 Task: Buy 4 Electric from Can Openers section under best seller category for shipping address: Jeffery Brown, 2104 Pike Street, San Diego, California 92126, Cell Number 8585770212. Pay from credit card ending with 9757, CVV 798
Action: Mouse moved to (11, 79)
Screenshot: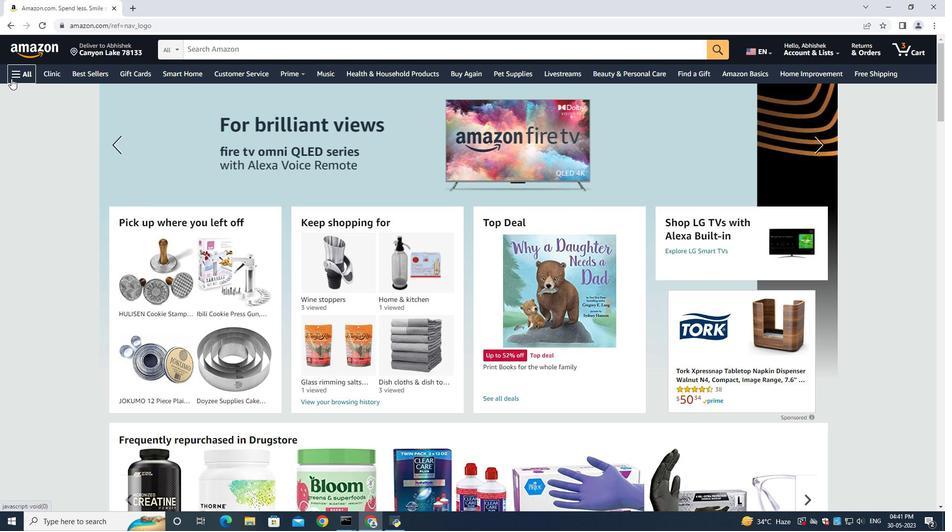 
Action: Mouse pressed left at (11, 79)
Screenshot: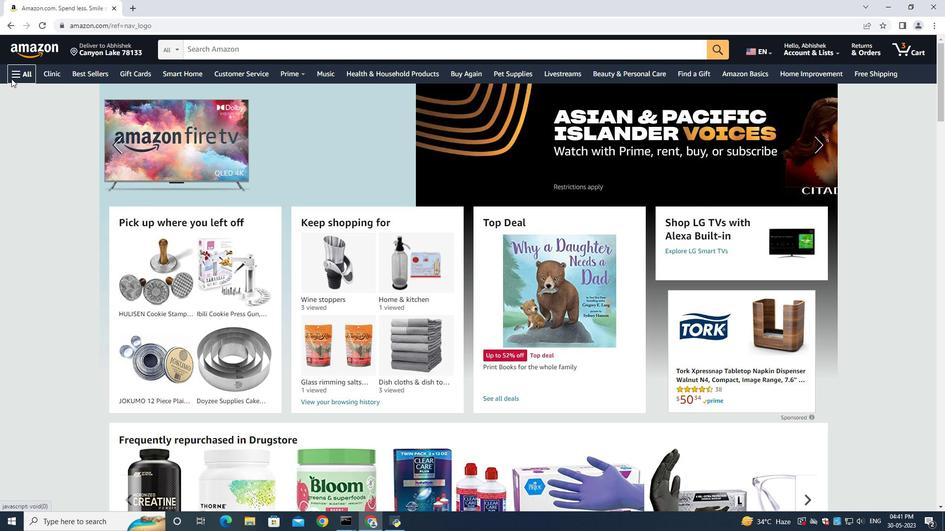 
Action: Mouse moved to (43, 103)
Screenshot: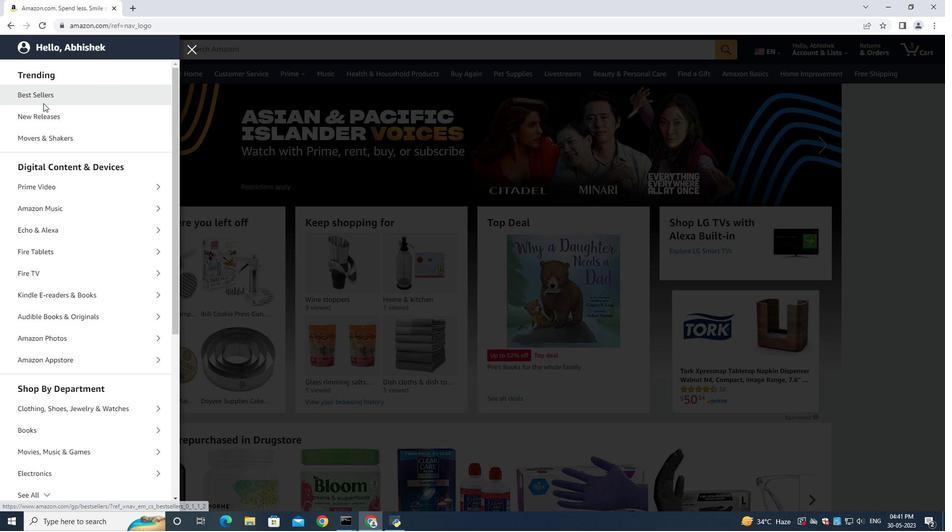 
Action: Mouse pressed left at (43, 103)
Screenshot: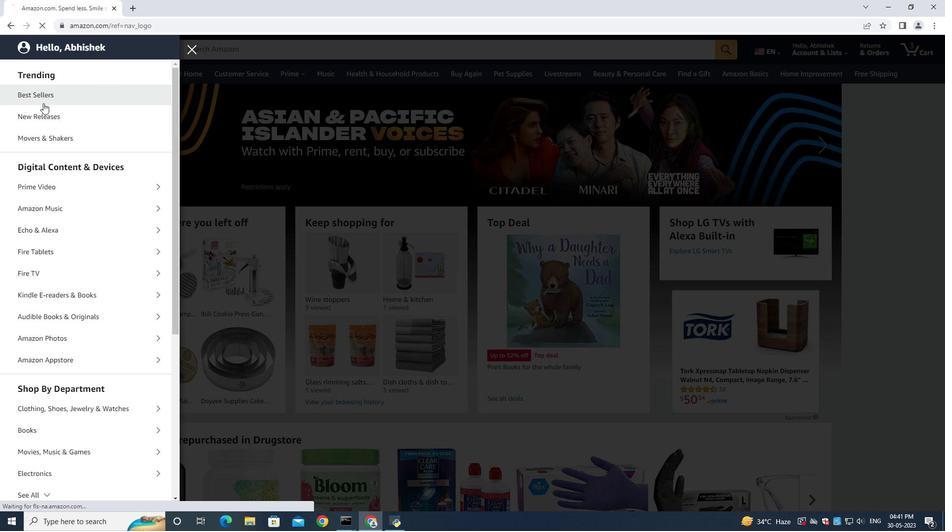 
Action: Mouse moved to (238, 55)
Screenshot: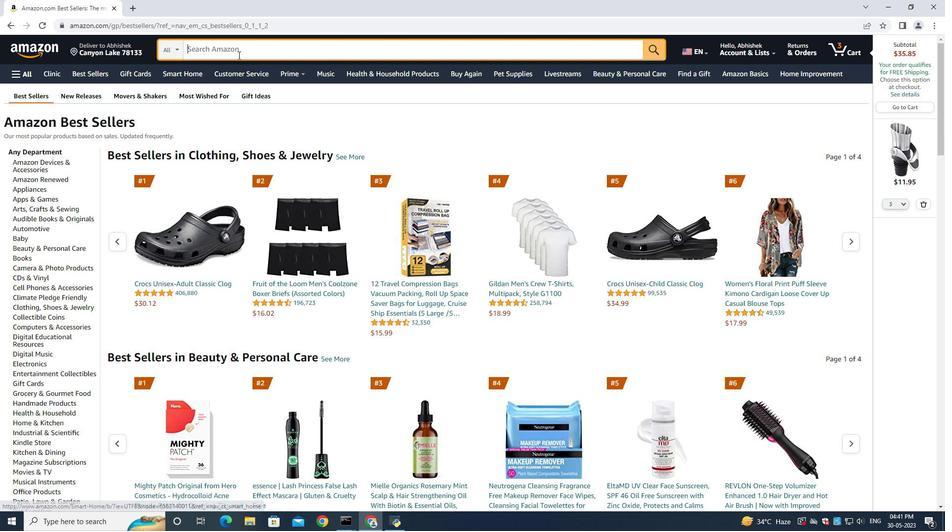
Action: Mouse pressed left at (238, 55)
Screenshot: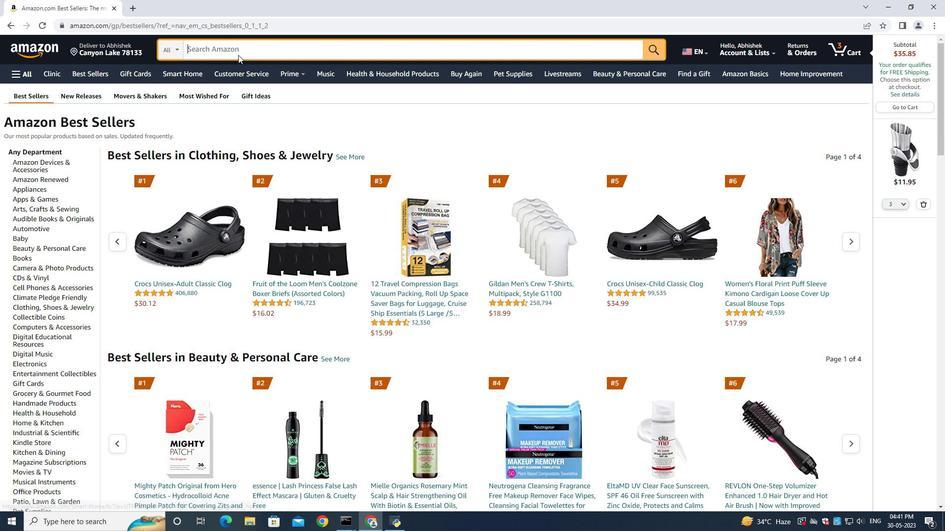 
Action: Key pressed <Key.shift>Electric<Key.space><Key.enter>
Screenshot: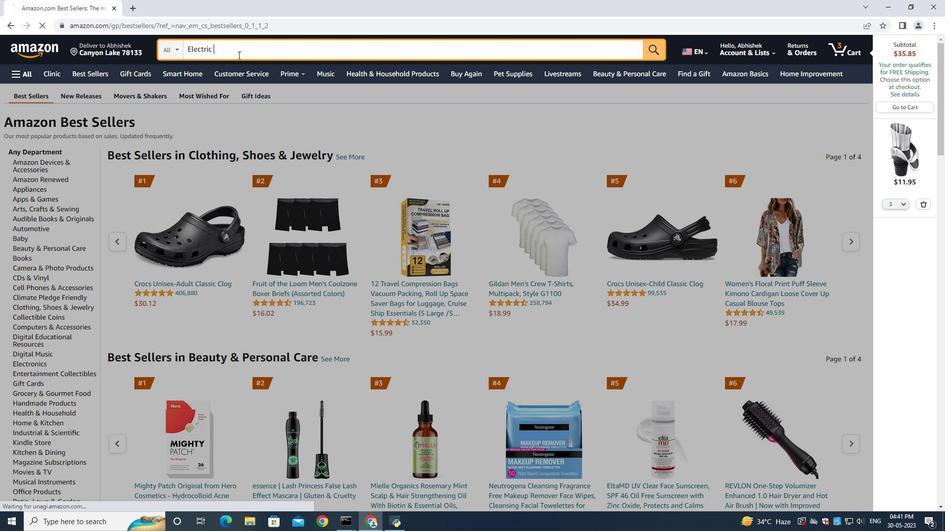 
Action: Mouse moved to (238, 51)
Screenshot: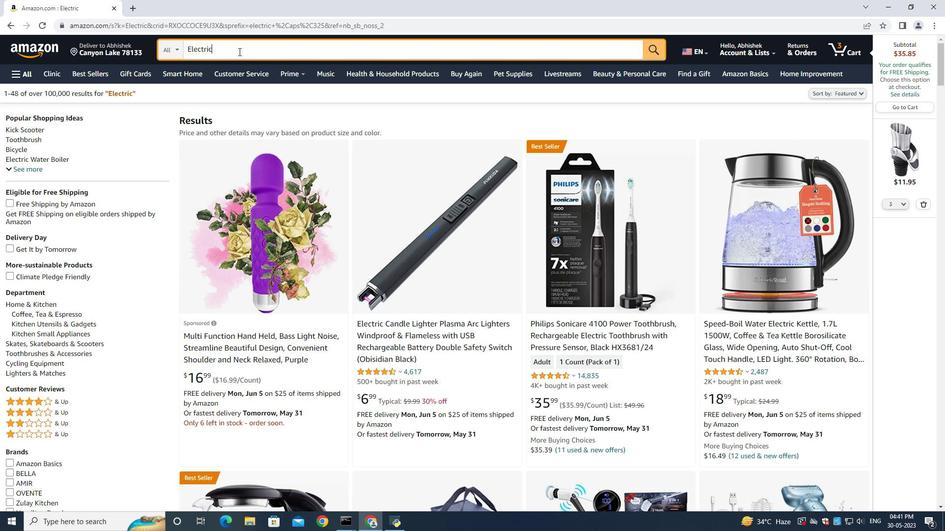 
Action: Mouse pressed left at (238, 51)
Screenshot: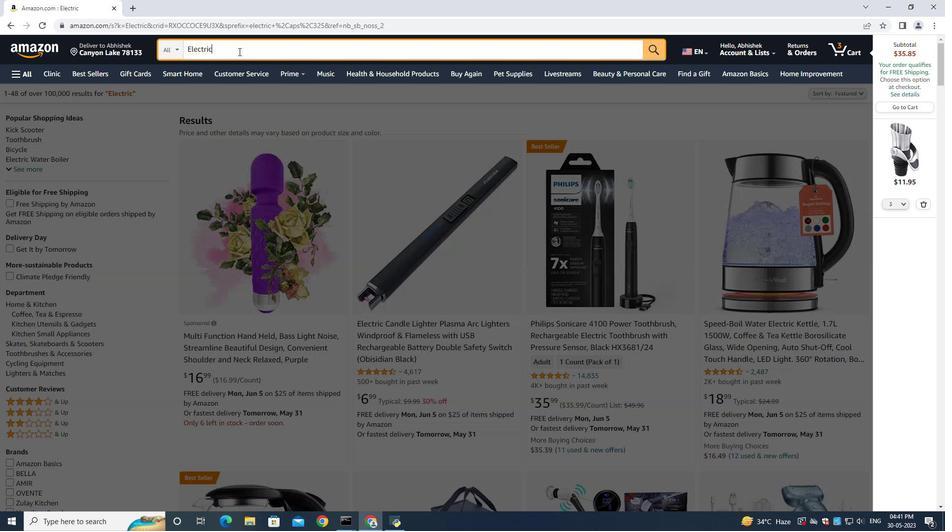 
Action: Key pressed <Key.space>froom<Key.space><Key.backspace><Key.backspace><Key.backspace>m<Key.space>can<Key.space>opener<Key.enter>
Screenshot: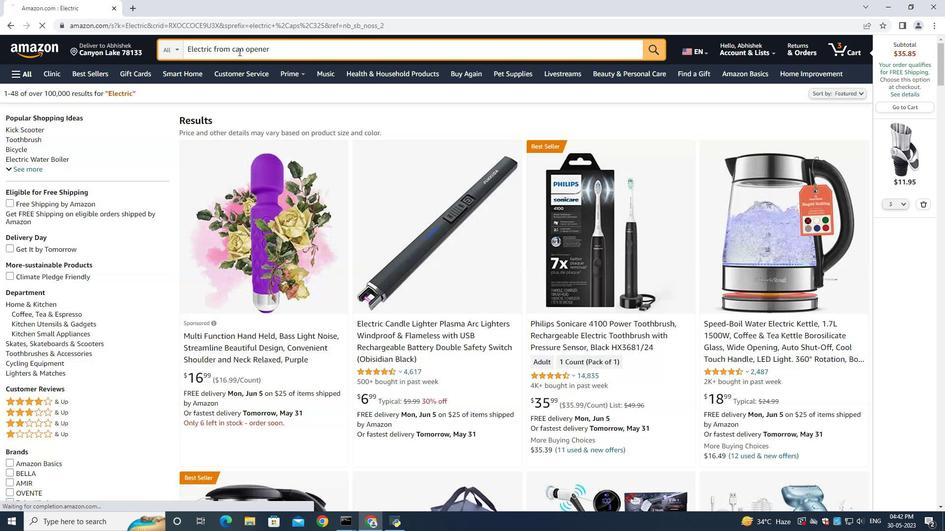 
Action: Mouse moved to (25, 198)
Screenshot: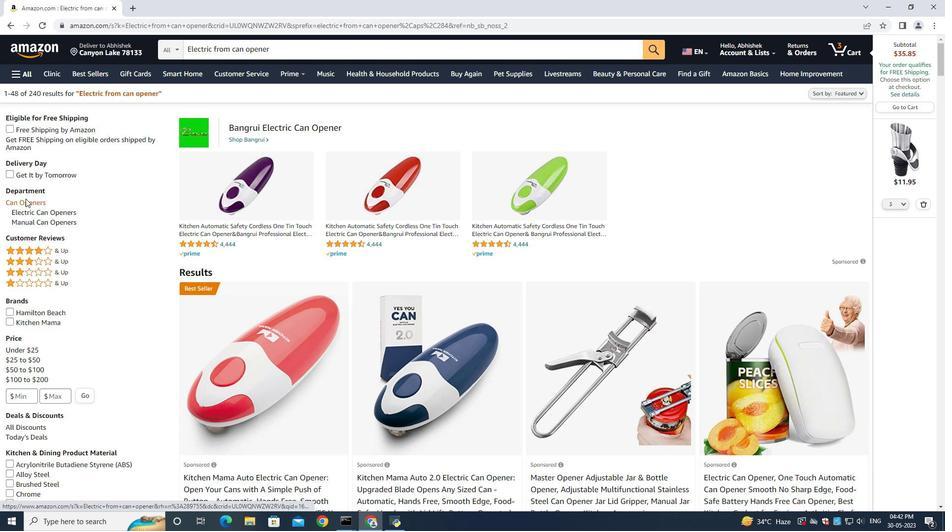 
Action: Mouse pressed left at (25, 198)
Screenshot: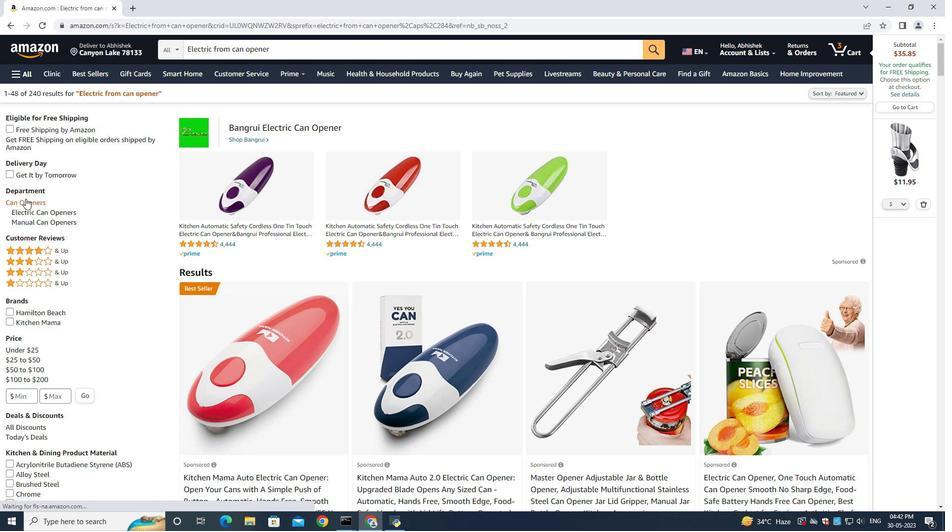 
Action: Mouse moved to (490, 278)
Screenshot: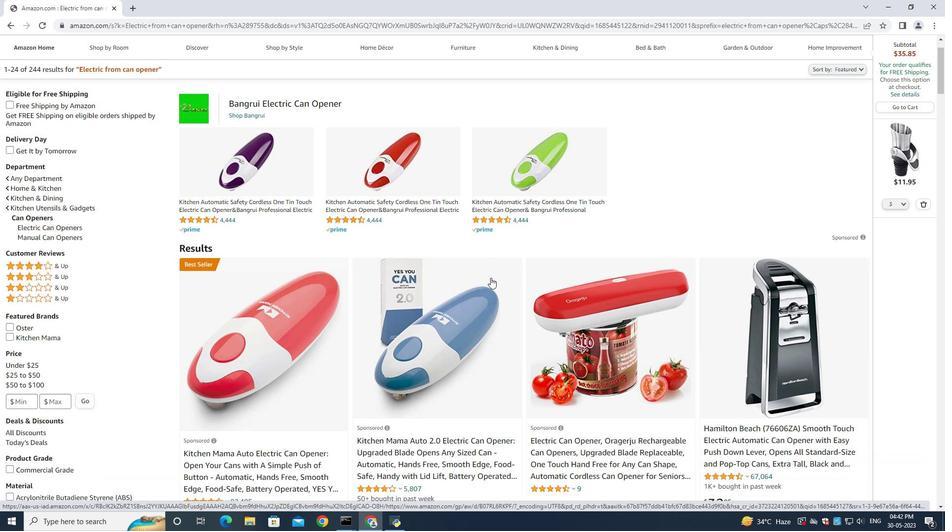 
Action: Mouse scrolled (490, 277) with delta (0, 0)
Screenshot: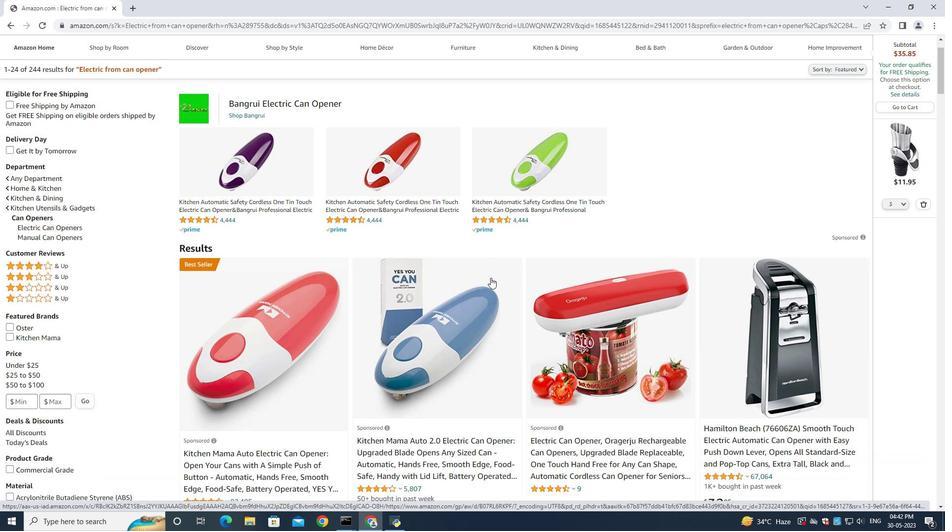 
Action: Mouse moved to (491, 278)
Screenshot: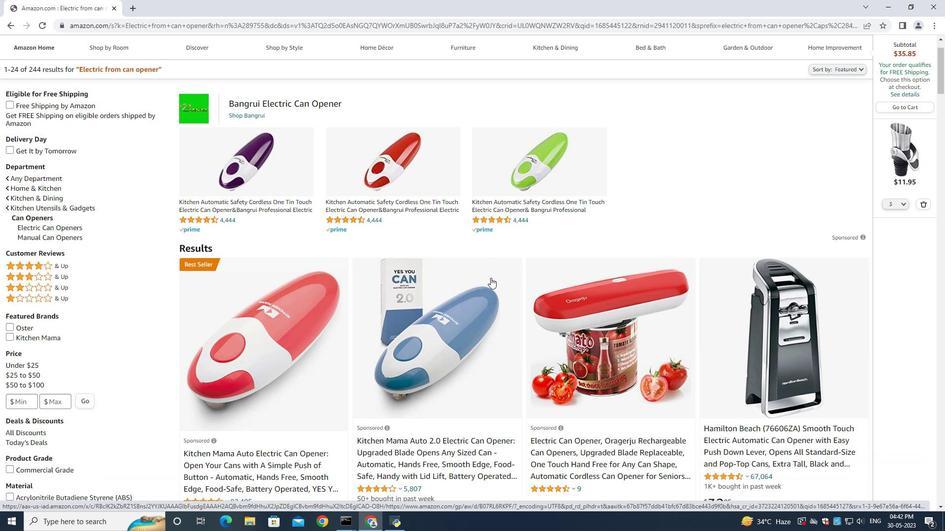 
Action: Mouse scrolled (491, 277) with delta (0, 0)
Screenshot: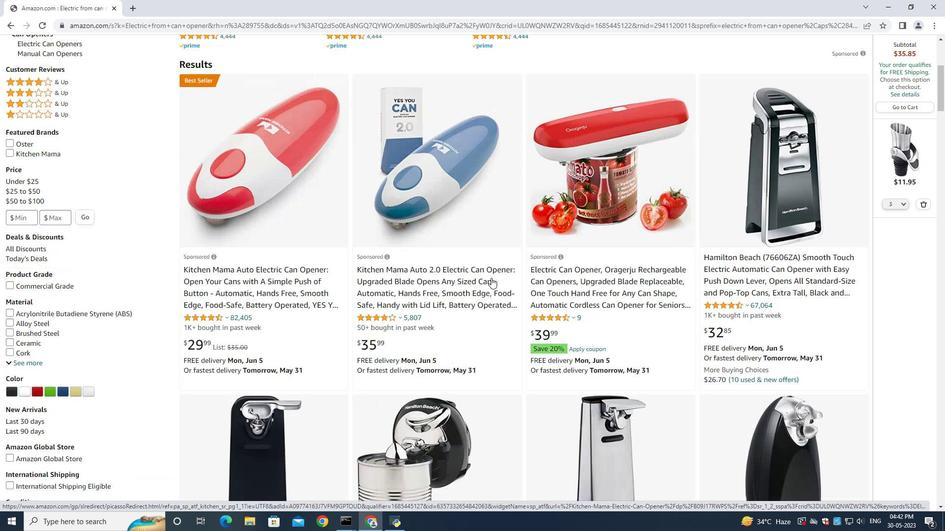 
Action: Mouse scrolled (491, 277) with delta (0, 0)
Screenshot: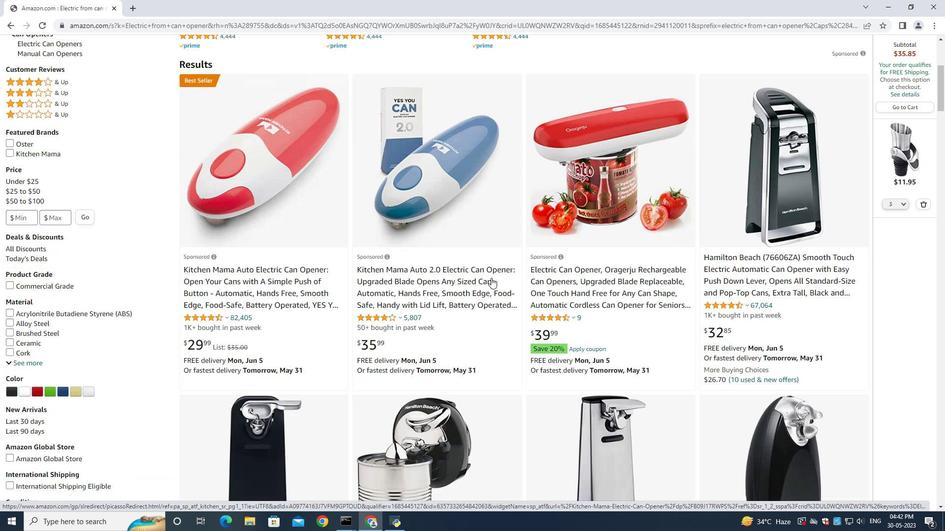 
Action: Mouse scrolled (491, 277) with delta (0, 0)
Screenshot: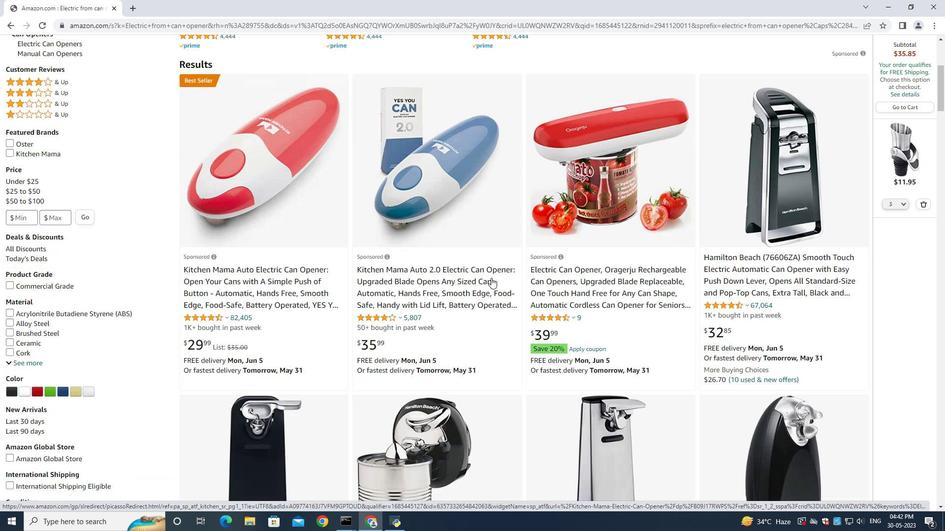 
Action: Mouse scrolled (491, 277) with delta (0, 0)
Screenshot: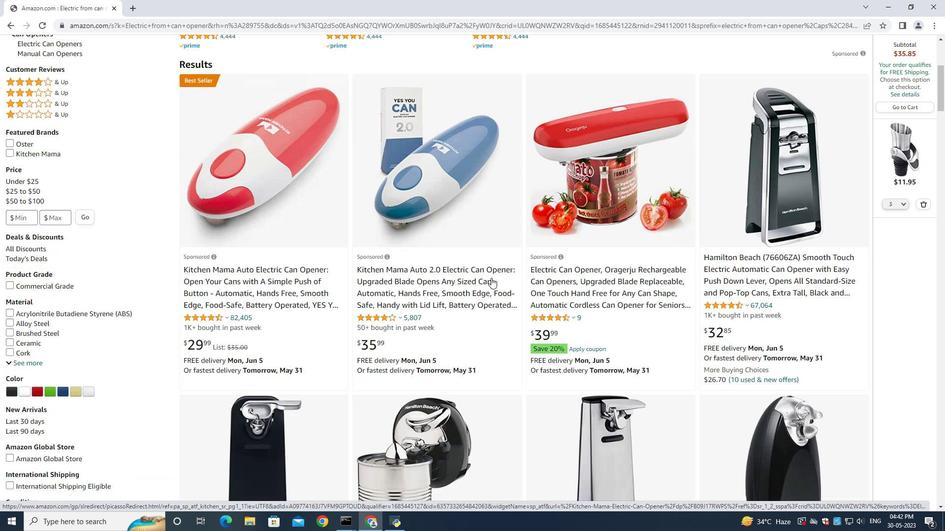 
Action: Mouse moved to (444, 263)
Screenshot: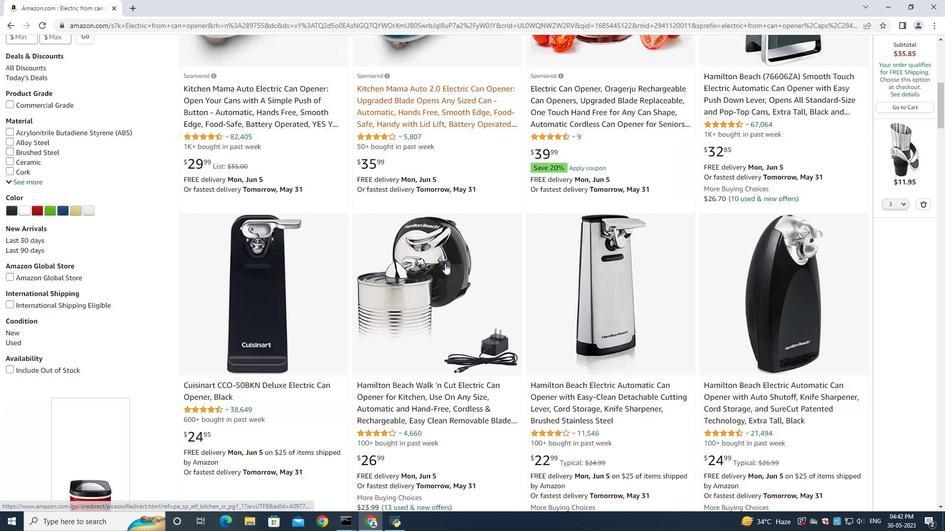 
Action: Mouse scrolled (444, 263) with delta (0, 0)
Screenshot: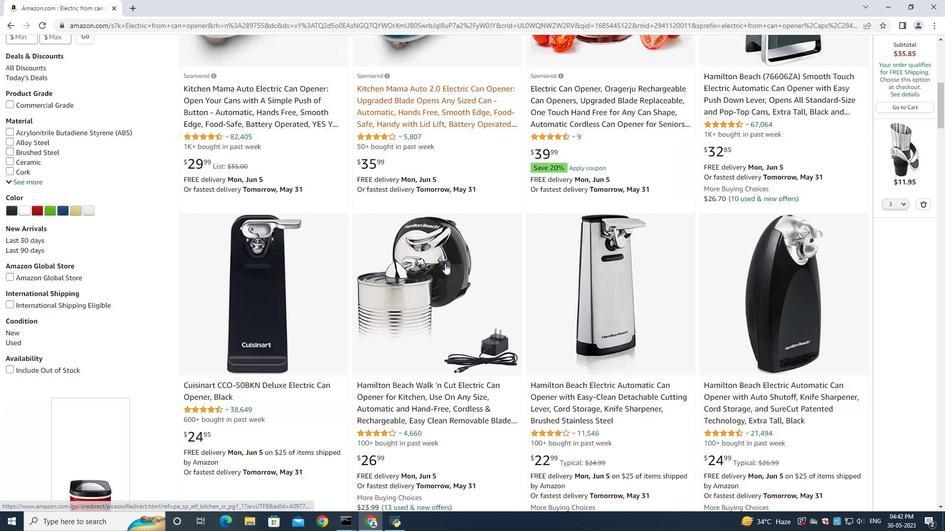 
Action: Mouse scrolled (444, 263) with delta (0, 0)
Screenshot: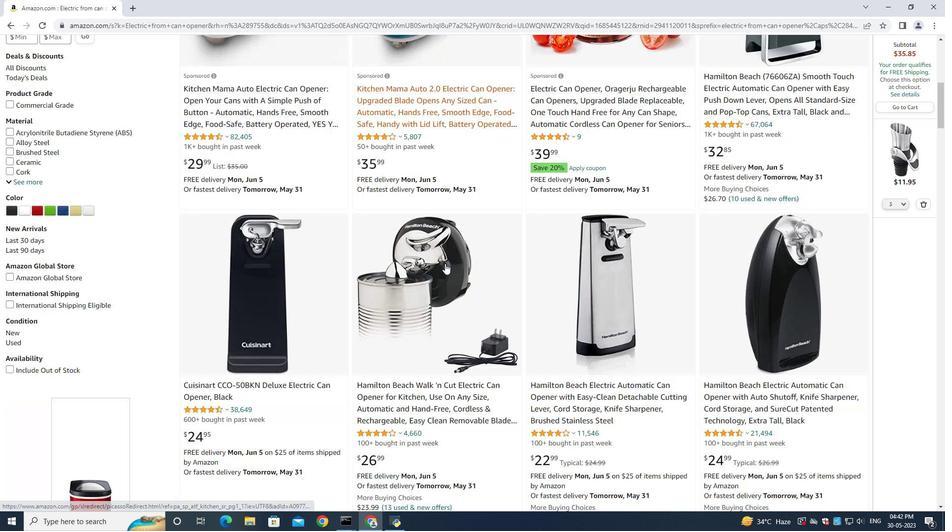 
Action: Mouse scrolled (444, 263) with delta (0, 0)
Screenshot: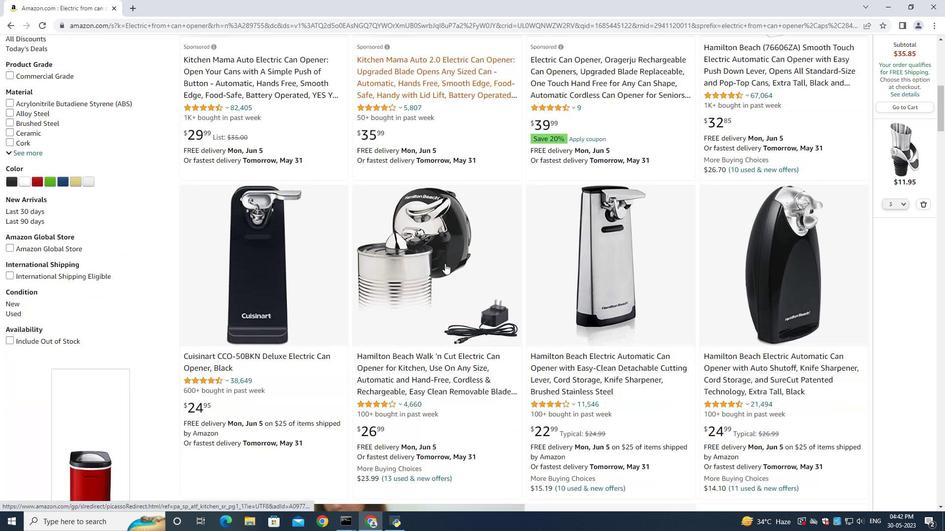 
Action: Mouse scrolled (444, 263) with delta (0, 0)
Screenshot: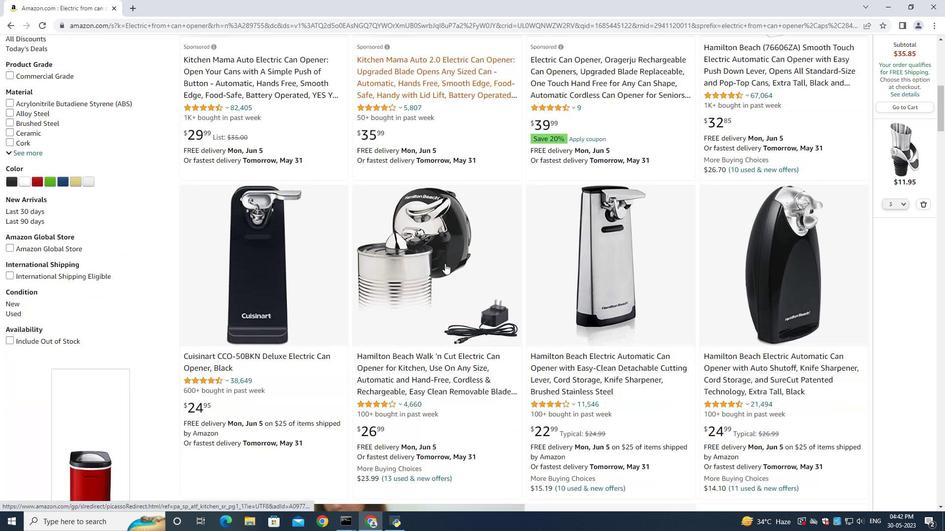 
Action: Mouse scrolled (444, 264) with delta (0, 0)
Screenshot: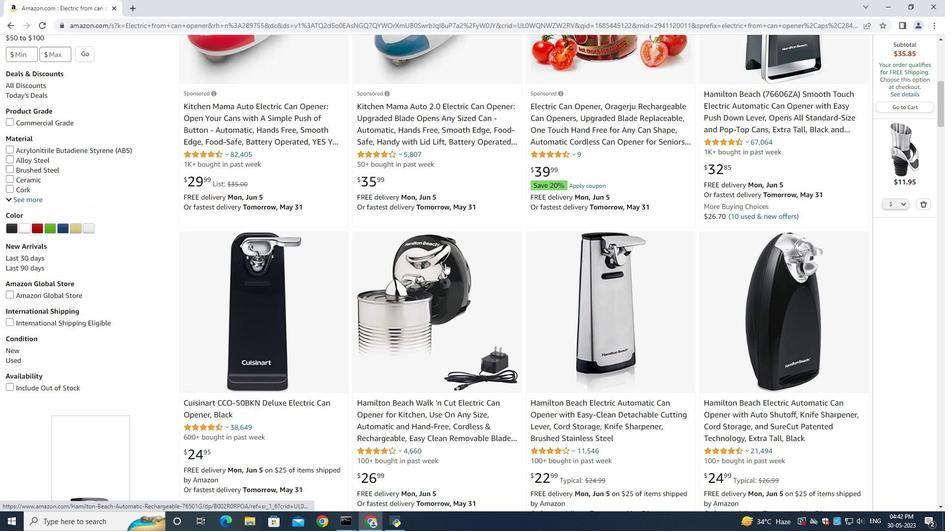 
Action: Mouse moved to (266, 126)
Screenshot: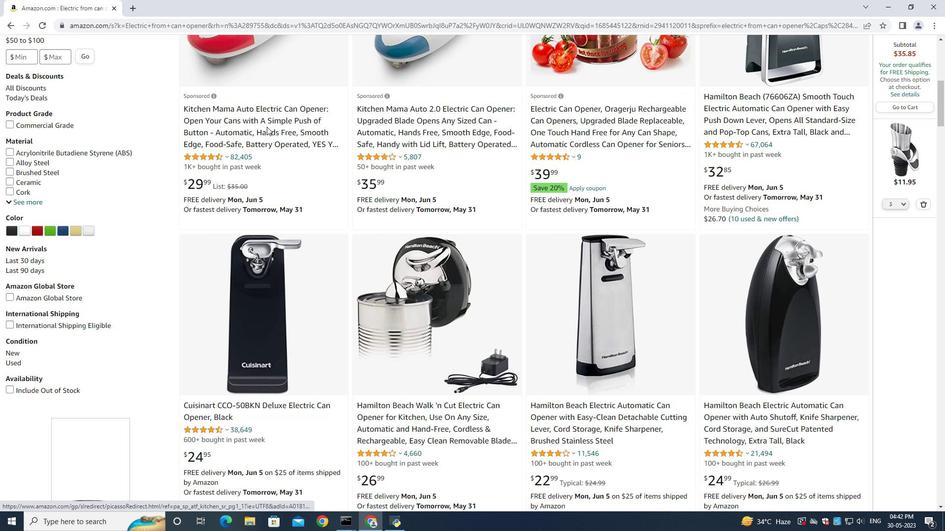 
Action: Mouse pressed left at (266, 126)
Screenshot: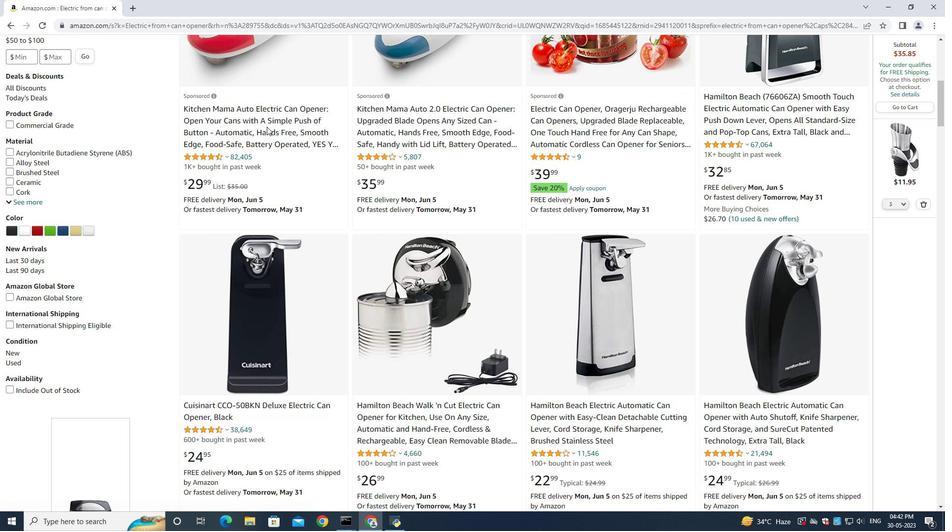 
Action: Mouse moved to (261, 121)
Screenshot: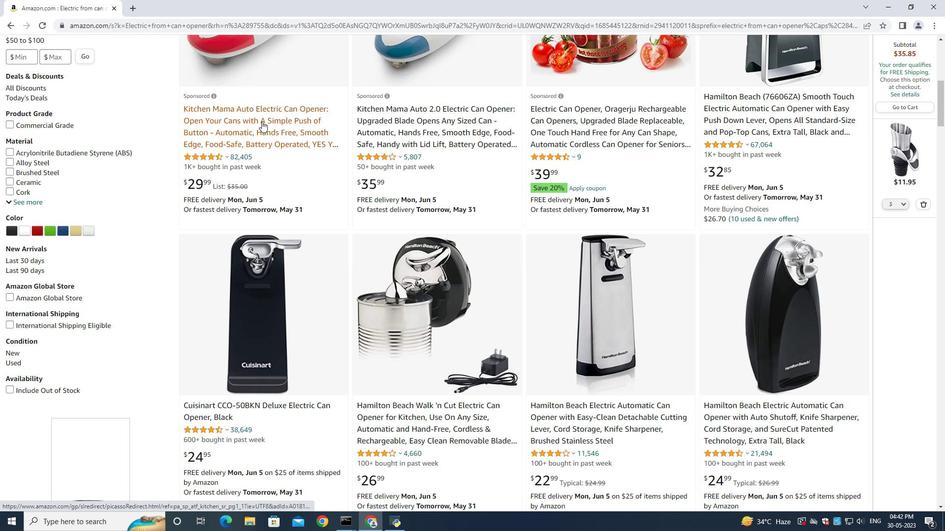 
Action: Mouse pressed left at (261, 121)
Screenshot: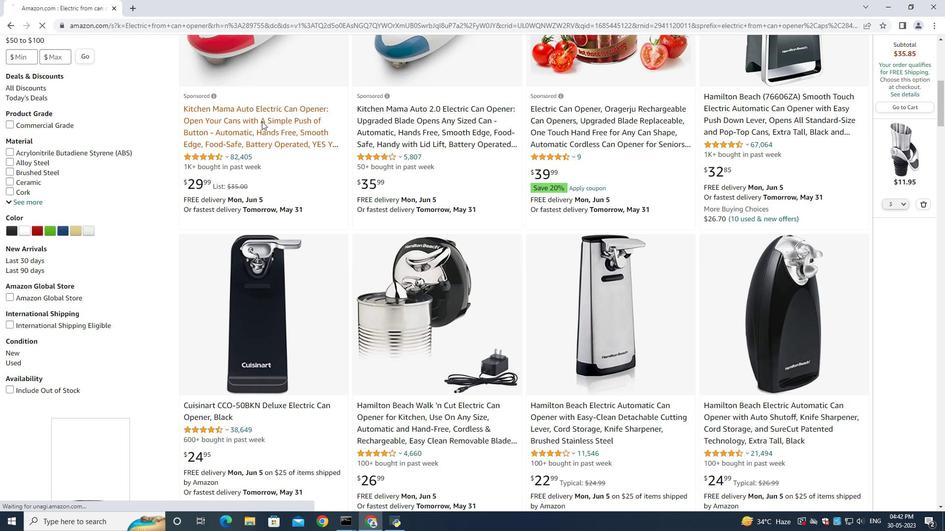 
Action: Mouse moved to (923, 205)
Screenshot: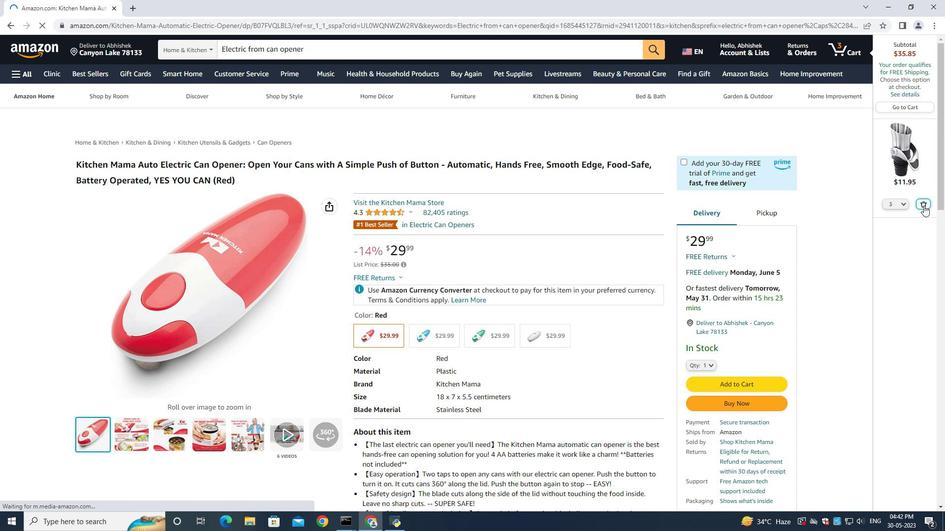
Action: Mouse pressed left at (923, 205)
Screenshot: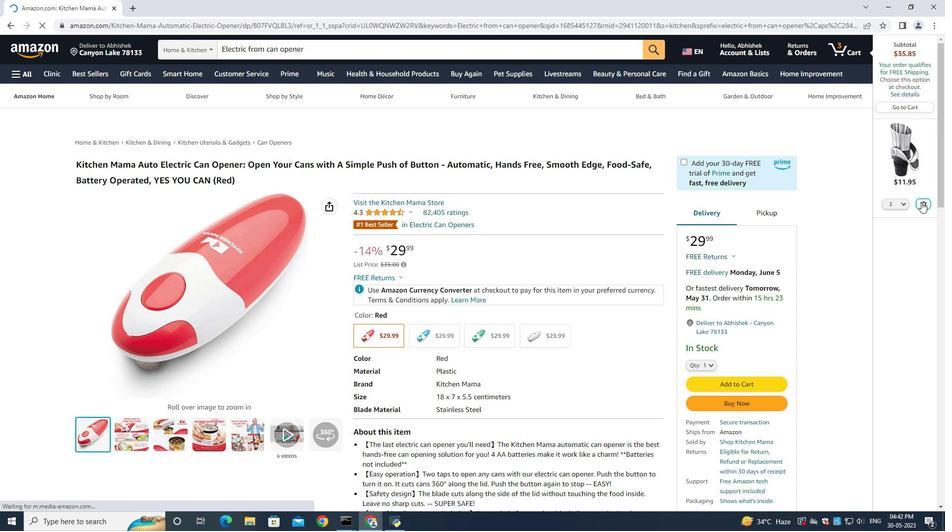 
Action: Mouse moved to (920, 205)
Screenshot: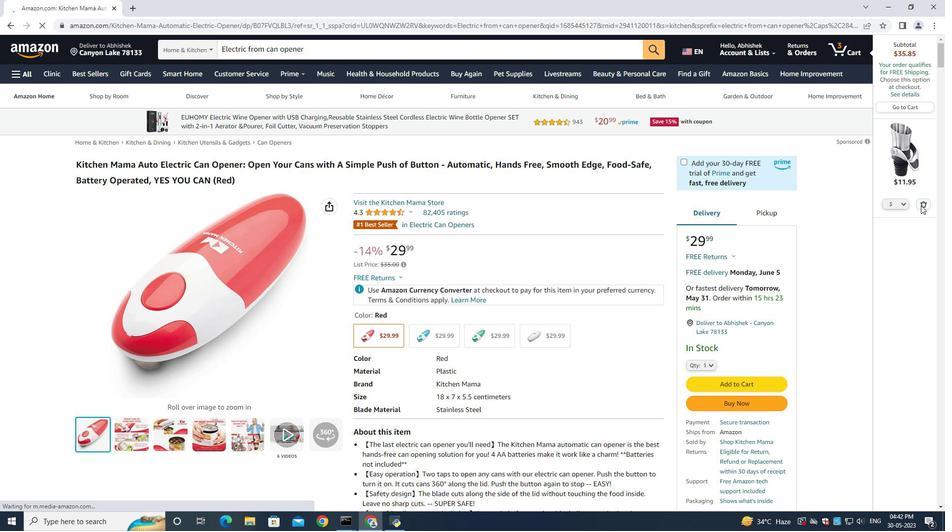 
Action: Mouse pressed left at (920, 205)
Screenshot: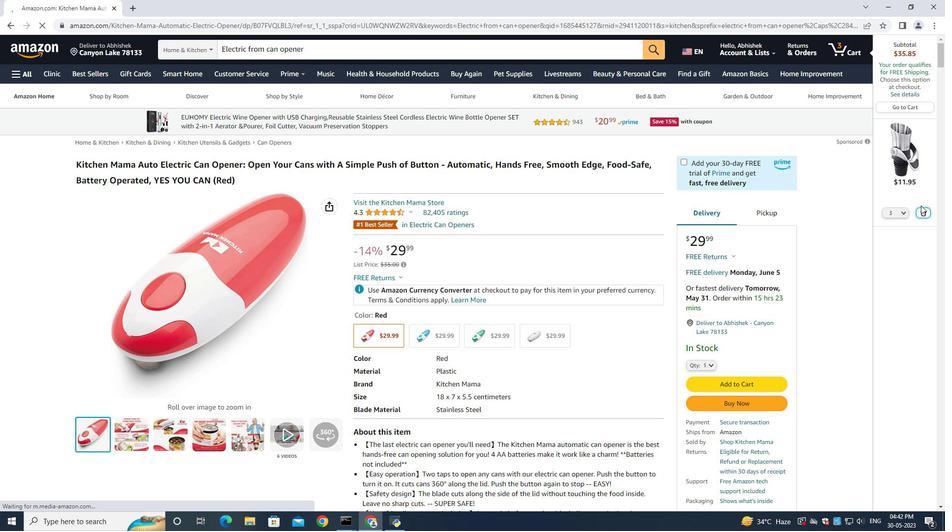 
Action: Mouse moved to (699, 362)
Screenshot: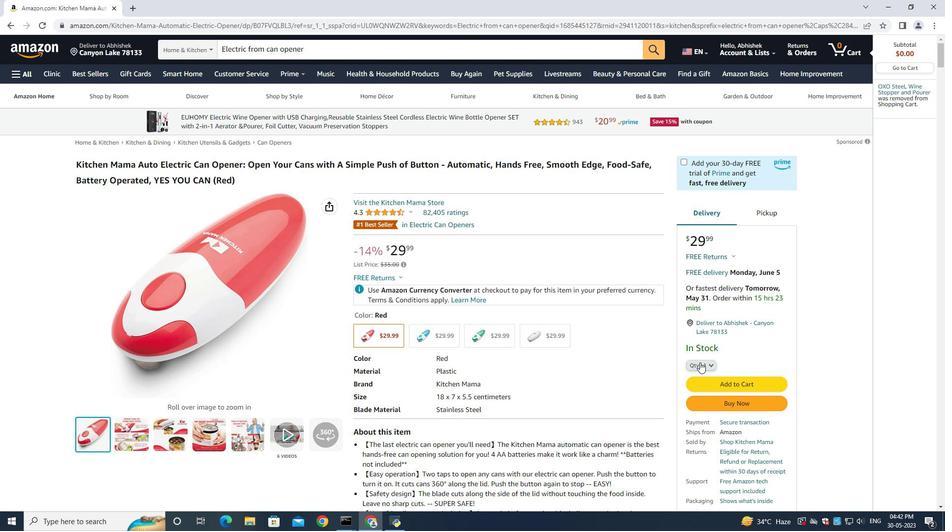 
Action: Mouse pressed left at (699, 362)
Screenshot: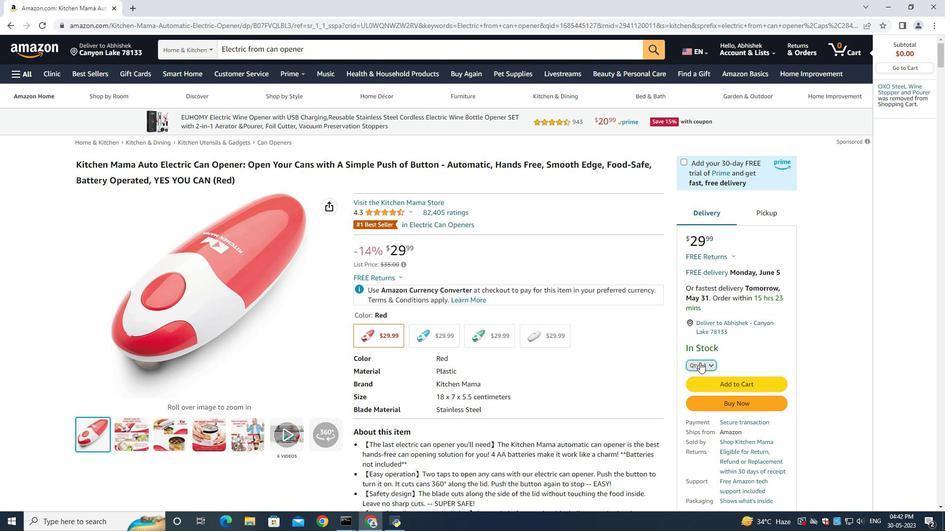 
Action: Mouse moved to (693, 94)
Screenshot: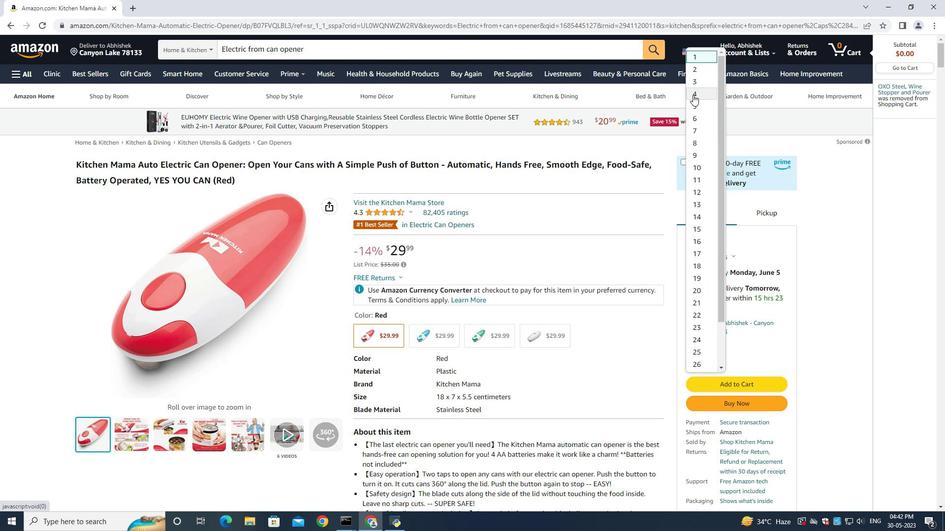
Action: Mouse pressed left at (693, 94)
Screenshot: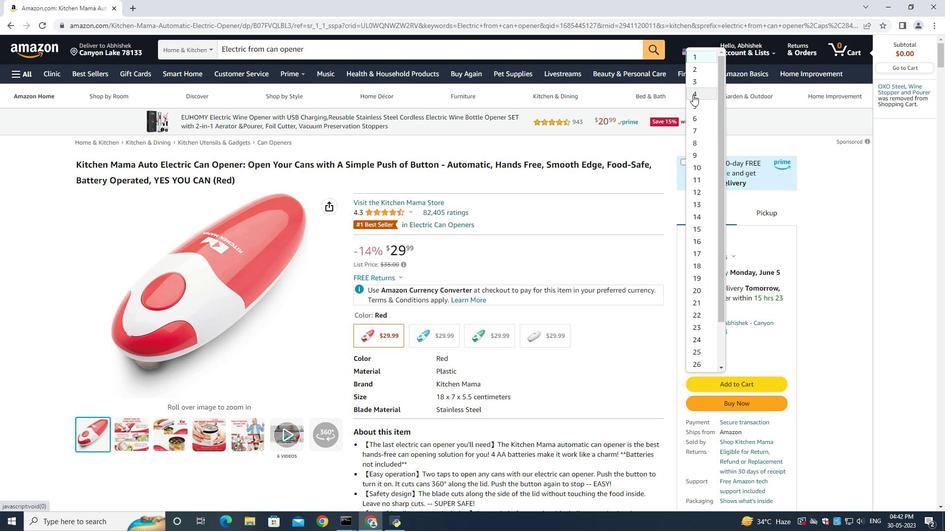 
Action: Mouse moved to (725, 404)
Screenshot: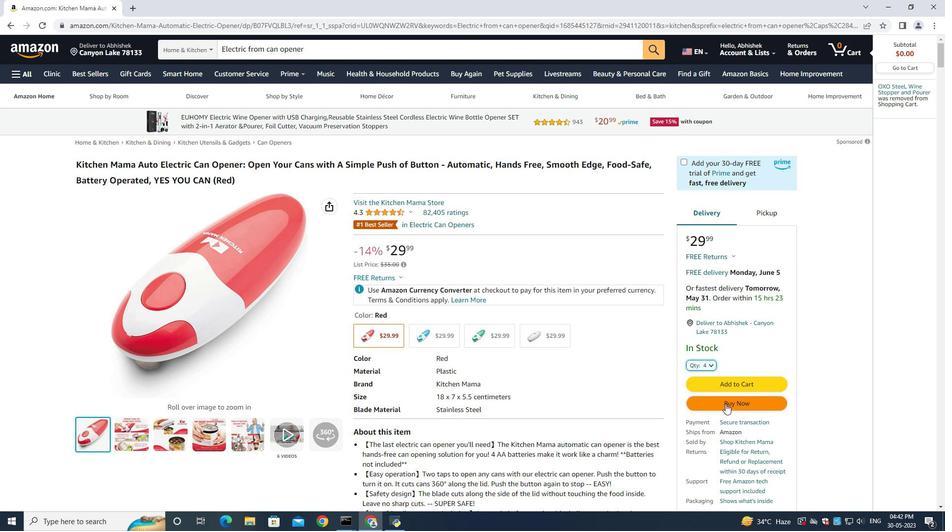 
Action: Mouse pressed left at (725, 404)
Screenshot: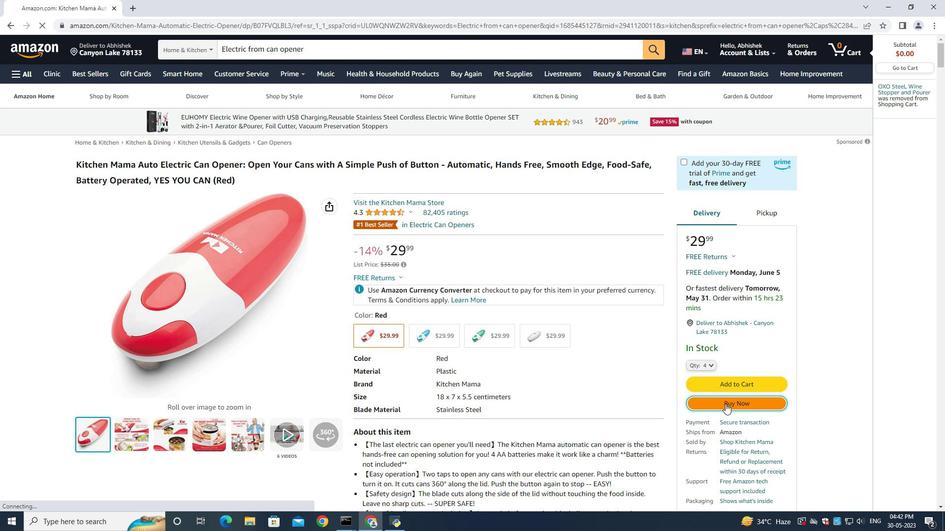 
Action: Mouse moved to (753, 406)
Screenshot: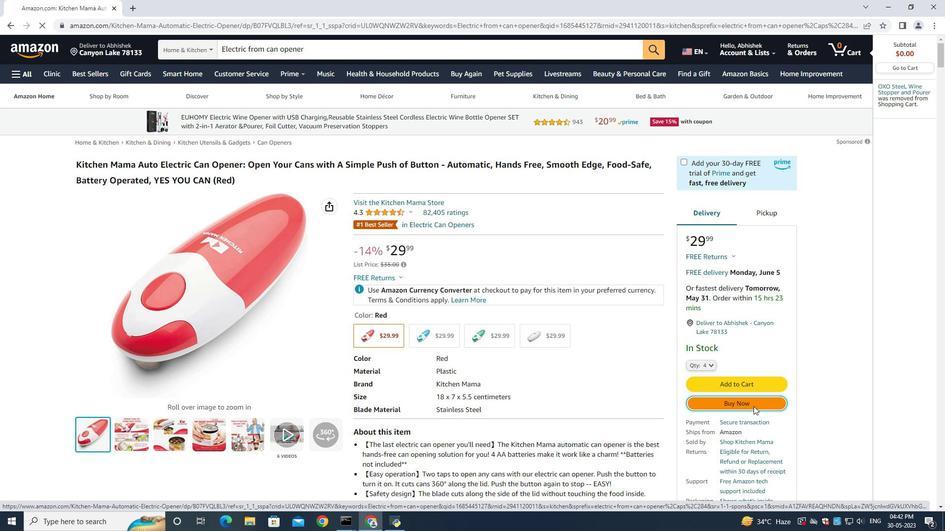 
Action: Mouse pressed left at (753, 406)
Screenshot: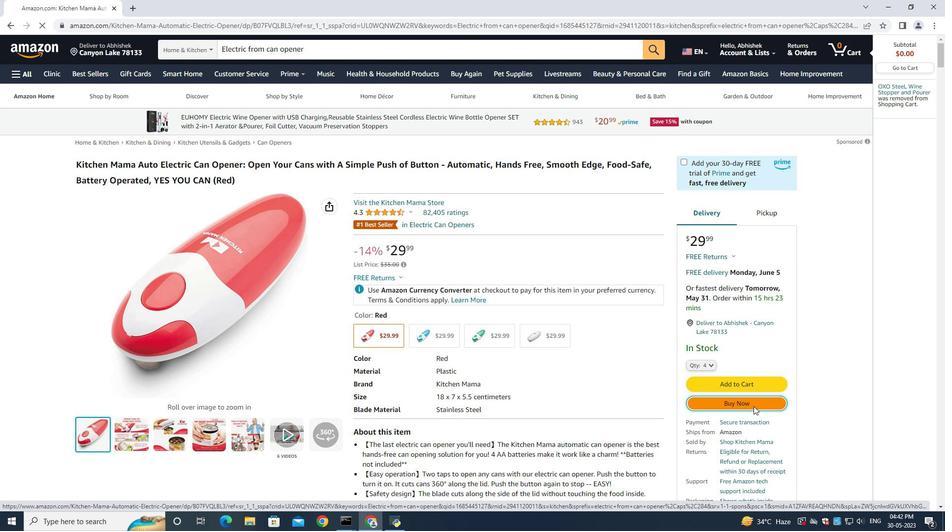 
Action: Mouse moved to (737, 404)
Screenshot: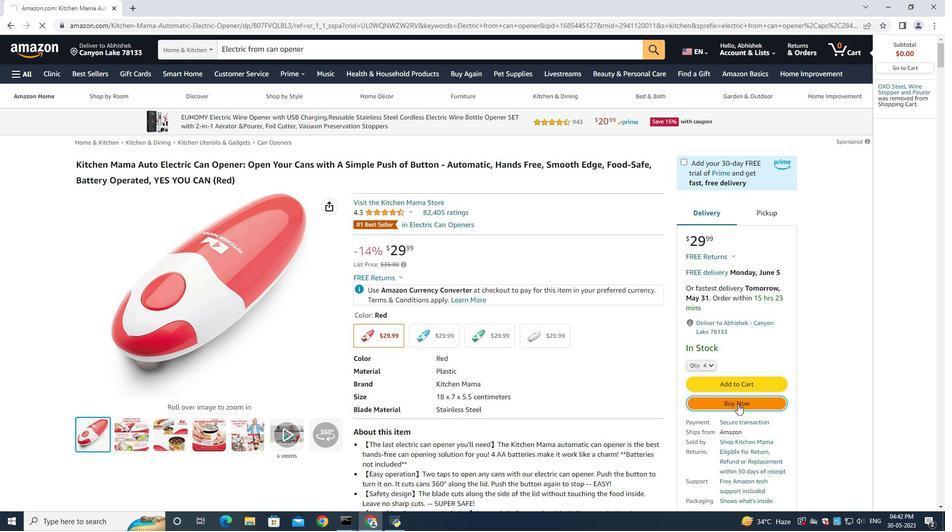 
Action: Mouse pressed left at (737, 404)
Screenshot: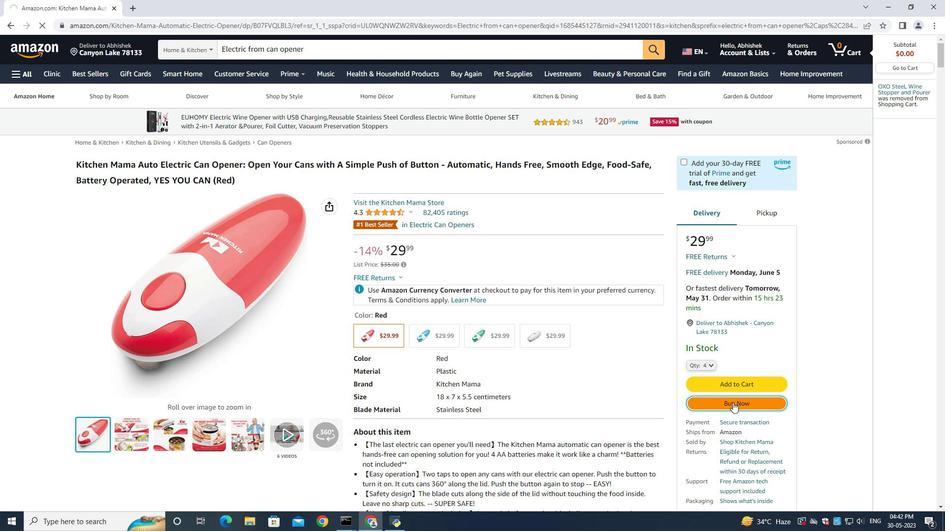 
Action: Mouse moved to (732, 402)
Screenshot: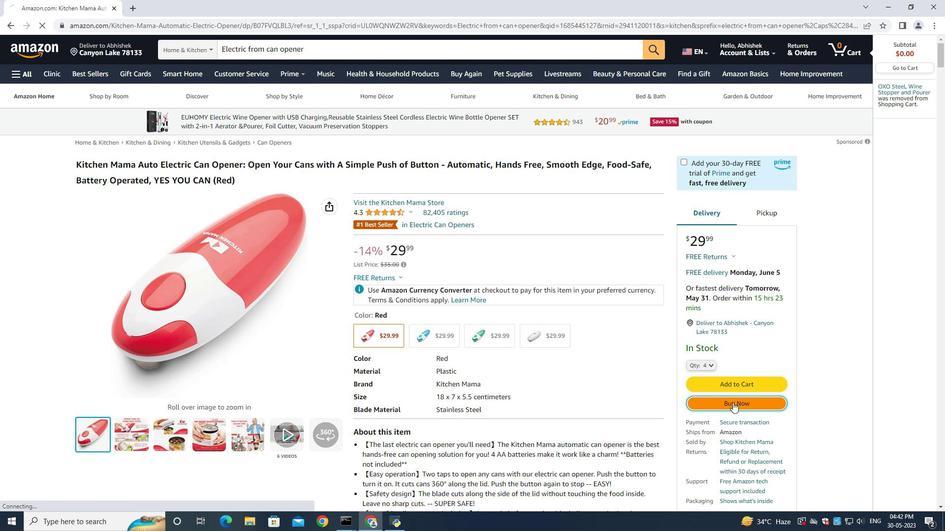 
Action: Mouse pressed left at (732, 402)
Screenshot: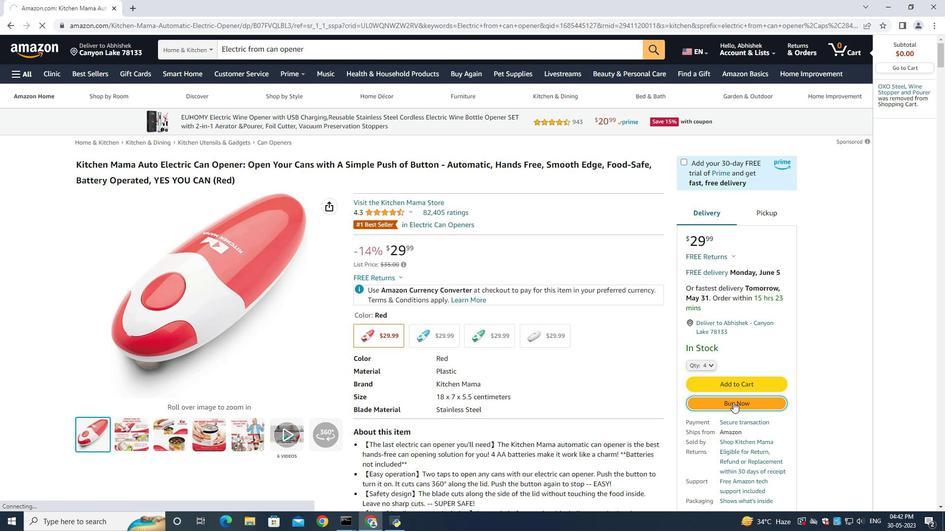 
Action: Mouse moved to (750, 415)
Screenshot: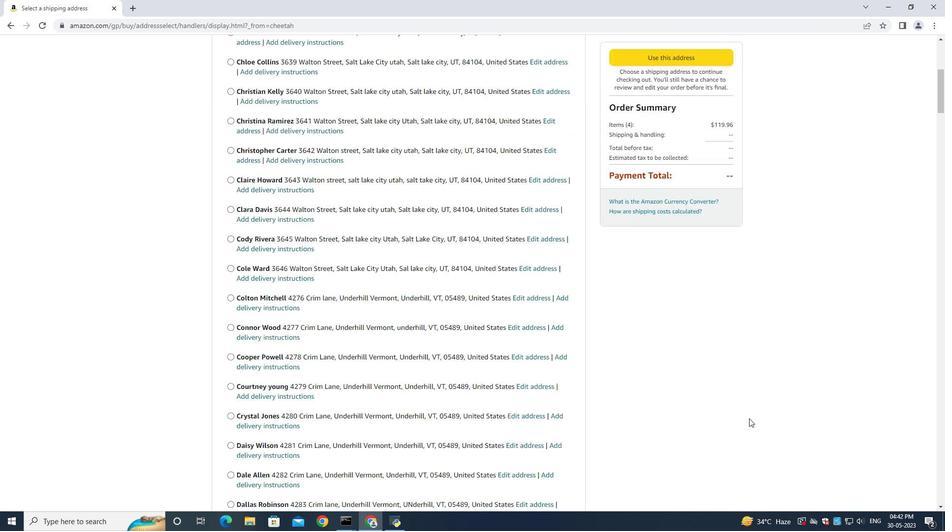 
Action: Mouse scrolled (754, 414) with delta (0, 0)
Screenshot: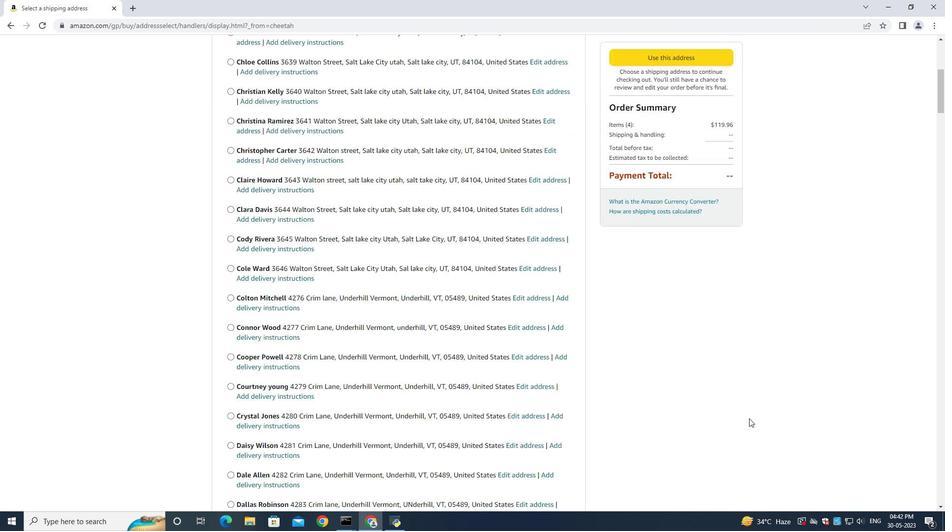 
Action: Mouse moved to (748, 414)
Screenshot: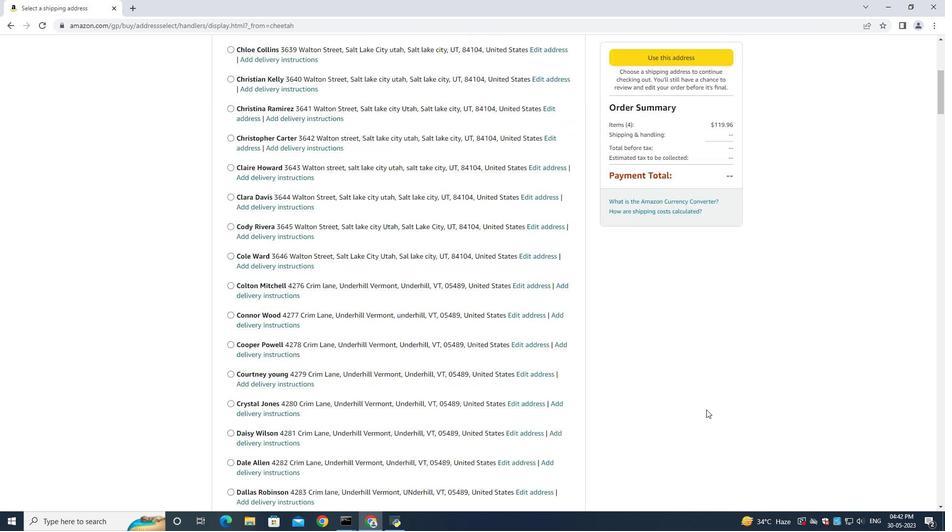 
Action: Mouse scrolled (752, 414) with delta (0, 0)
Screenshot: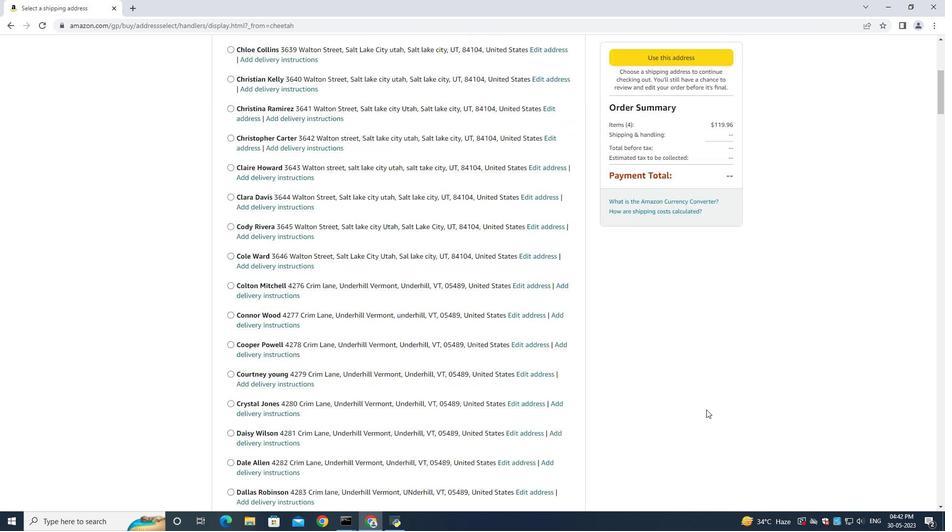 
Action: Mouse moved to (745, 412)
Screenshot: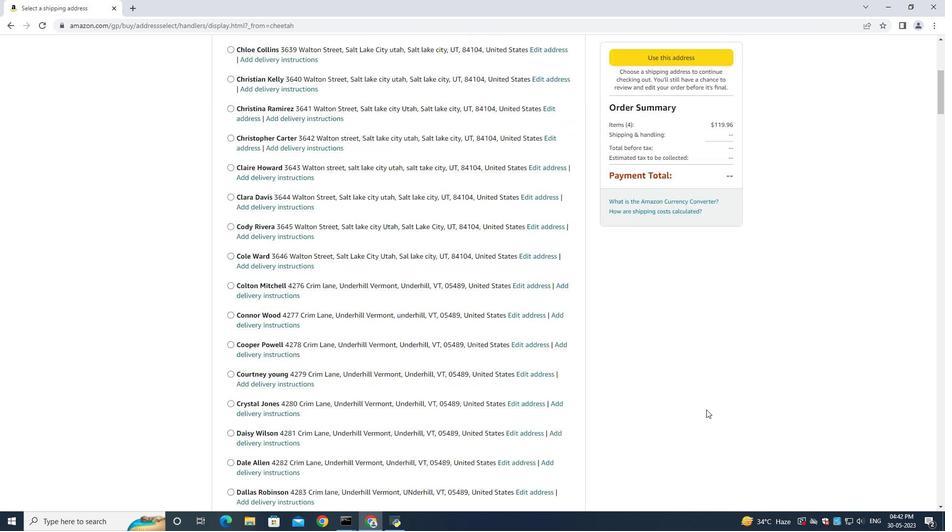 
Action: Mouse scrolled (748, 414) with delta (0, 0)
Screenshot: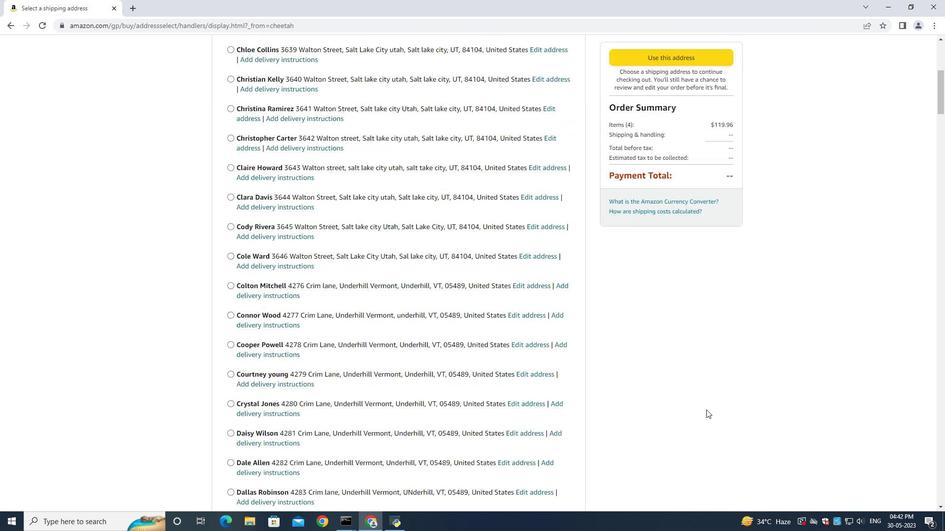 
Action: Mouse moved to (743, 411)
Screenshot: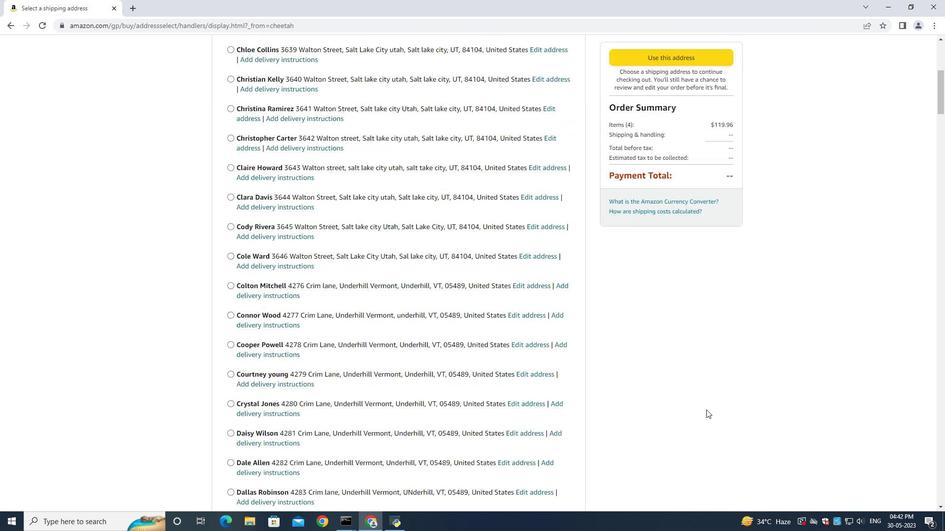 
Action: Mouse scrolled (744, 411) with delta (0, 0)
Screenshot: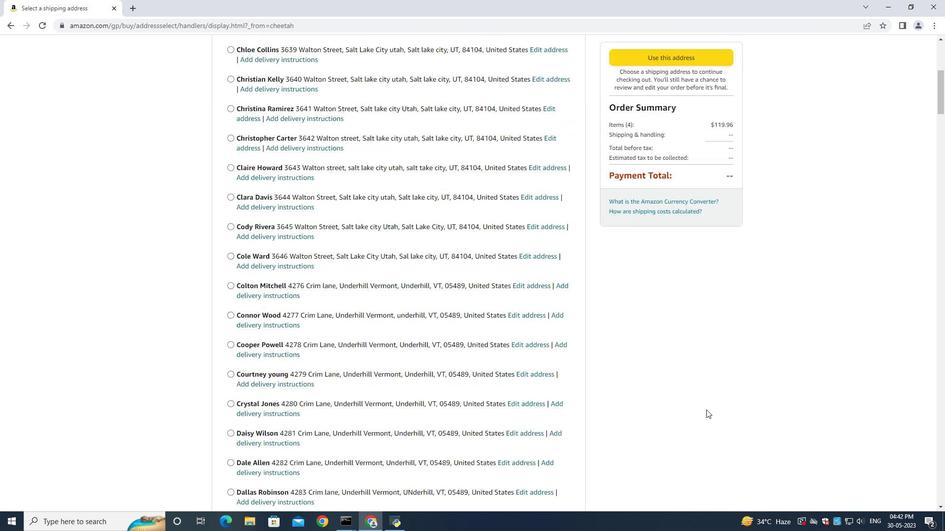
Action: Mouse moved to (743, 411)
Screenshot: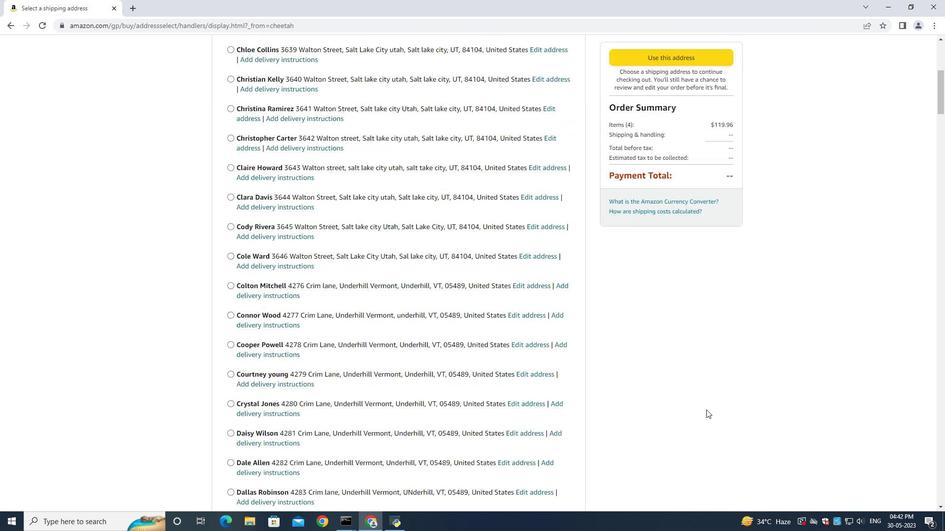 
Action: Mouse scrolled (744, 411) with delta (0, 0)
Screenshot: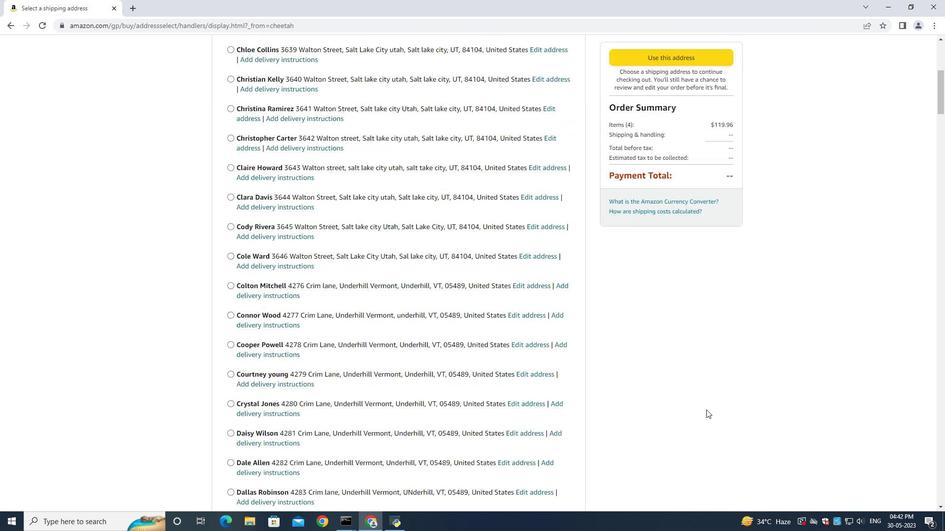 
Action: Mouse moved to (747, 414)
Screenshot: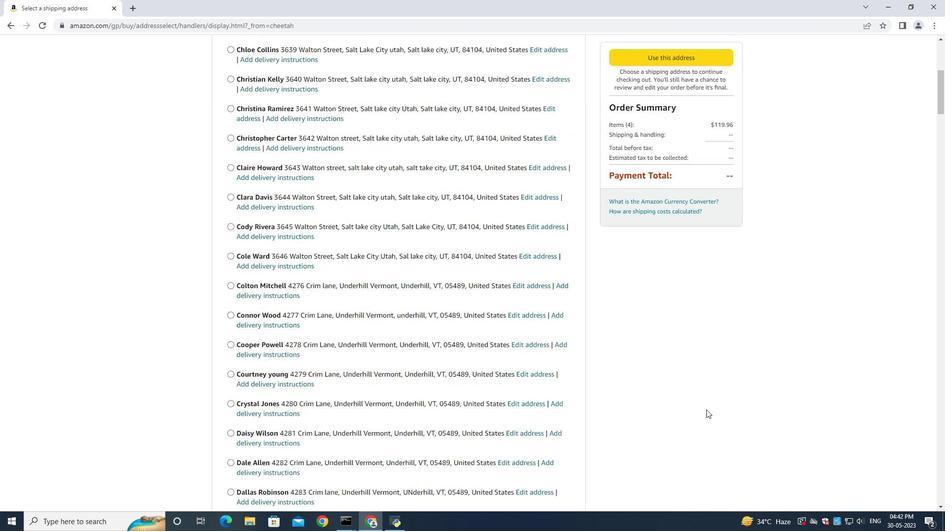 
Action: Mouse scrolled (743, 411) with delta (0, 0)
Screenshot: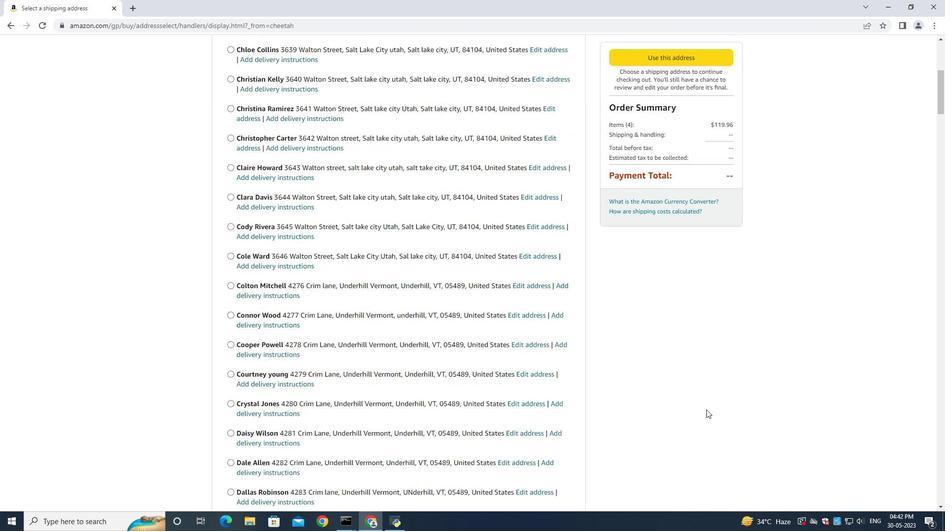 
Action: Mouse moved to (636, 412)
Screenshot: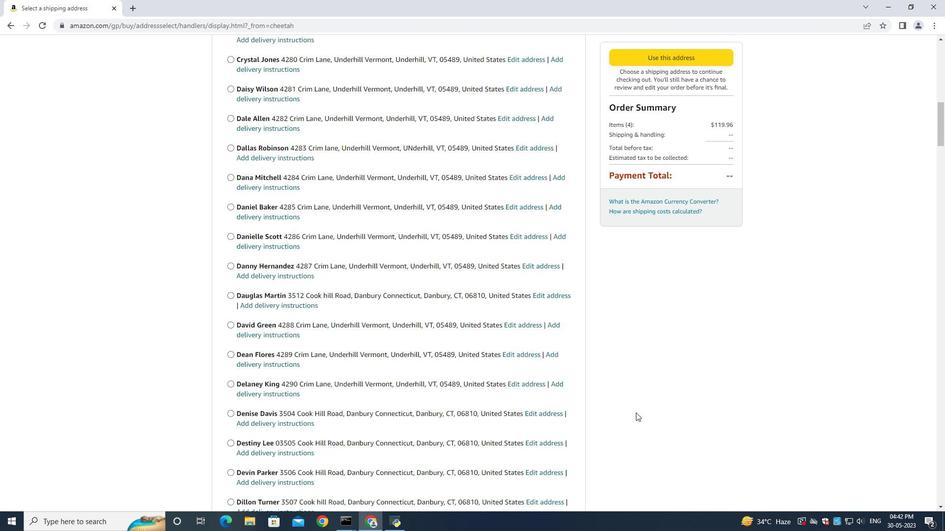 
Action: Mouse scrolled (636, 411) with delta (0, 0)
Screenshot: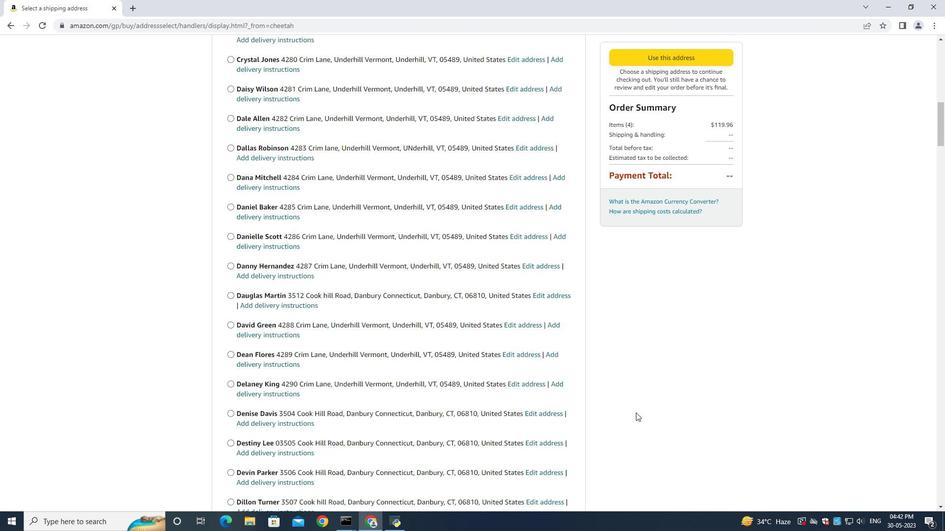 
Action: Mouse moved to (636, 412)
Screenshot: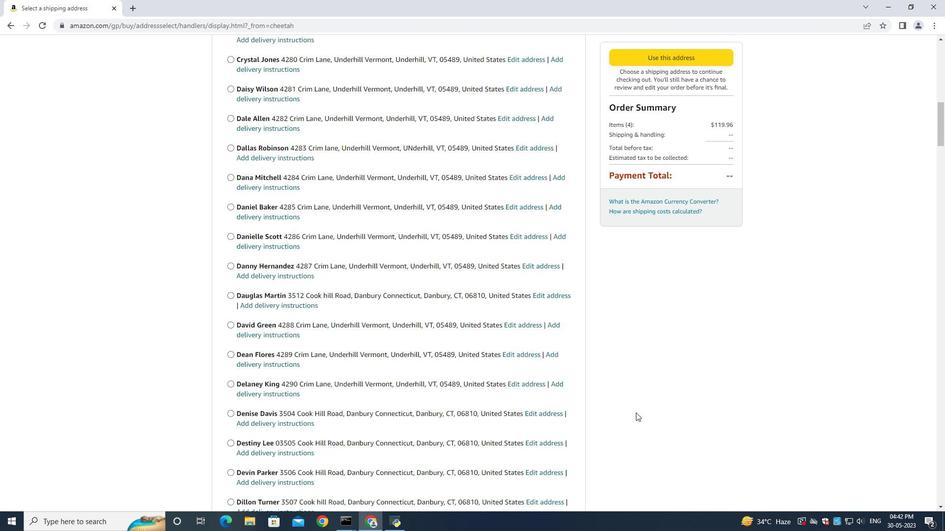 
Action: Mouse scrolled (636, 412) with delta (0, 0)
Screenshot: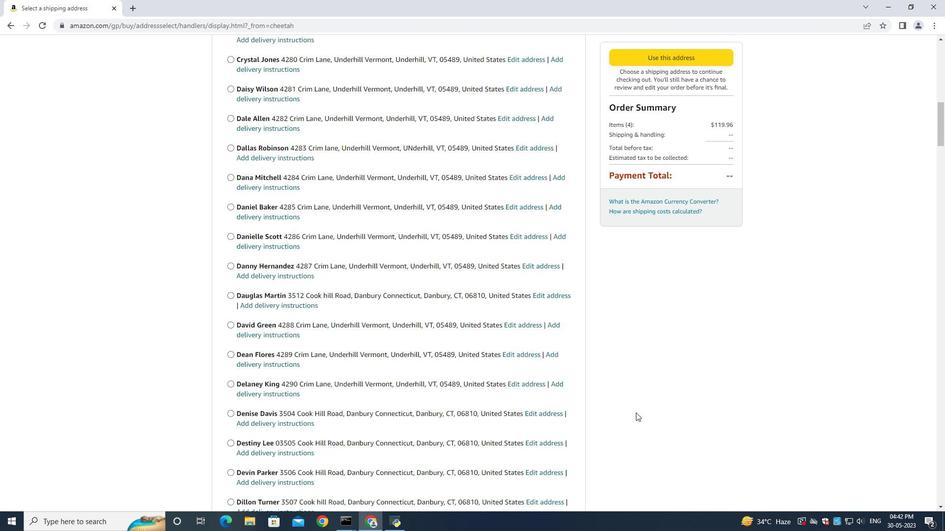 
Action: Mouse moved to (635, 412)
Screenshot: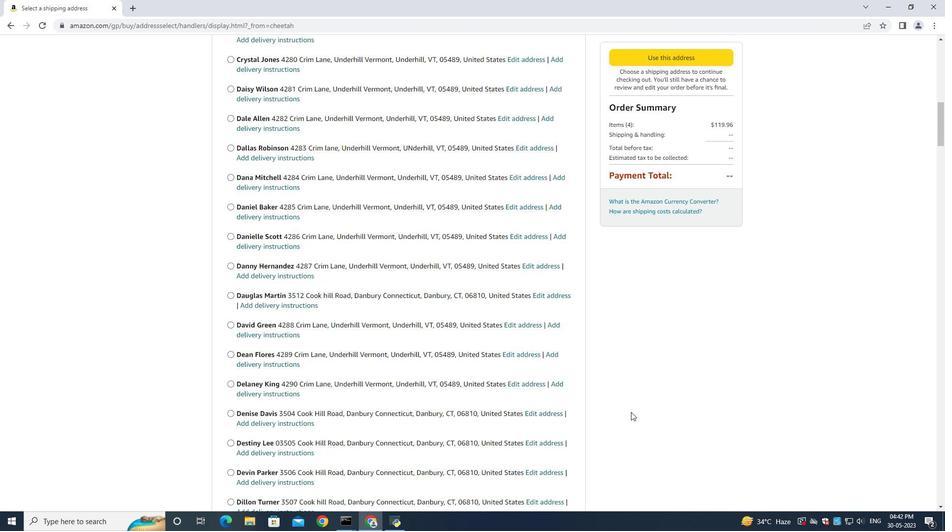 
Action: Mouse scrolled (635, 412) with delta (0, 0)
Screenshot: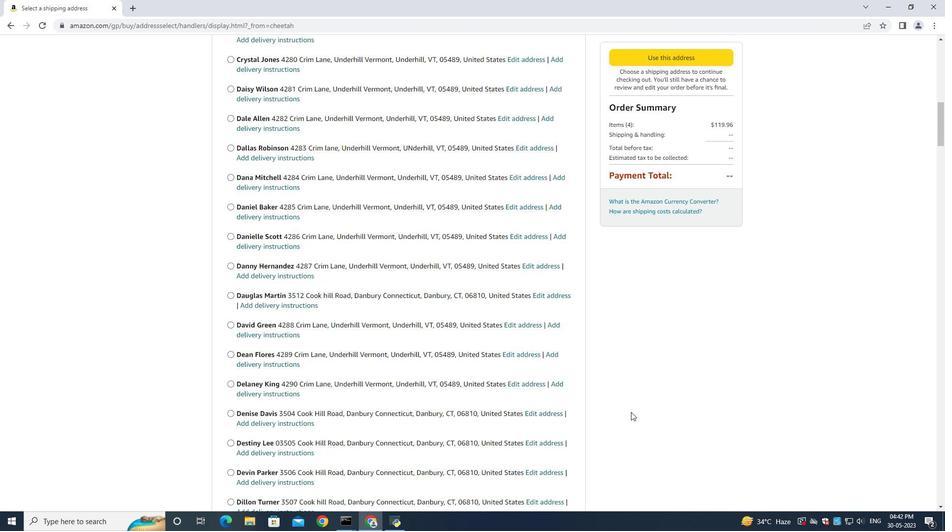 
Action: Mouse scrolled (635, 412) with delta (0, 0)
Screenshot: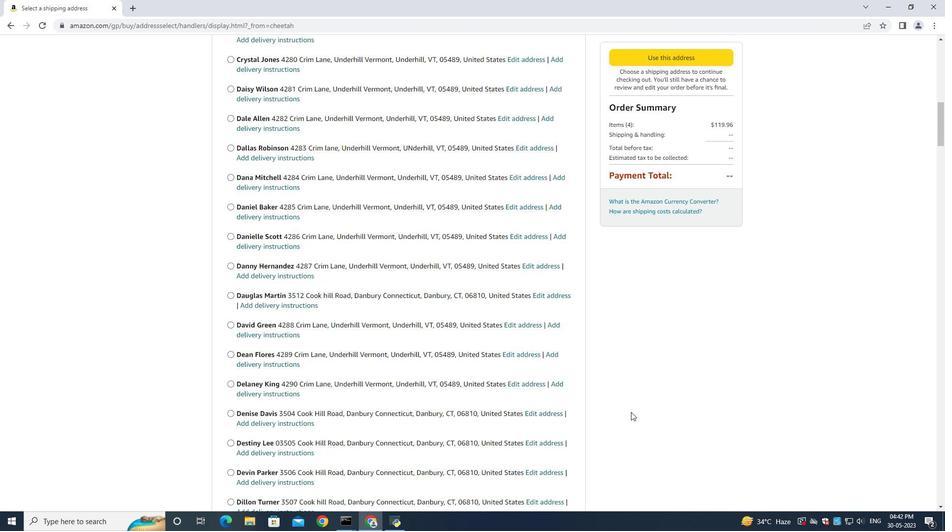 
Action: Mouse scrolled (635, 412) with delta (0, 0)
Screenshot: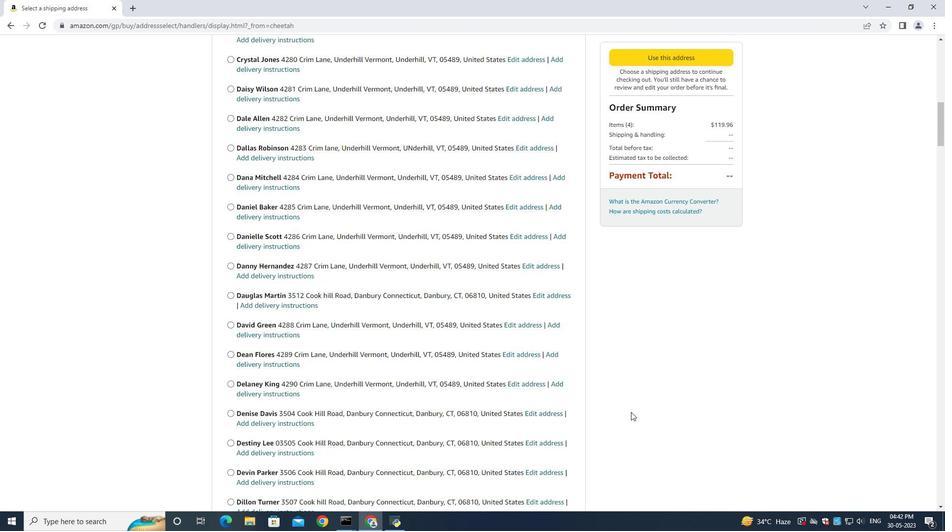 
Action: Mouse scrolled (635, 412) with delta (0, 0)
Screenshot: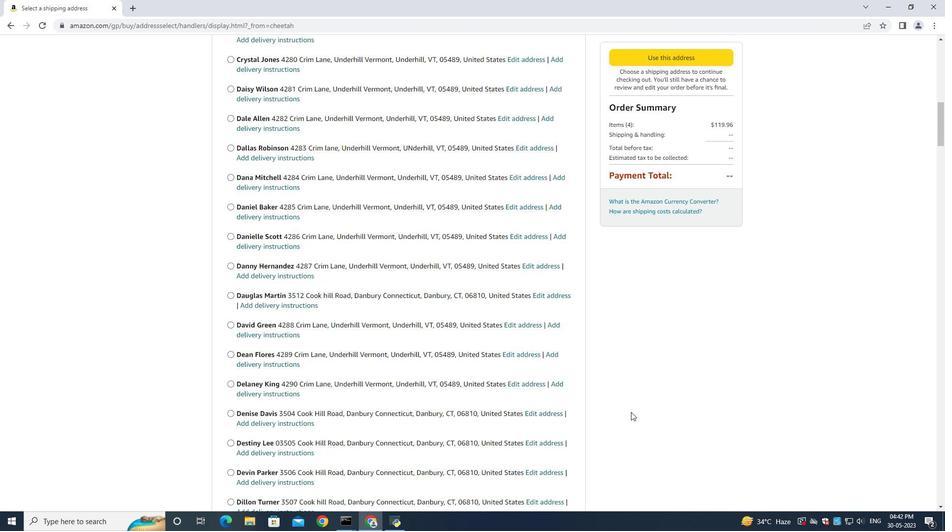 
Action: Mouse scrolled (635, 412) with delta (0, 0)
Screenshot: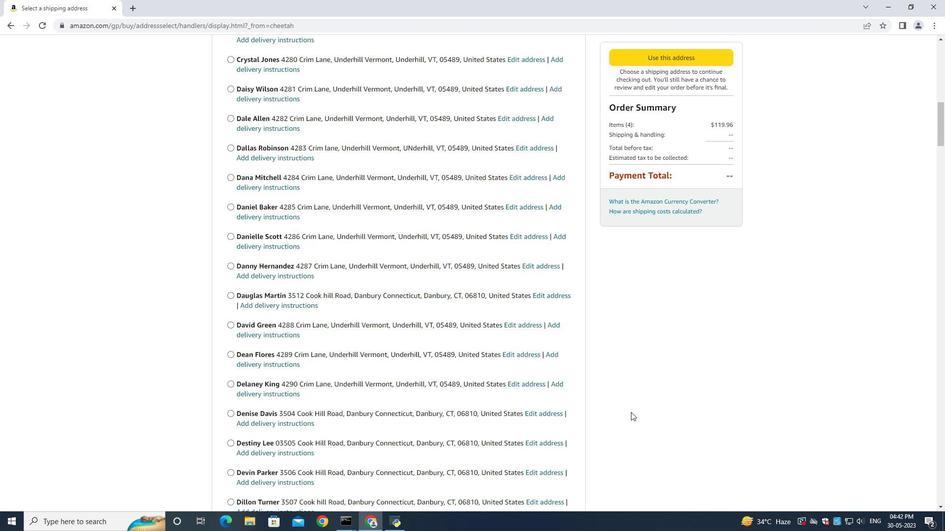 
Action: Mouse moved to (629, 413)
Screenshot: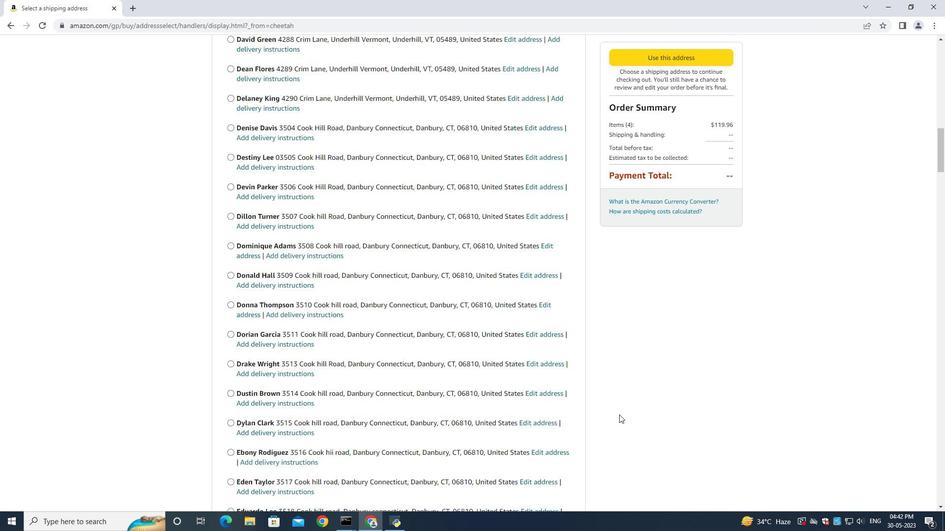 
Action: Mouse scrolled (630, 411) with delta (0, 0)
Screenshot: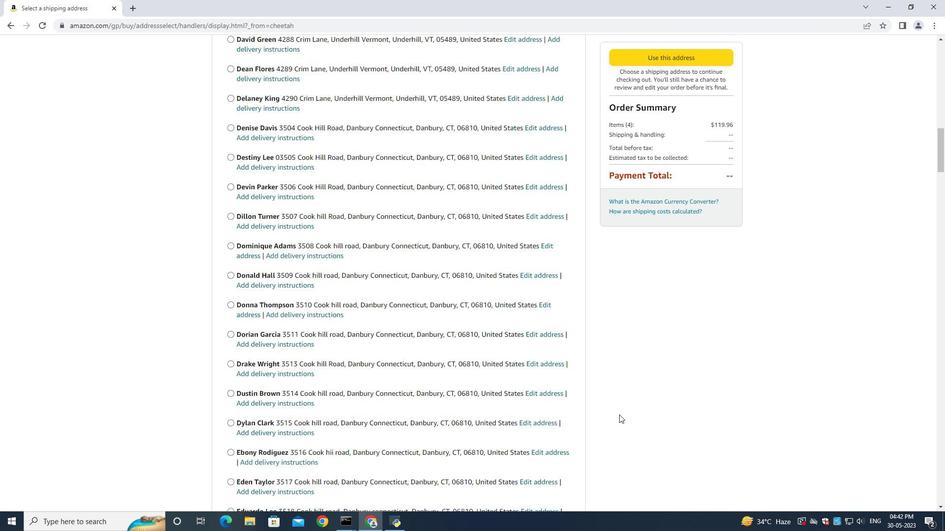 
Action: Mouse moved to (628, 413)
Screenshot: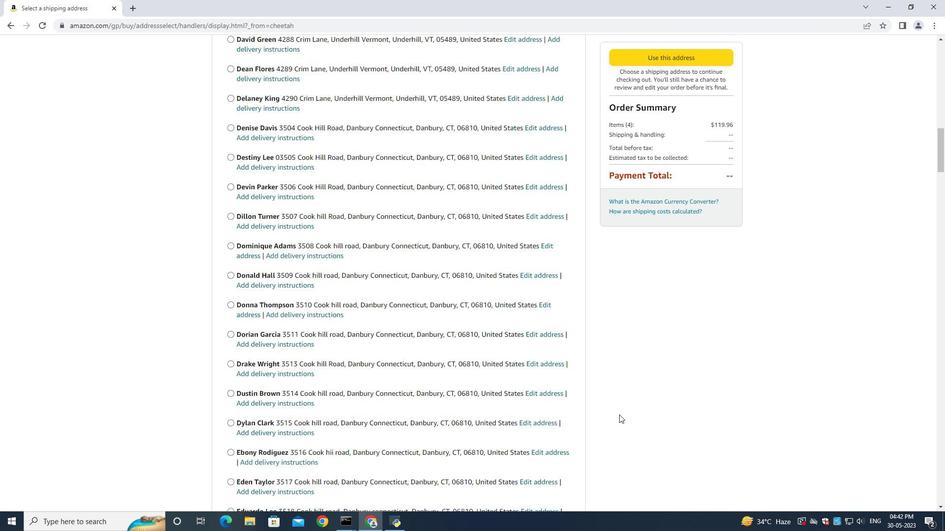 
Action: Mouse scrolled (629, 412) with delta (0, 0)
Screenshot: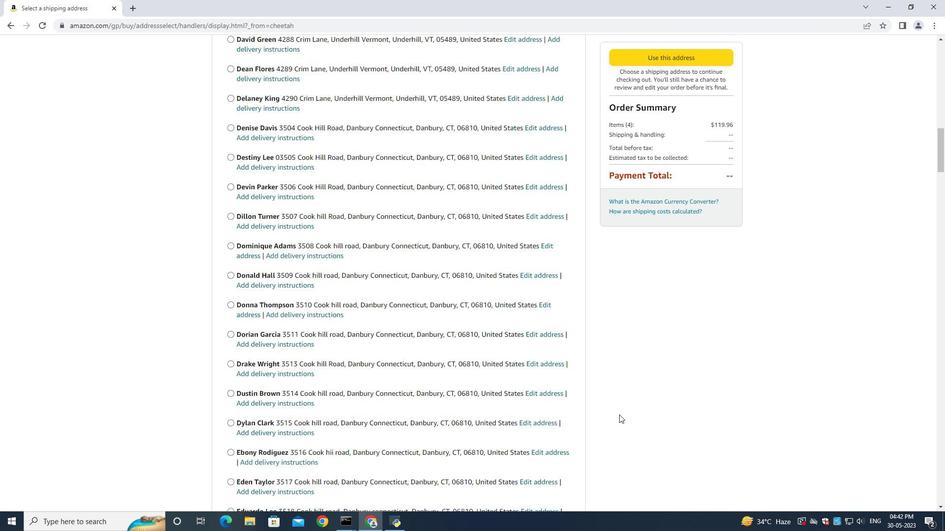 
Action: Mouse moved to (628, 413)
Screenshot: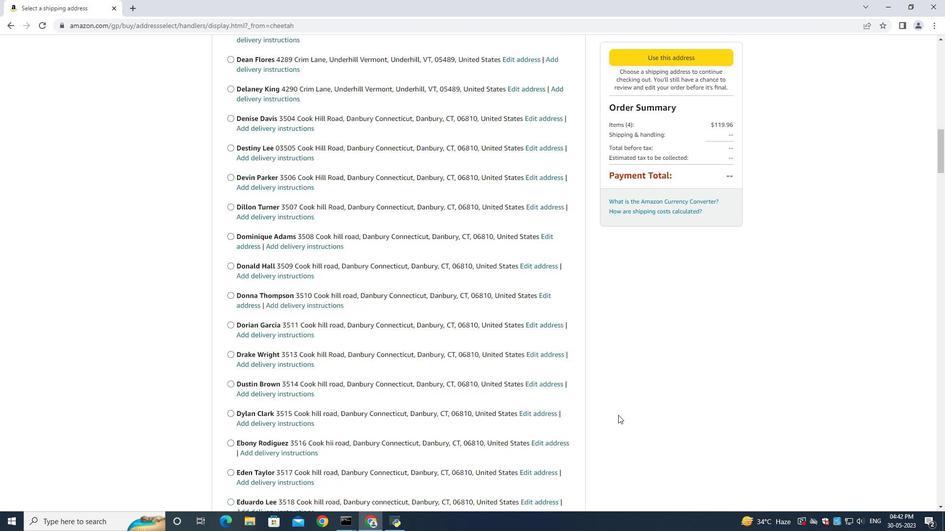 
Action: Mouse scrolled (629, 412) with delta (0, 0)
Screenshot: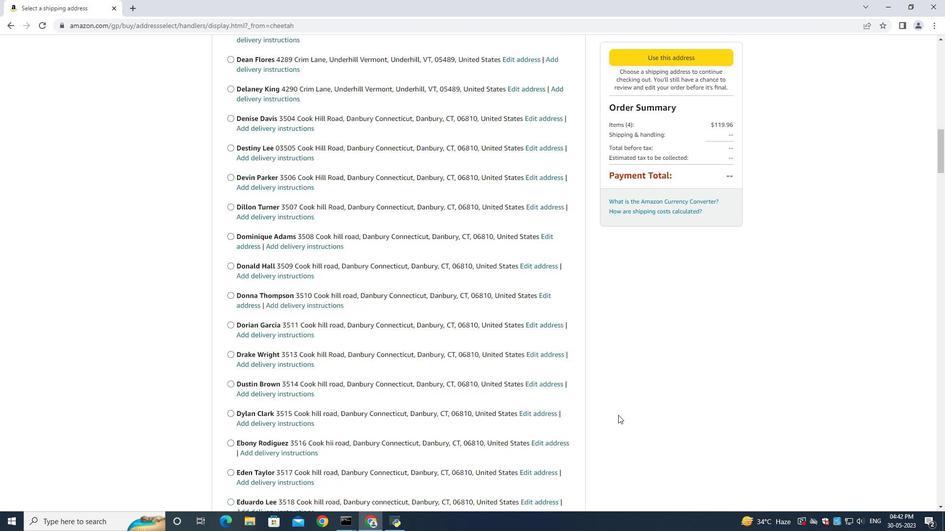 
Action: Mouse moved to (628, 413)
Screenshot: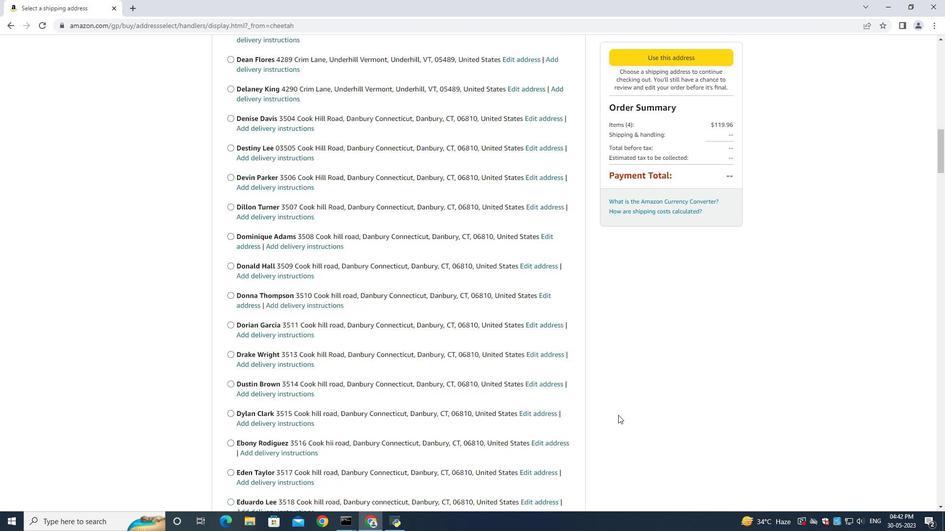 
Action: Mouse scrolled (628, 412) with delta (0, 0)
Screenshot: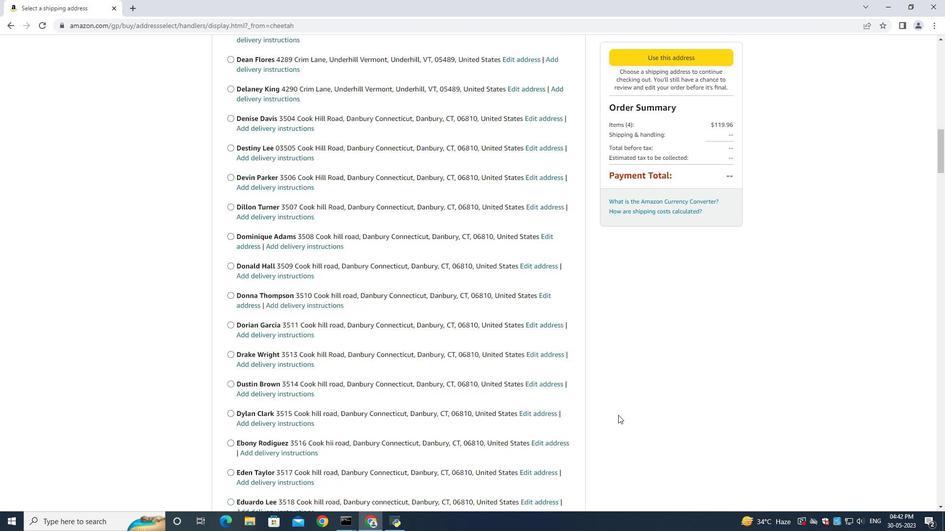 
Action: Mouse moved to (627, 413)
Screenshot: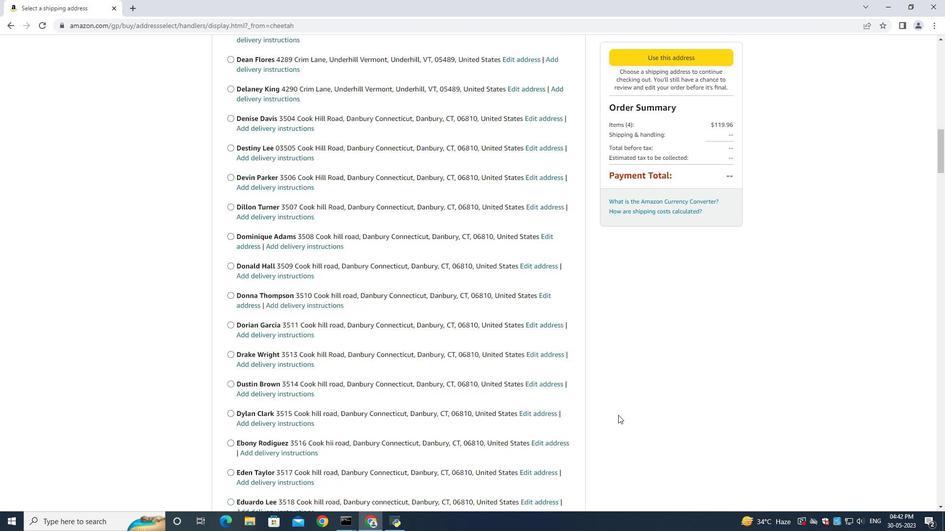
Action: Mouse scrolled (628, 412) with delta (0, 0)
Screenshot: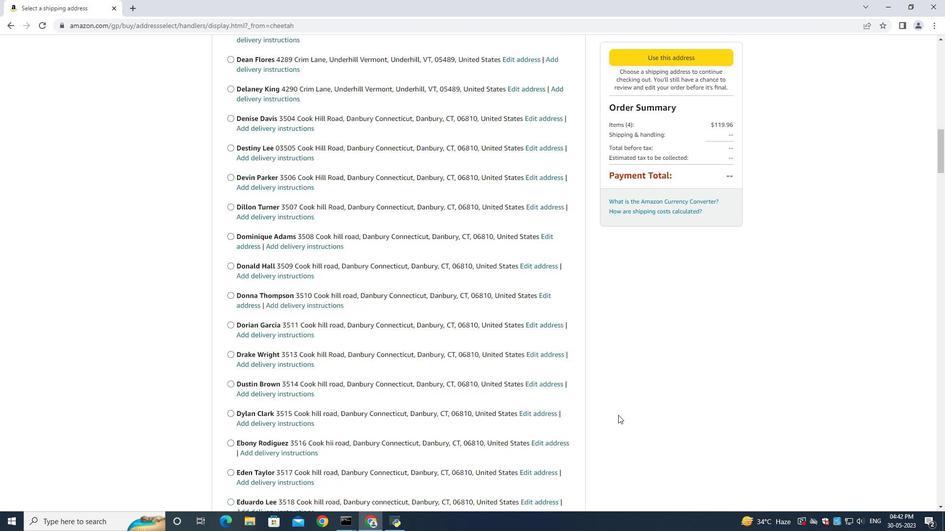 
Action: Mouse moved to (624, 413)
Screenshot: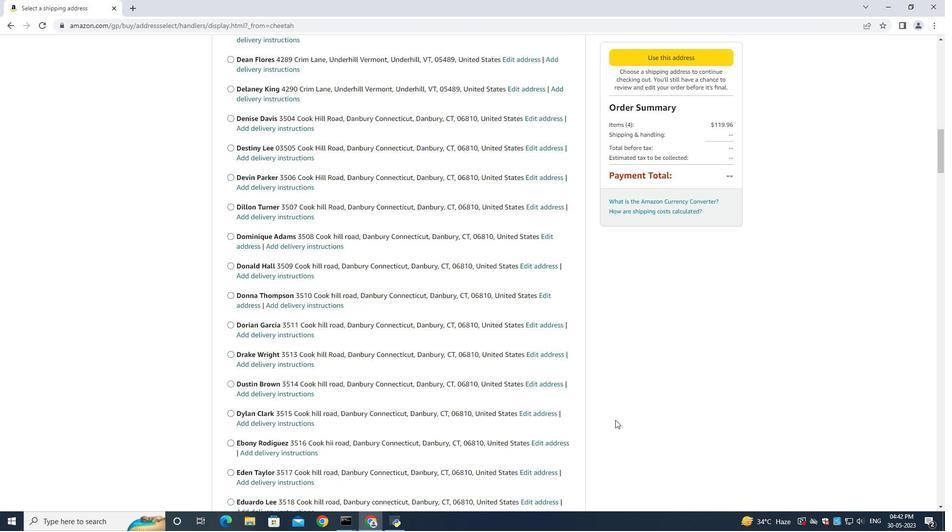
Action: Mouse scrolled (626, 412) with delta (0, 0)
Screenshot: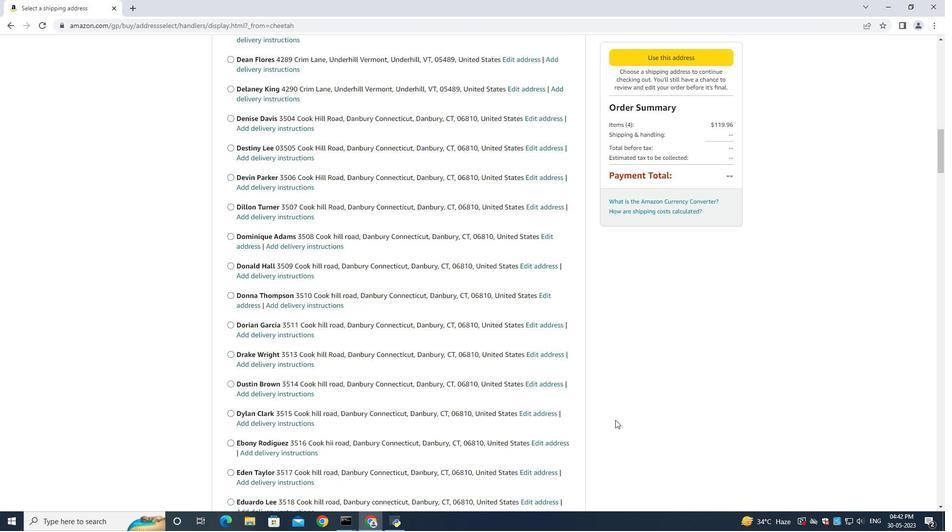 
Action: Mouse moved to (614, 421)
Screenshot: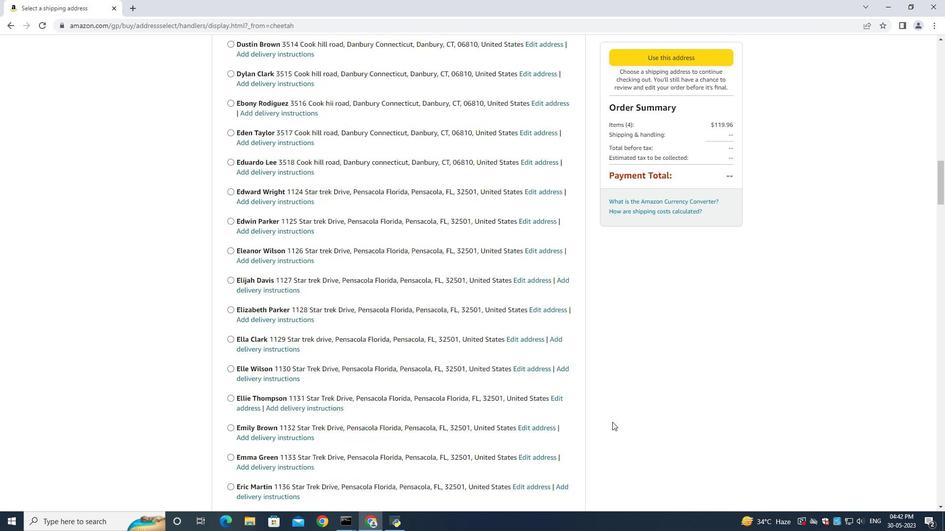 
Action: Mouse scrolled (615, 419) with delta (0, 0)
Screenshot: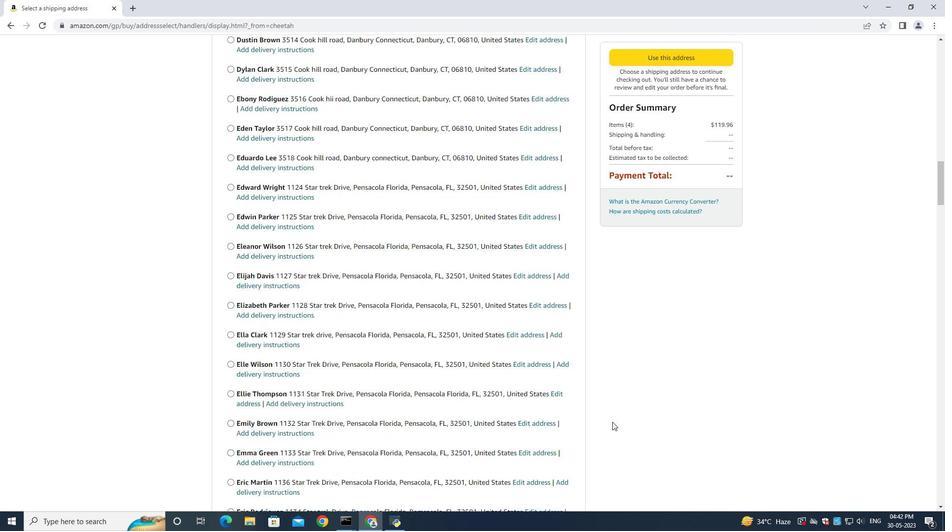 
Action: Mouse moved to (613, 421)
Screenshot: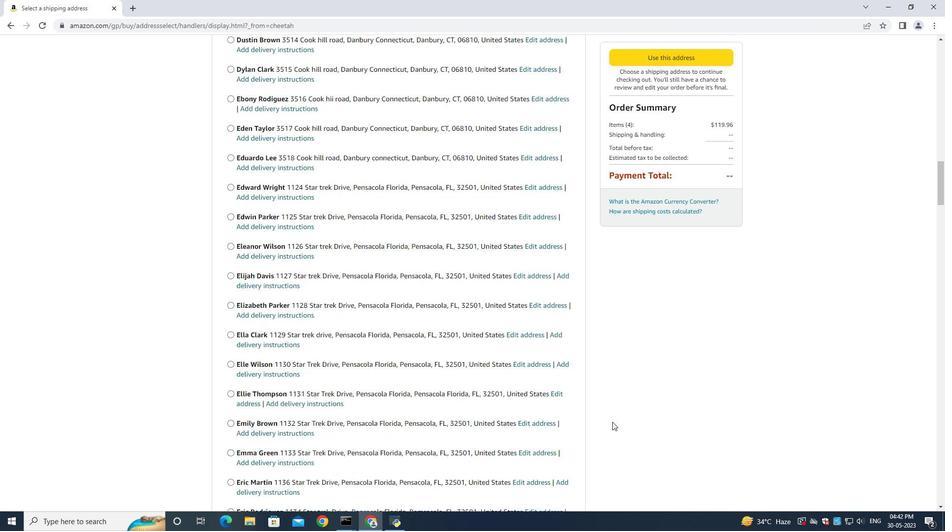 
Action: Mouse scrolled (614, 420) with delta (0, 0)
Screenshot: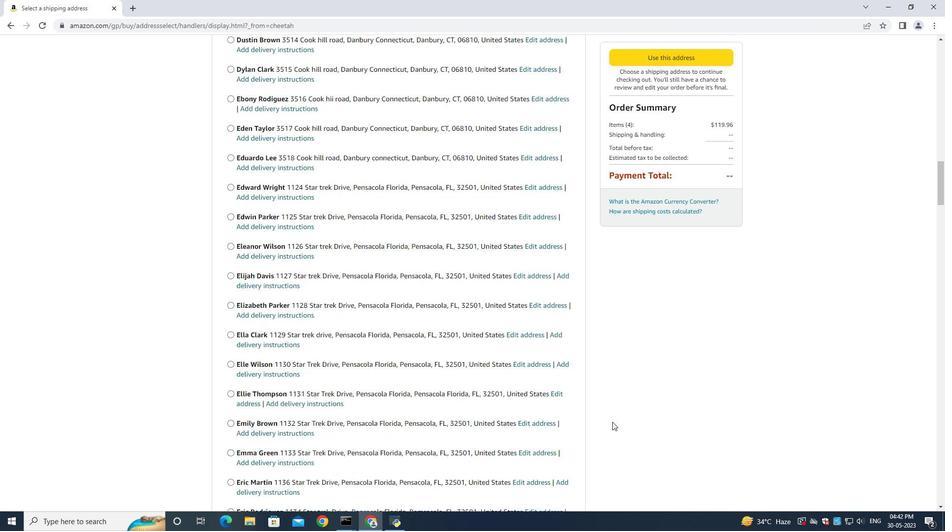 
Action: Mouse moved to (613, 421)
Screenshot: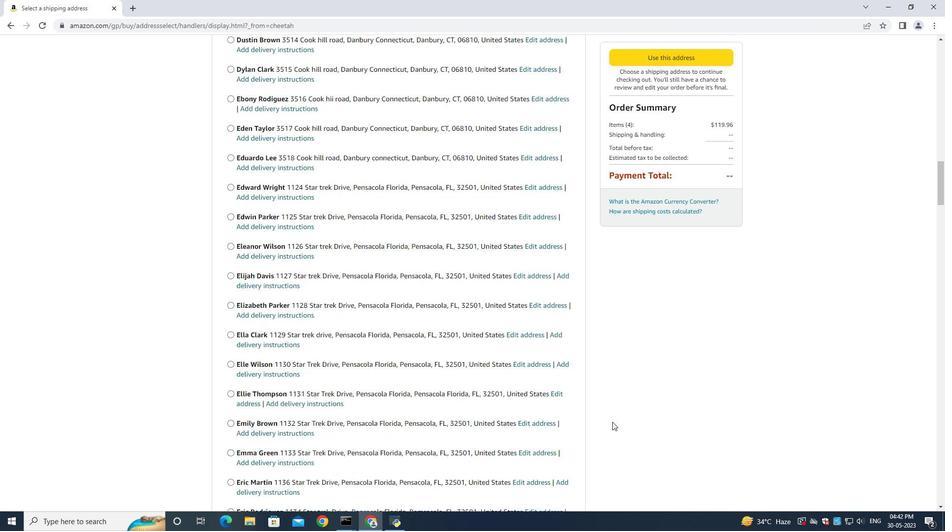 
Action: Mouse scrolled (613, 420) with delta (0, 0)
Screenshot: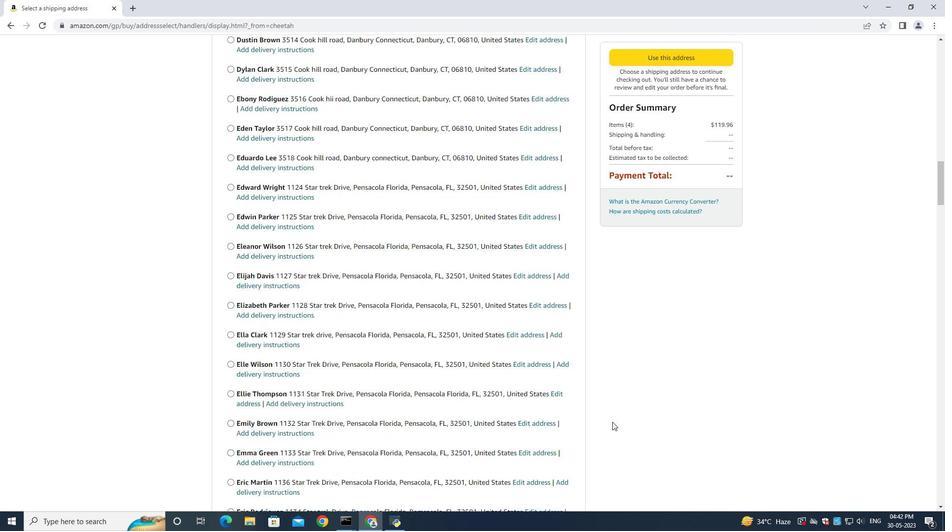 
Action: Mouse moved to (613, 421)
Screenshot: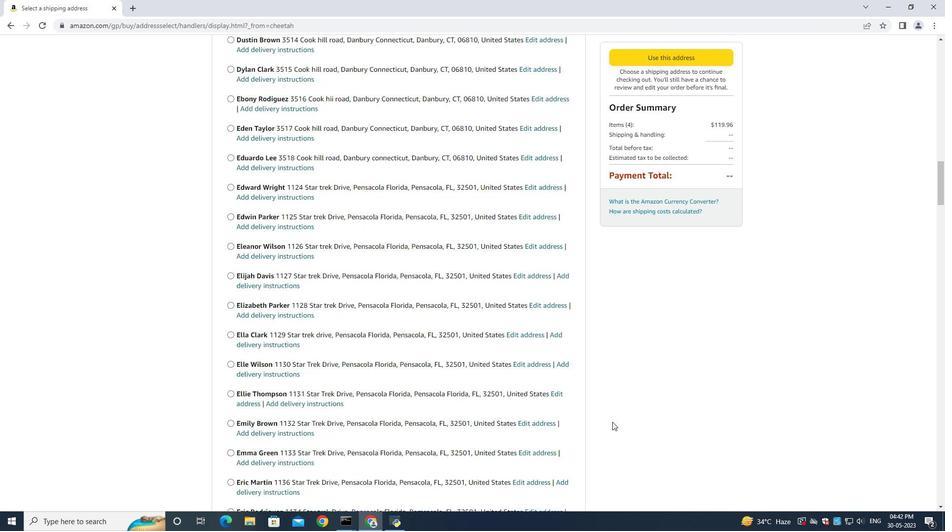 
Action: Mouse scrolled (613, 421) with delta (0, 0)
Screenshot: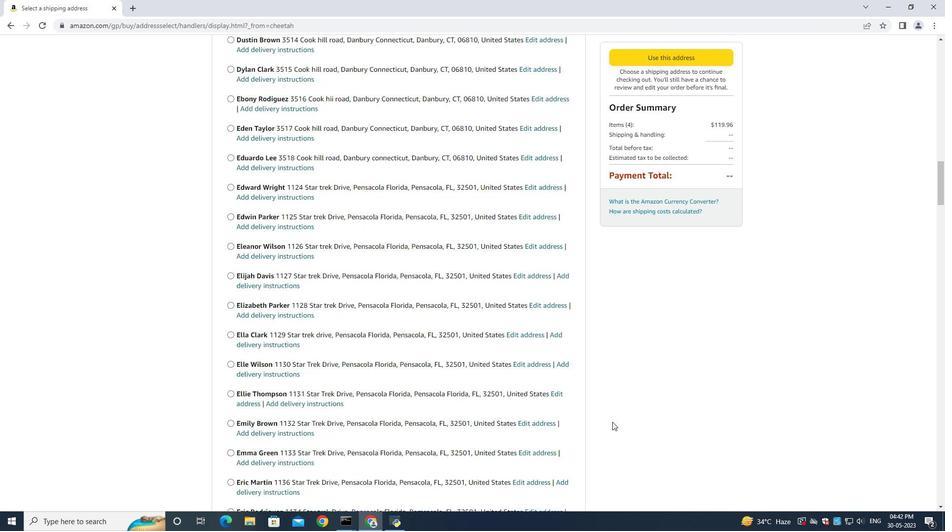 
Action: Mouse moved to (613, 421)
Screenshot: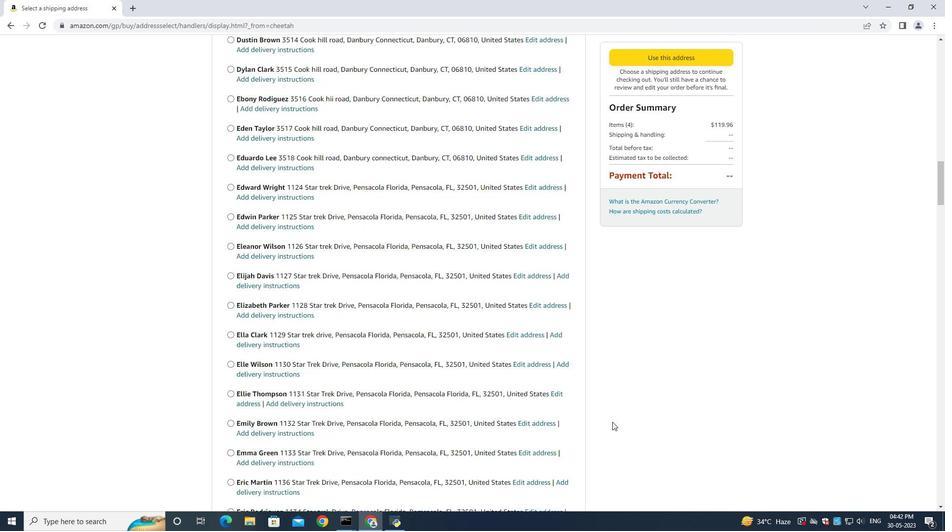 
Action: Mouse scrolled (613, 421) with delta (0, 0)
Screenshot: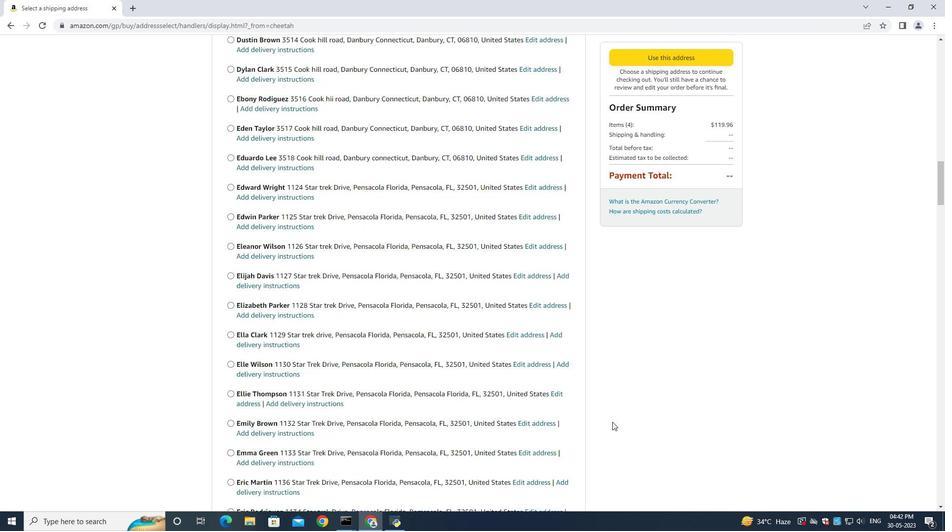 
Action: Mouse moved to (613, 421)
Screenshot: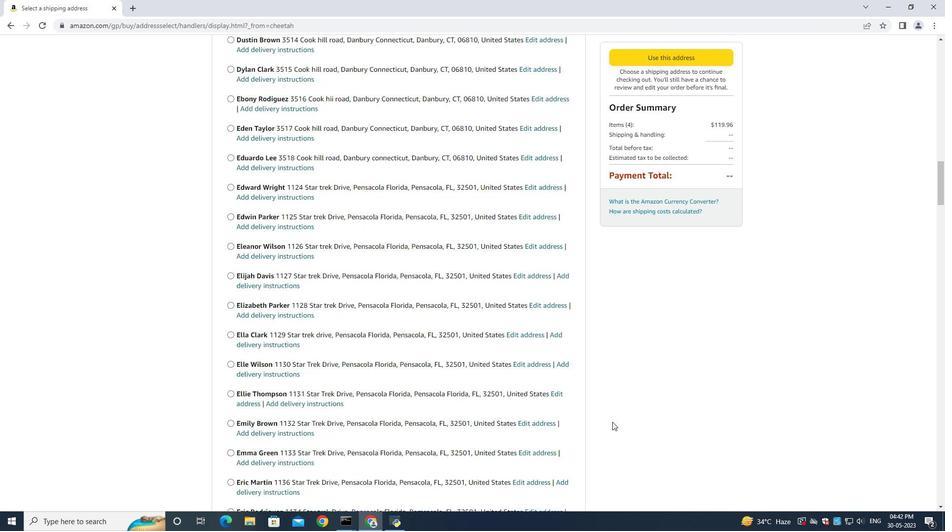 
Action: Mouse scrolled (613, 421) with delta (0, 0)
Screenshot: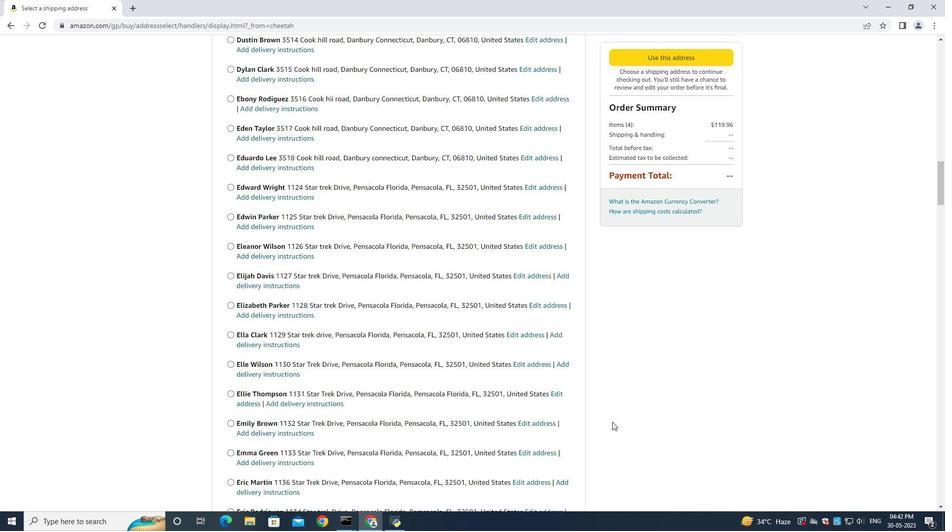 
Action: Mouse moved to (612, 421)
Screenshot: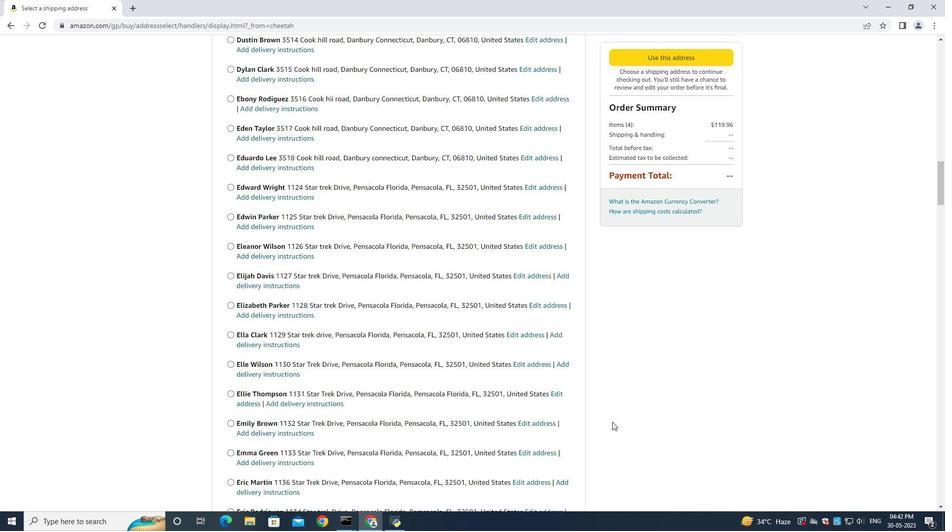 
Action: Mouse scrolled (612, 421) with delta (0, 0)
Screenshot: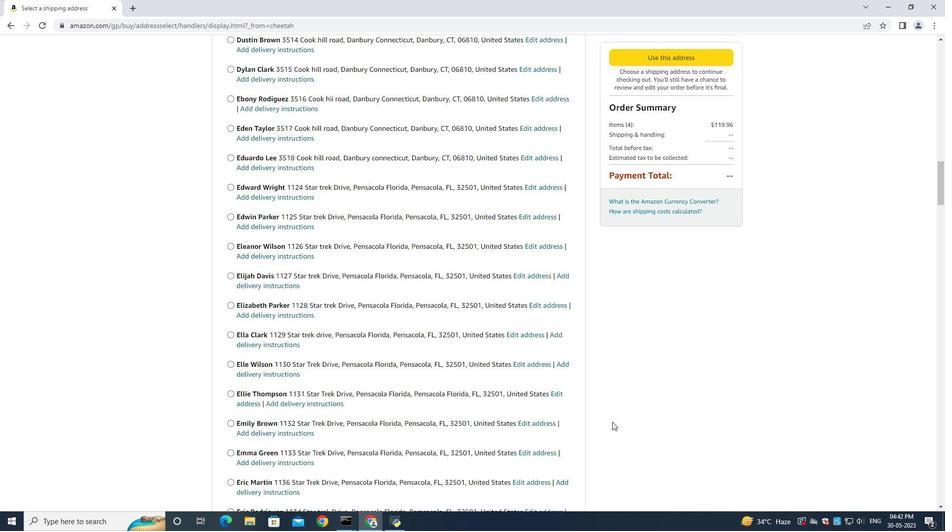 
Action: Mouse moved to (516, 444)
Screenshot: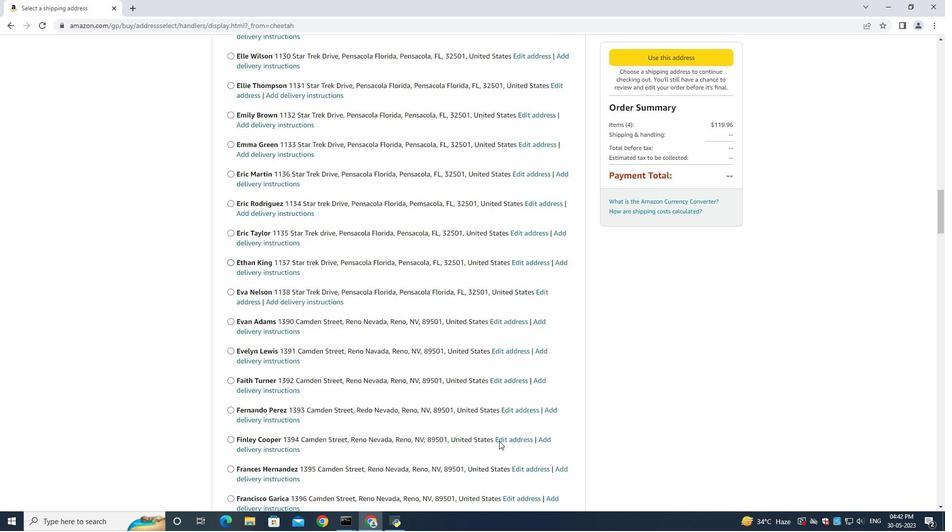
Action: Mouse scrolled (548, 440) with delta (0, 0)
Screenshot: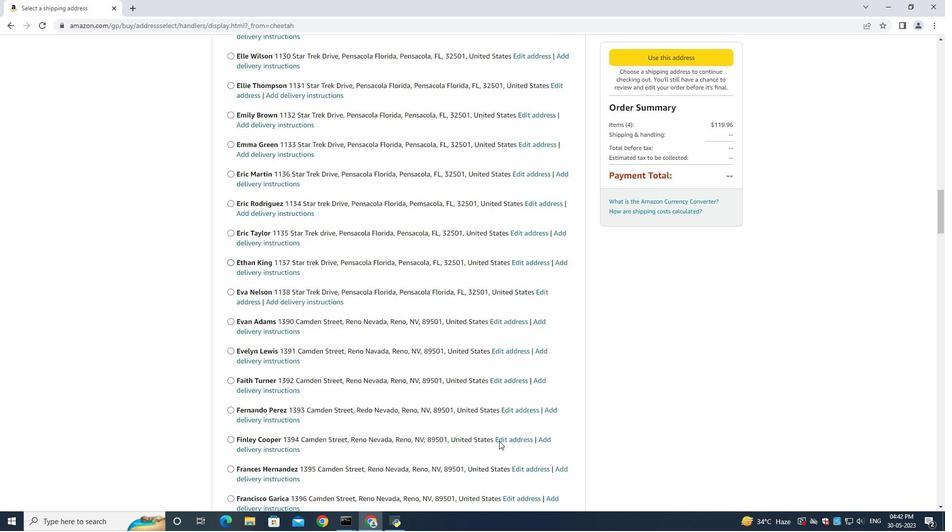 
Action: Mouse moved to (513, 444)
Screenshot: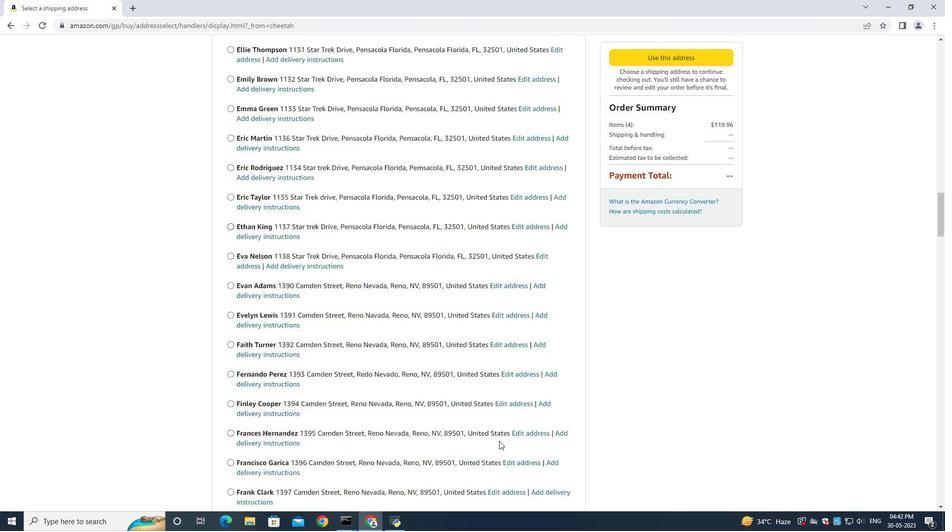 
Action: Mouse scrolled (532, 443) with delta (0, 0)
Screenshot: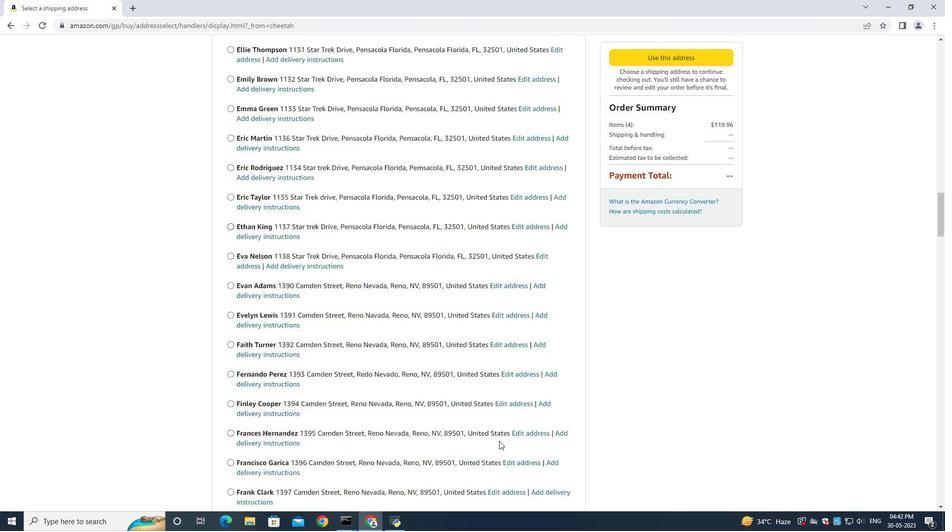 
Action: Mouse moved to (511, 444)
Screenshot: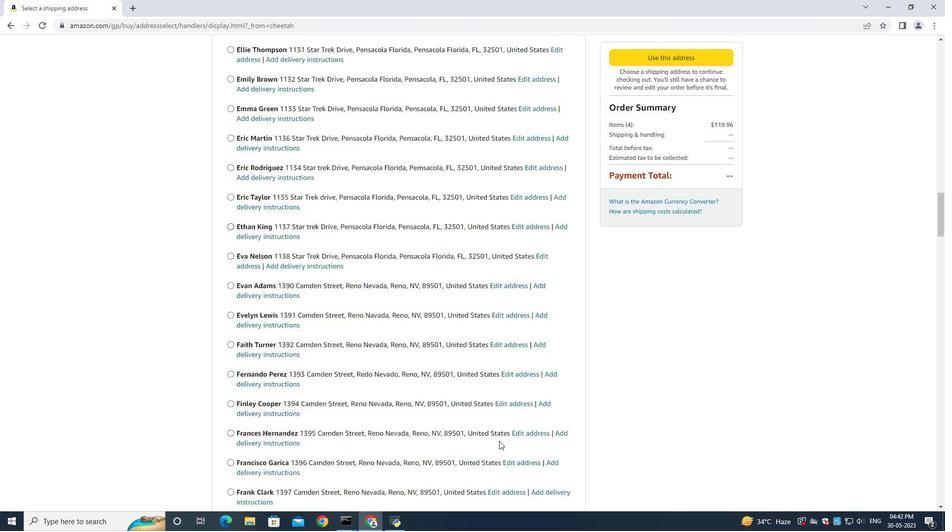
Action: Mouse scrolled (521, 444) with delta (0, 0)
Screenshot: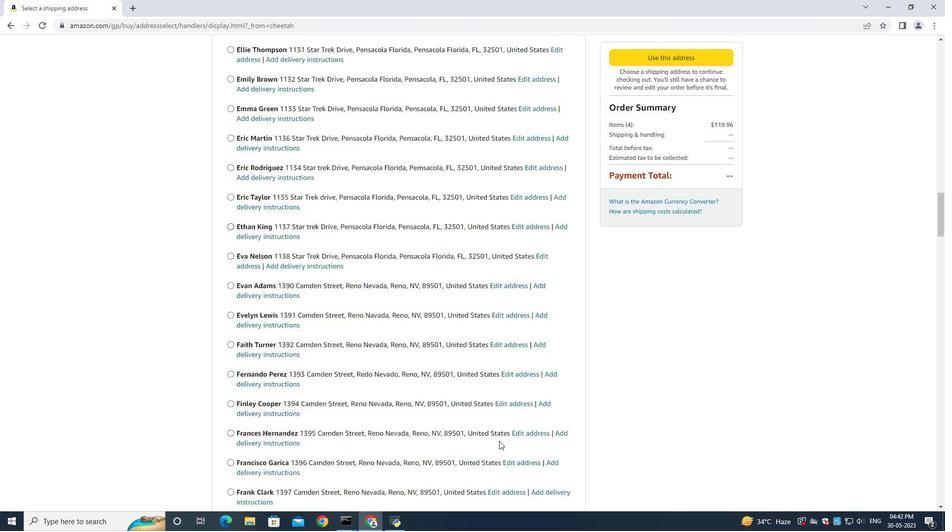 
Action: Mouse moved to (509, 444)
Screenshot: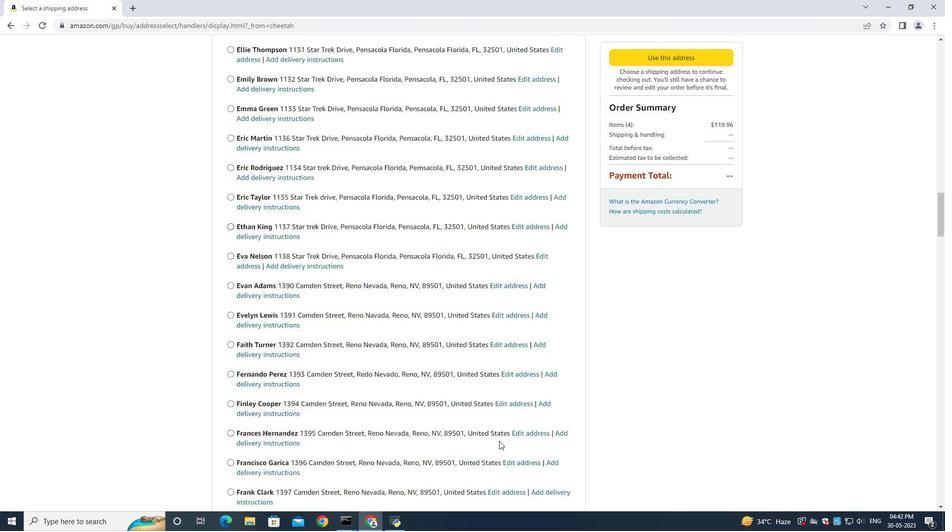 
Action: Mouse scrolled (516, 444) with delta (0, 0)
Screenshot: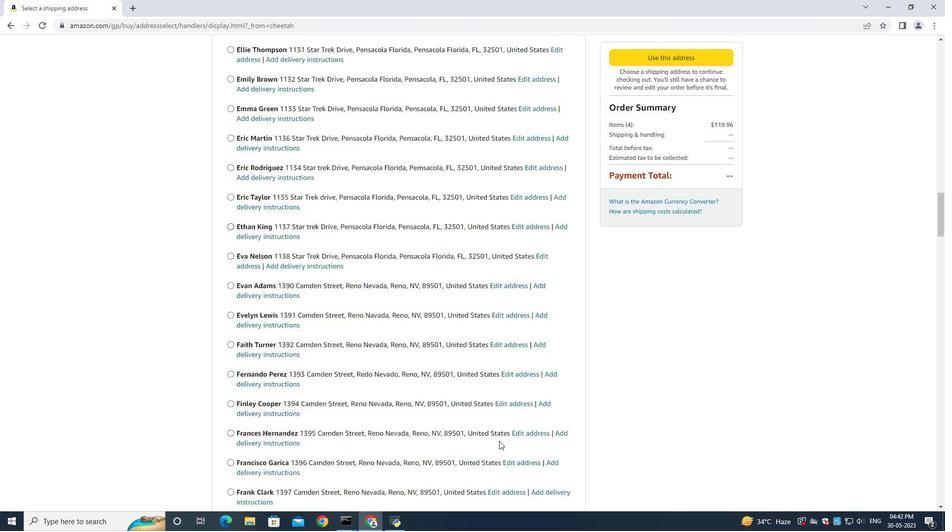 
Action: Mouse moved to (507, 444)
Screenshot: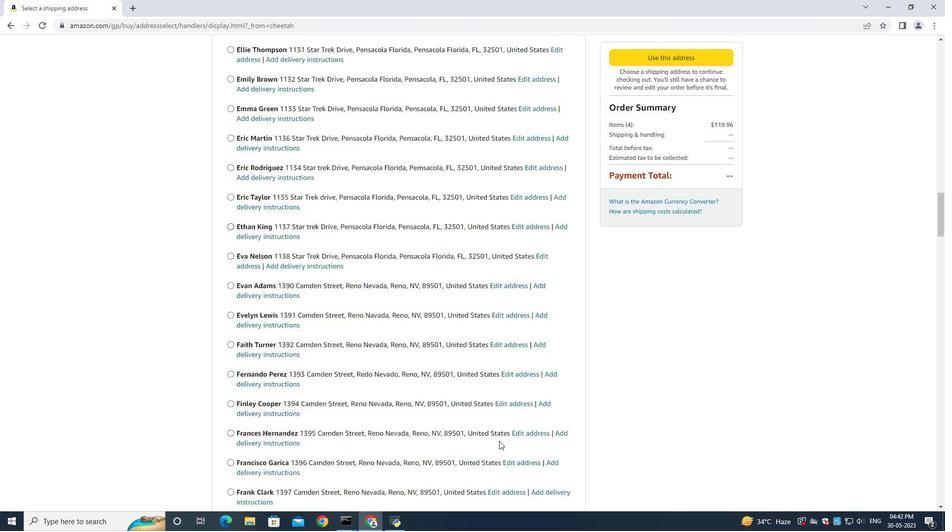 
Action: Mouse scrolled (511, 444) with delta (0, 0)
Screenshot: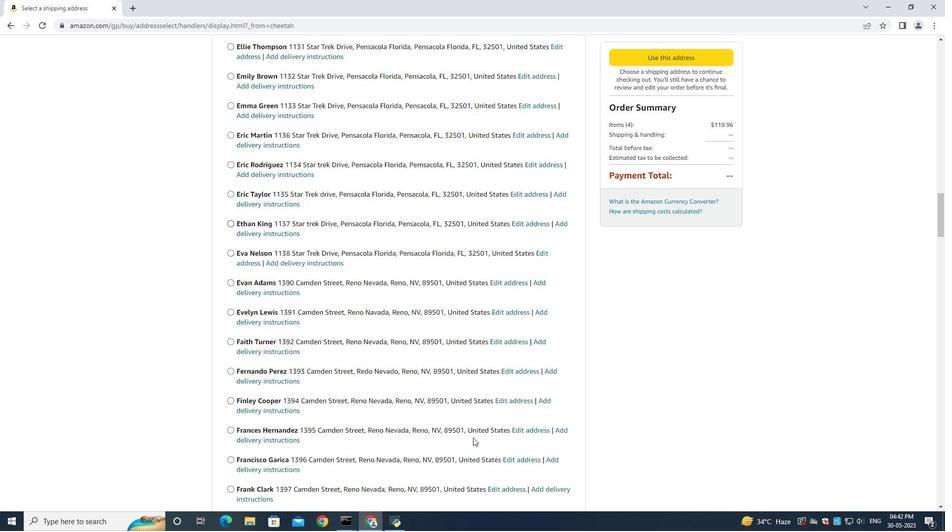 
Action: Mouse moved to (504, 443)
Screenshot: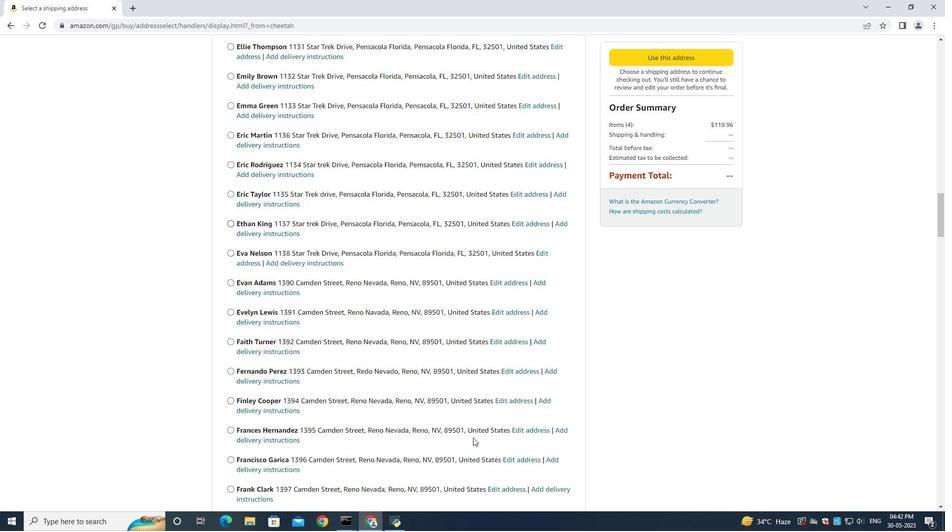 
Action: Mouse scrolled (507, 443) with delta (0, 0)
Screenshot: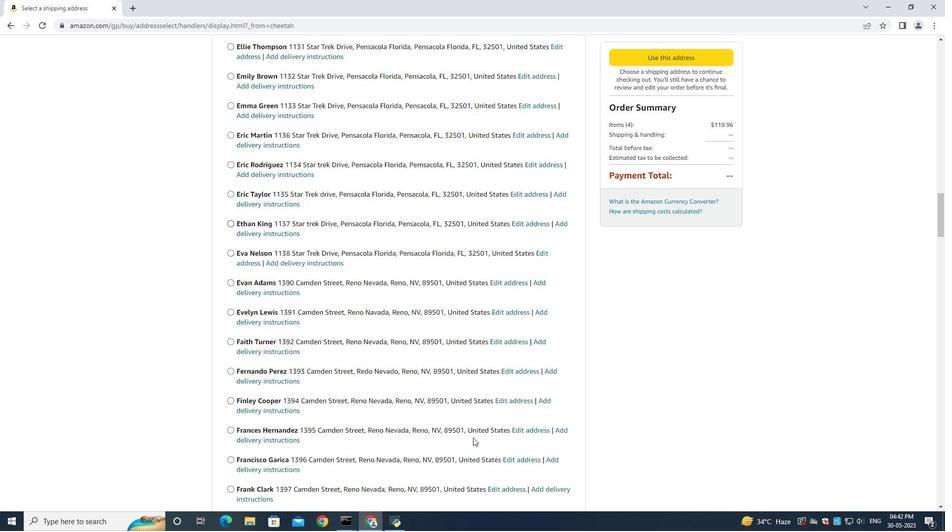 
Action: Mouse moved to (499, 441)
Screenshot: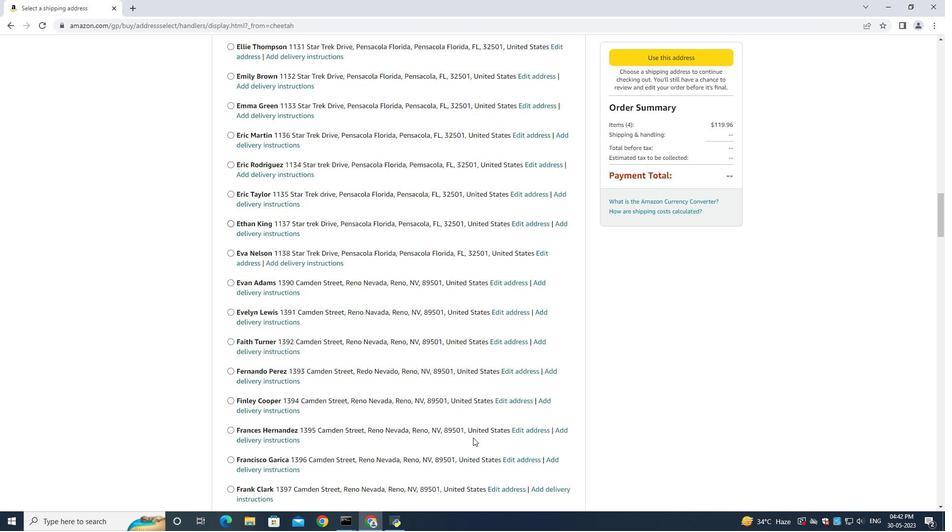 
Action: Mouse scrolled (502, 442) with delta (0, 0)
Screenshot: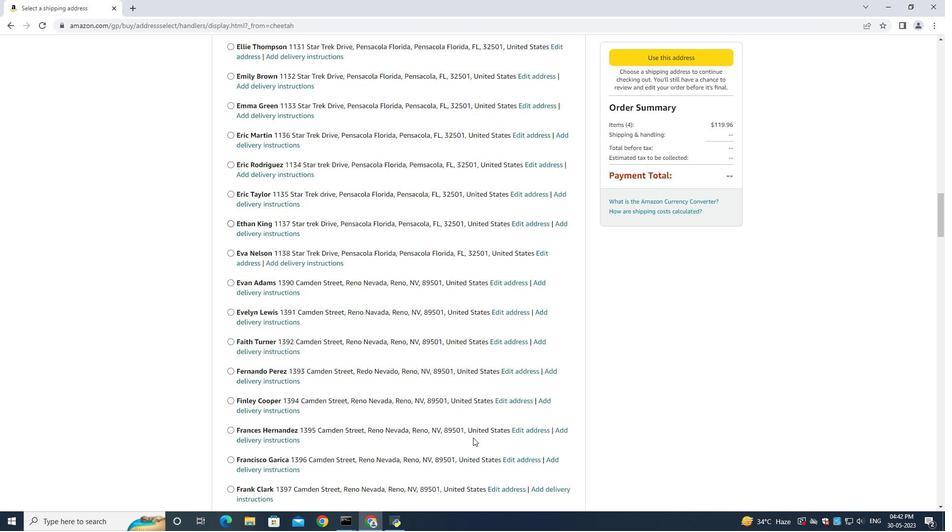 
Action: Mouse scrolled (499, 441) with delta (0, 0)
Screenshot: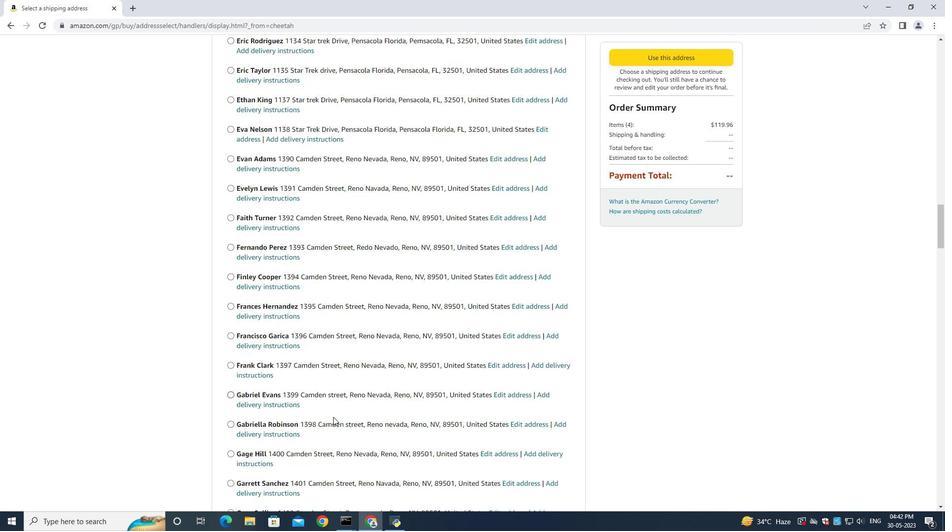 
Action: Mouse scrolled (499, 441) with delta (0, 0)
Screenshot: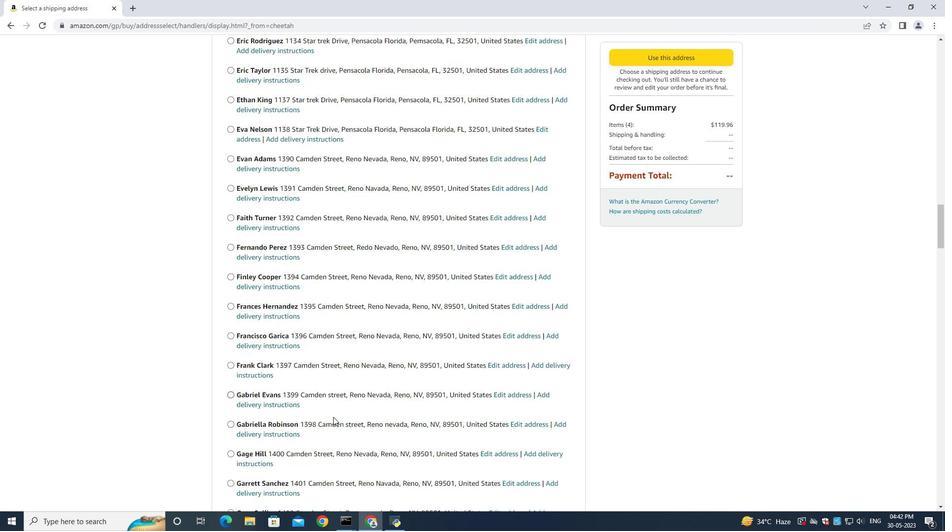 
Action: Mouse scrolled (499, 441) with delta (0, 0)
Screenshot: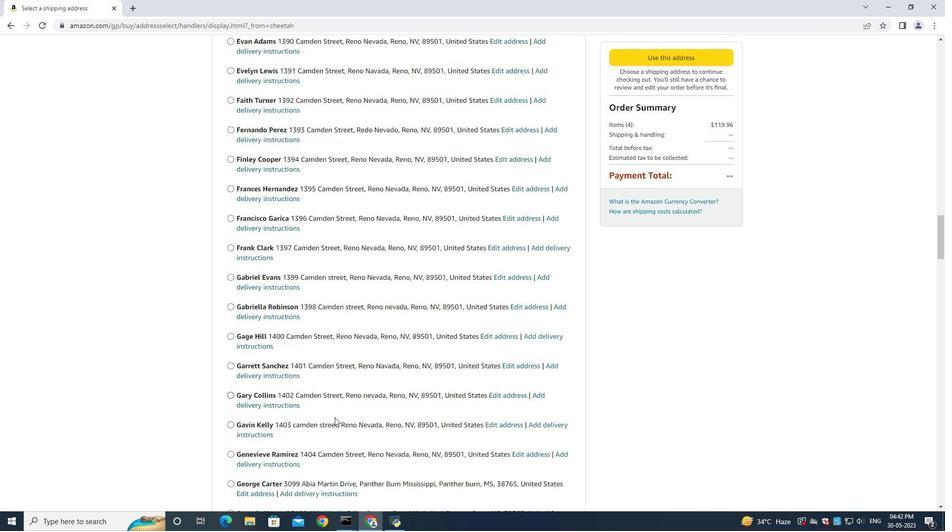 
Action: Mouse scrolled (499, 441) with delta (0, 0)
Screenshot: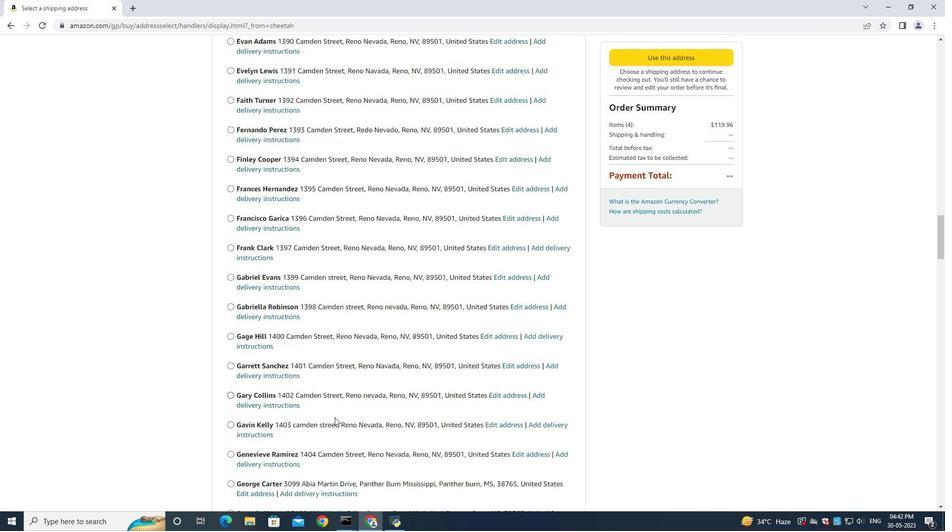 
Action: Mouse moved to (473, 438)
Screenshot: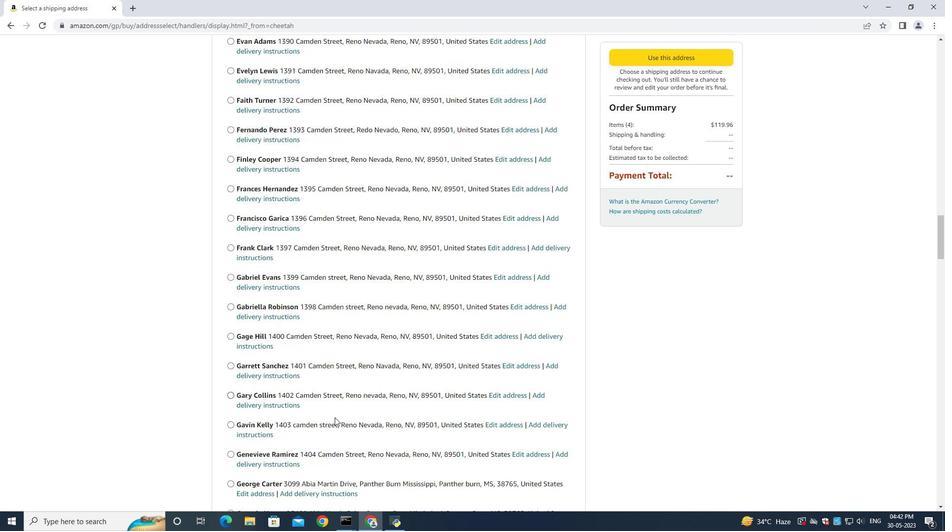 
Action: Mouse scrolled (484, 439) with delta (0, 0)
Screenshot: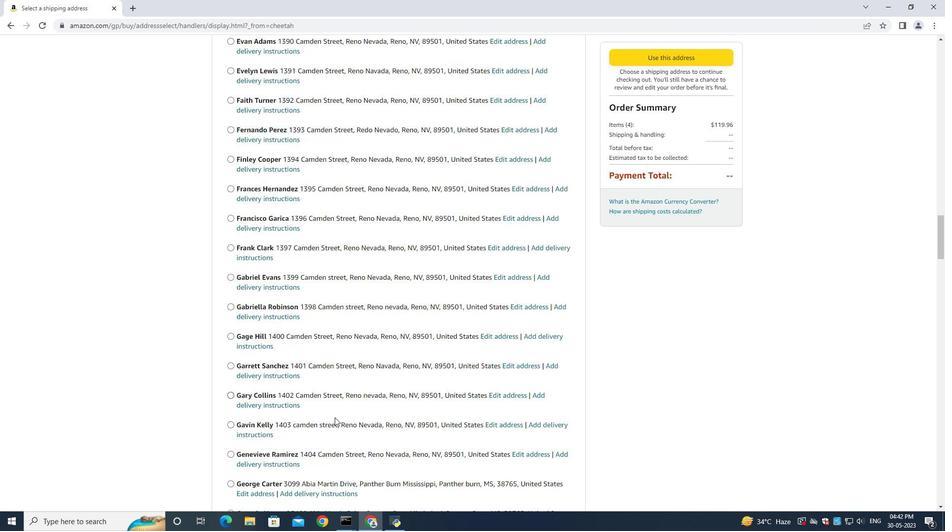 
Action: Mouse moved to (336, 419)
Screenshot: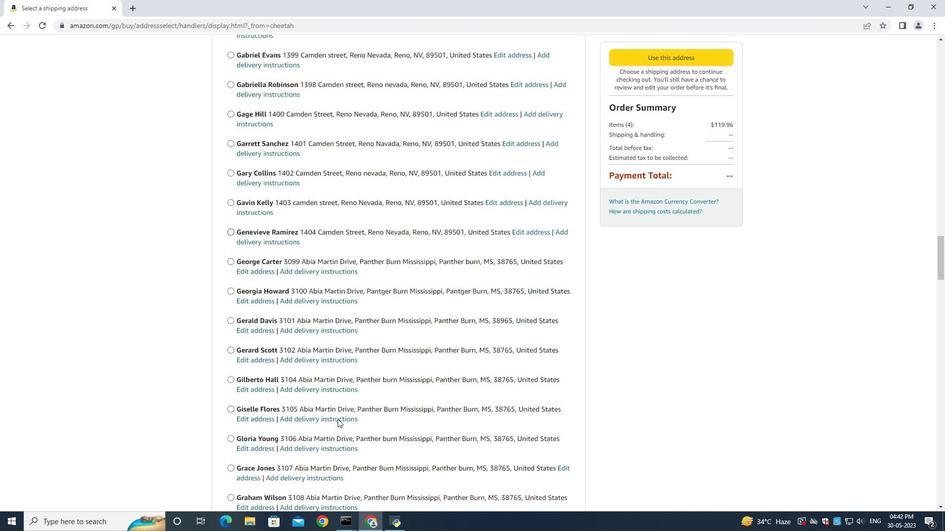 
Action: Mouse scrolled (336, 418) with delta (0, 0)
Screenshot: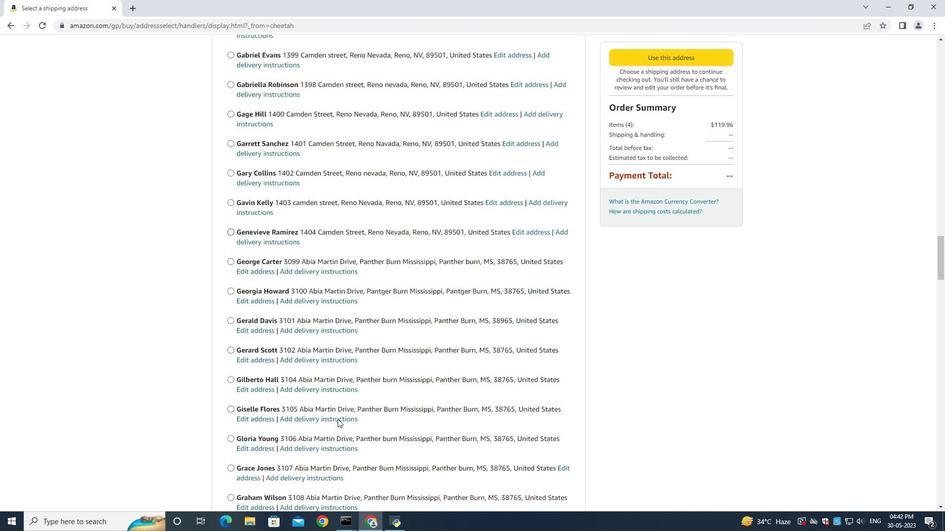 
Action: Mouse moved to (337, 419)
Screenshot: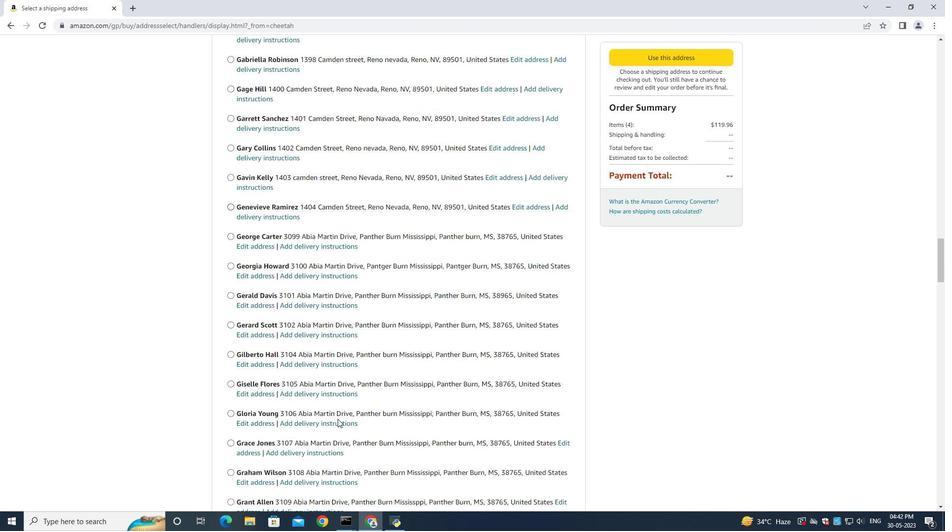 
Action: Mouse scrolled (337, 418) with delta (0, 0)
Screenshot: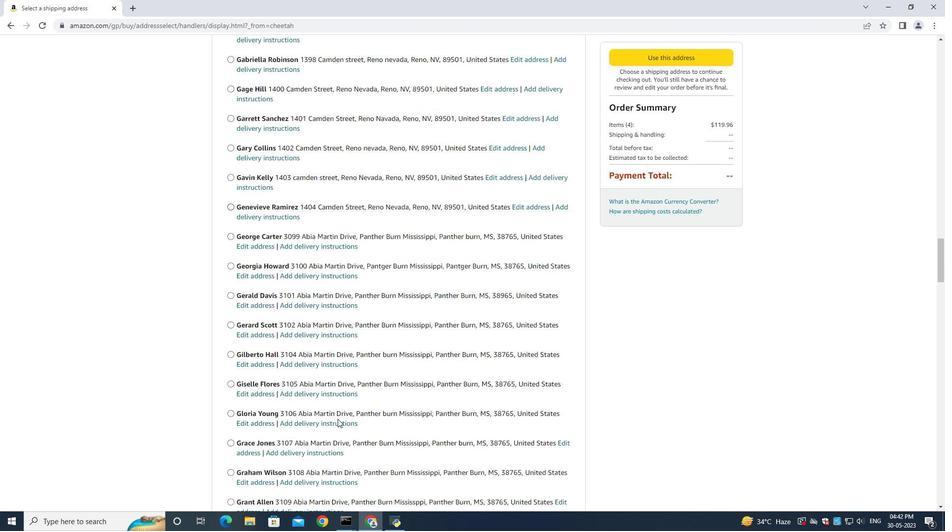 
Action: Mouse moved to (337, 419)
Screenshot: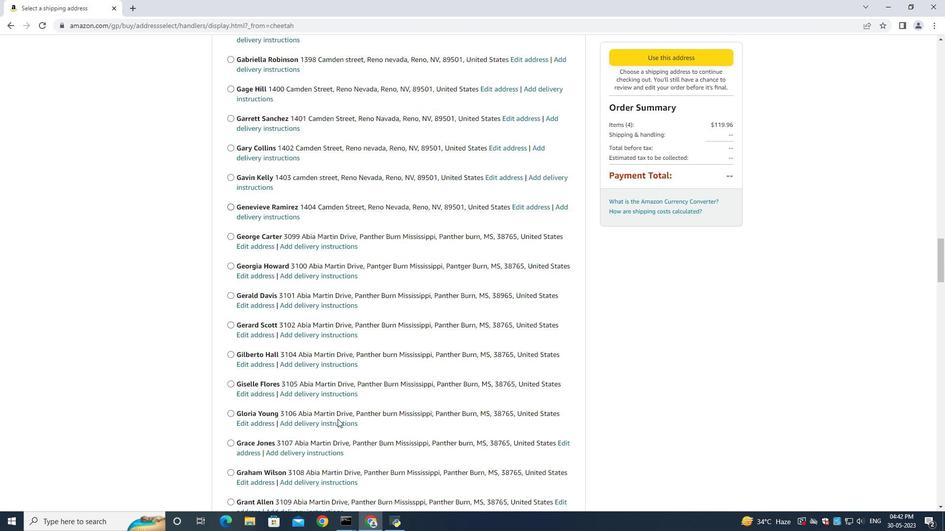 
Action: Mouse scrolled (337, 418) with delta (0, 0)
Screenshot: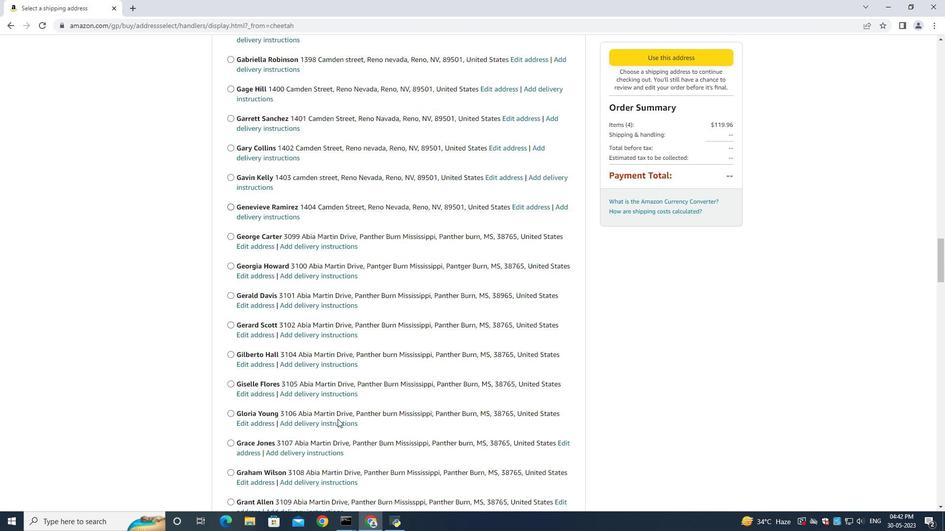 
Action: Mouse scrolled (337, 418) with delta (0, 0)
Screenshot: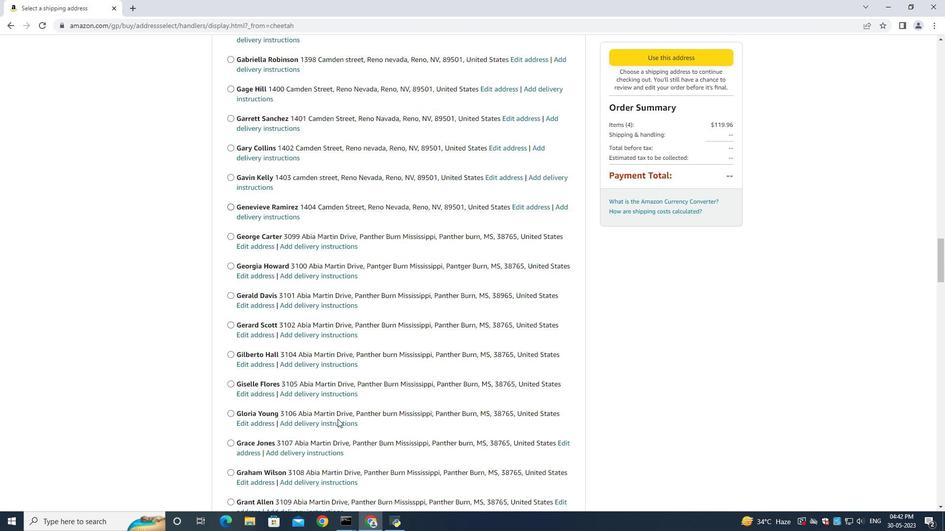 
Action: Mouse scrolled (337, 418) with delta (0, 0)
Screenshot: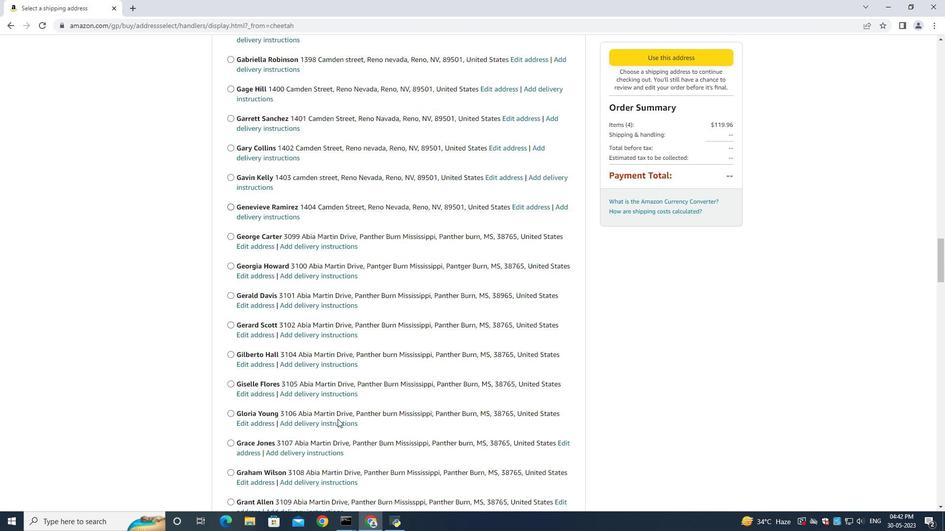 
Action: Mouse moved to (337, 419)
Screenshot: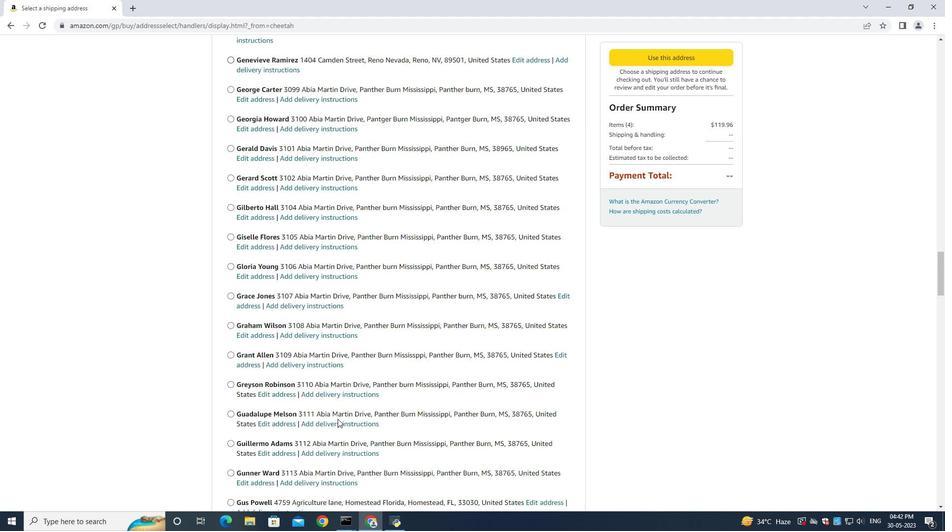 
Action: Mouse scrolled (337, 418) with delta (0, 0)
Screenshot: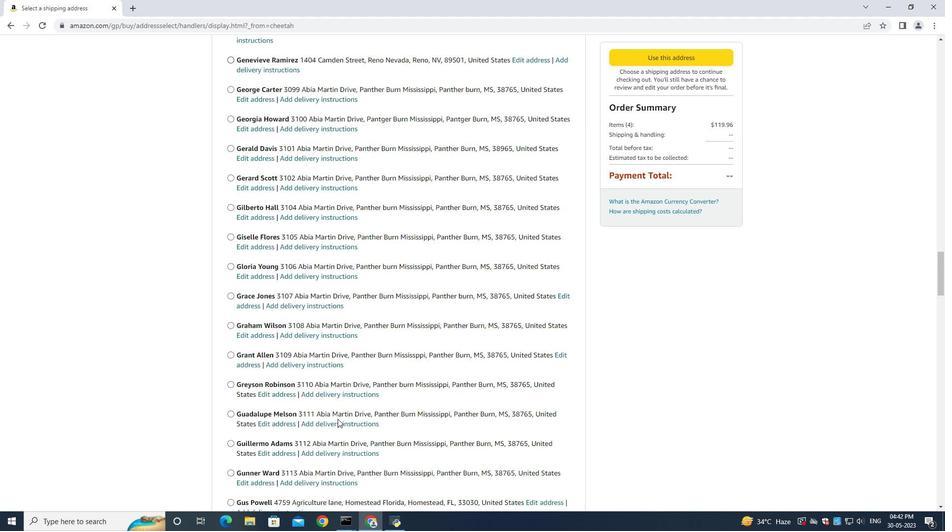 
Action: Mouse scrolled (337, 418) with delta (0, 0)
Screenshot: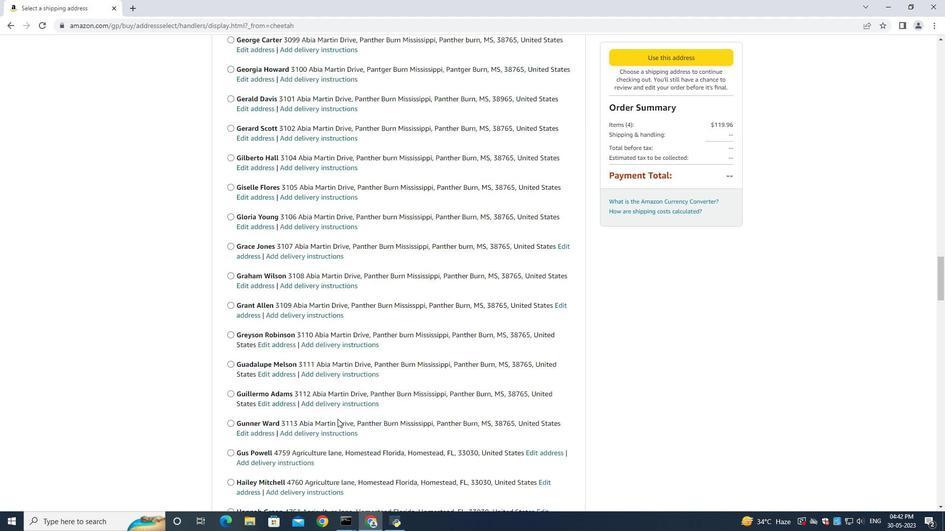 
Action: Mouse scrolled (337, 418) with delta (0, 0)
Screenshot: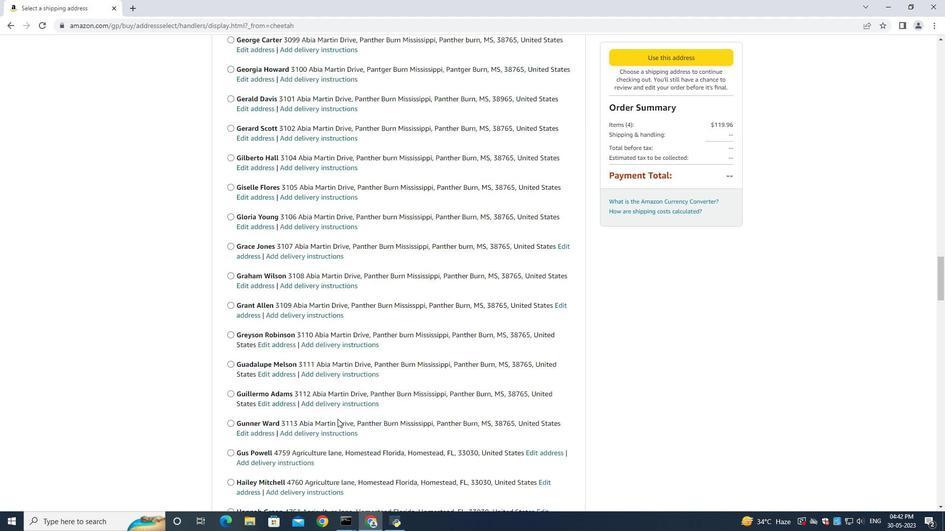
Action: Mouse scrolled (337, 418) with delta (0, 0)
Screenshot: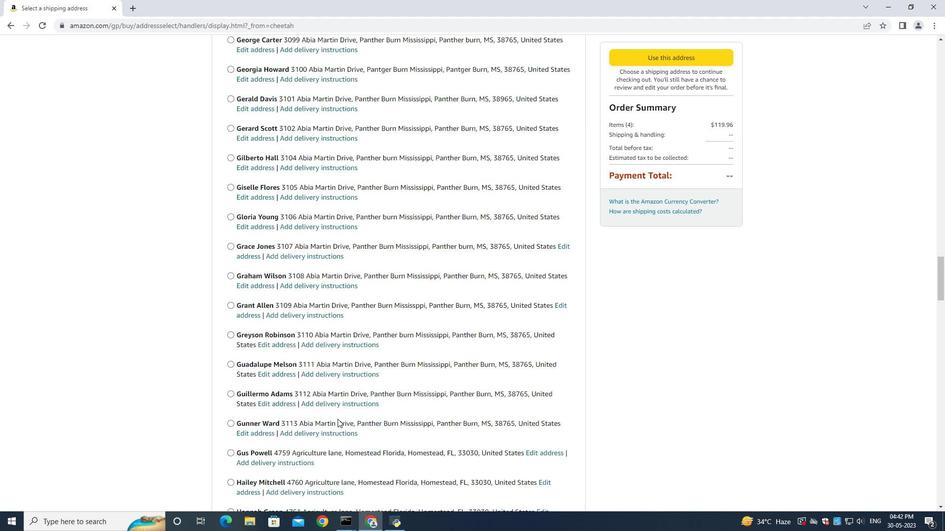 
Action: Mouse scrolled (337, 418) with delta (0, 0)
Screenshot: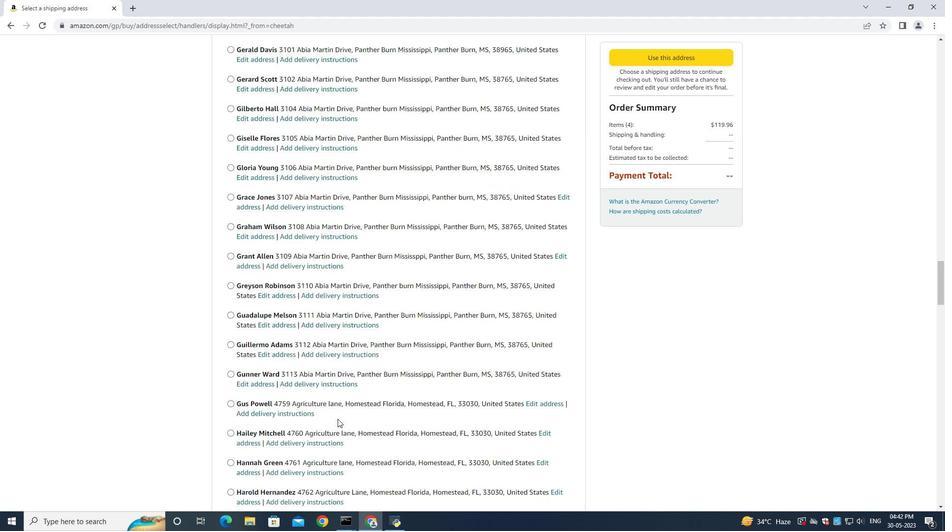 
Action: Mouse scrolled (337, 418) with delta (0, 0)
Screenshot: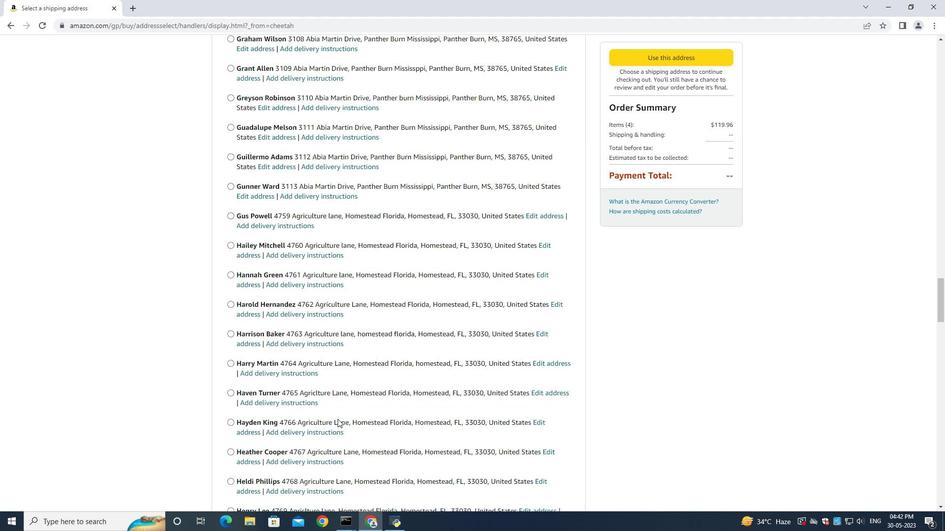 
Action: Mouse scrolled (337, 418) with delta (0, 0)
Screenshot: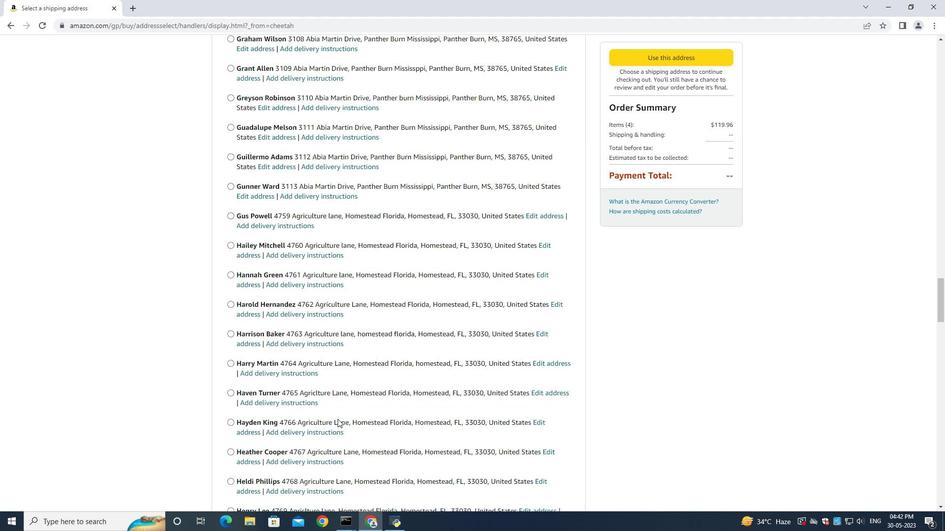 
Action: Mouse scrolled (337, 418) with delta (0, 0)
Screenshot: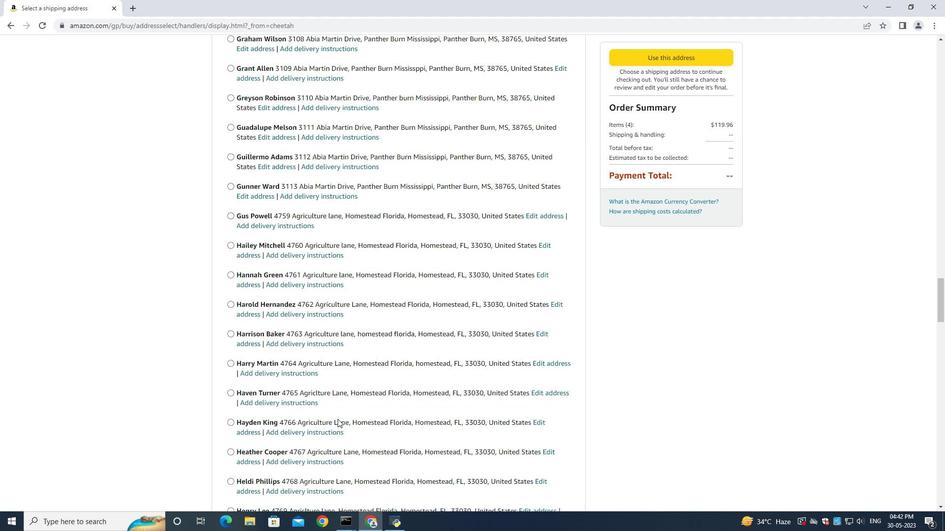 
Action: Mouse scrolled (337, 418) with delta (0, 0)
Screenshot: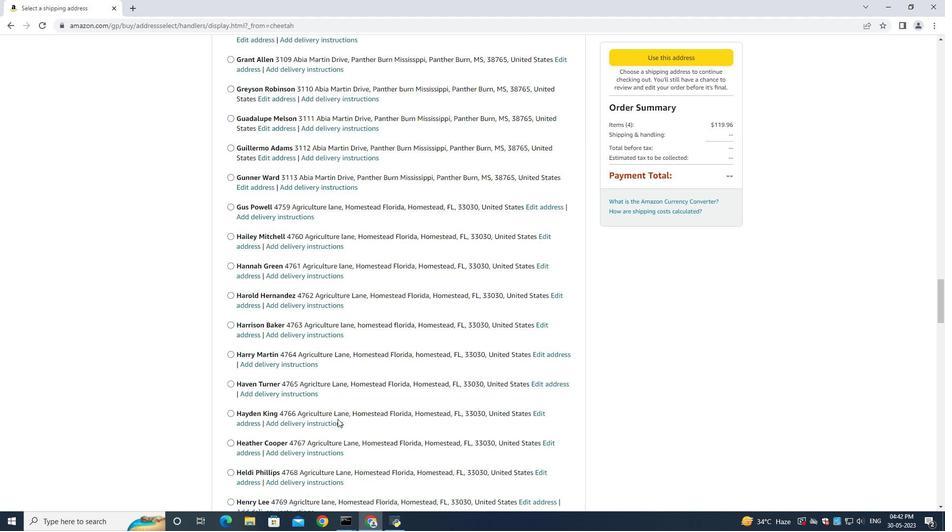 
Action: Mouse scrolled (337, 418) with delta (0, 0)
Screenshot: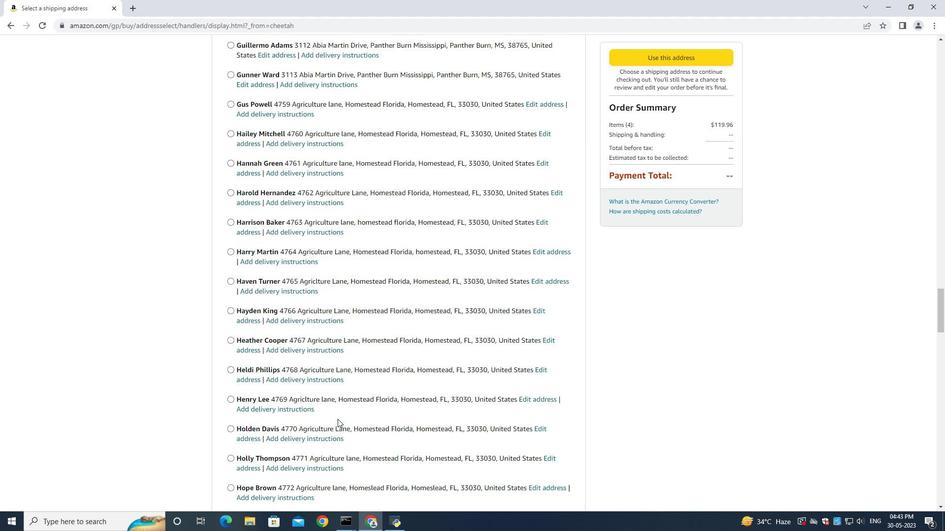
Action: Mouse scrolled (337, 418) with delta (0, 0)
Screenshot: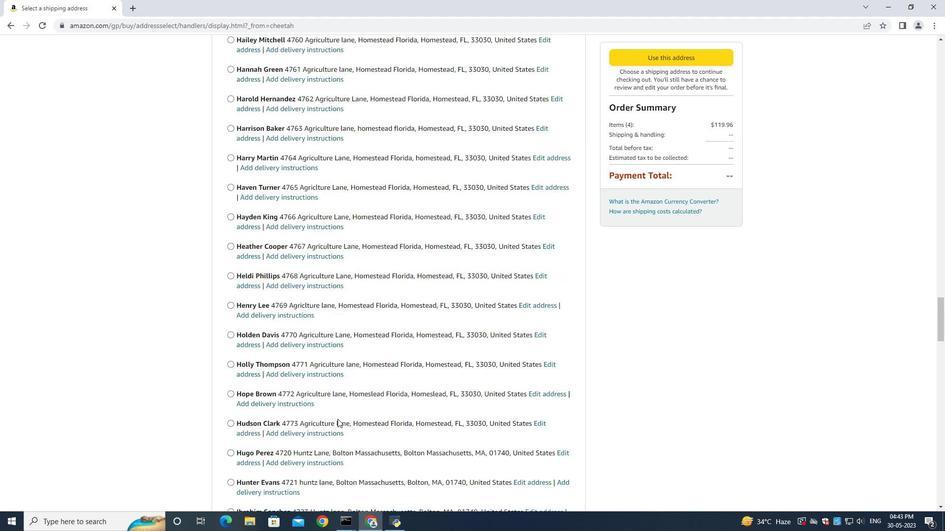 
Action: Mouse scrolled (337, 418) with delta (0, 0)
Screenshot: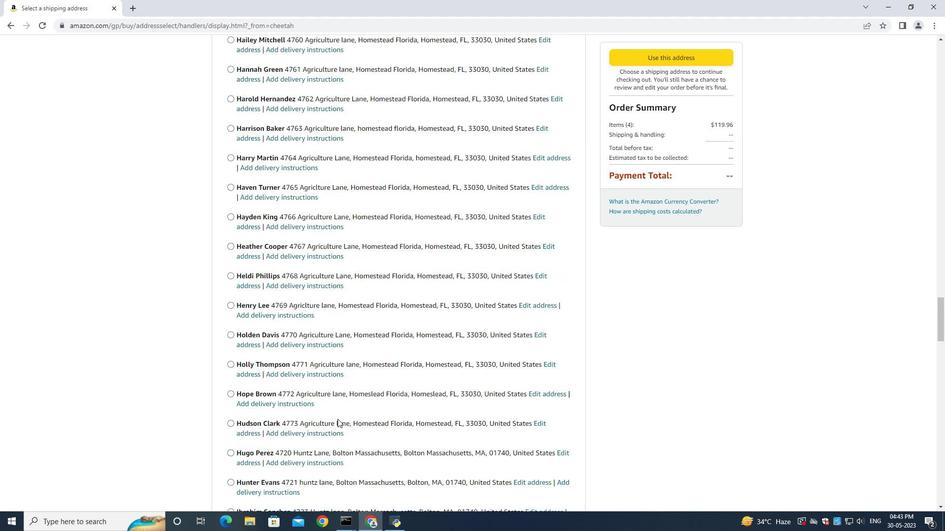 
Action: Mouse scrolled (337, 418) with delta (0, 0)
Screenshot: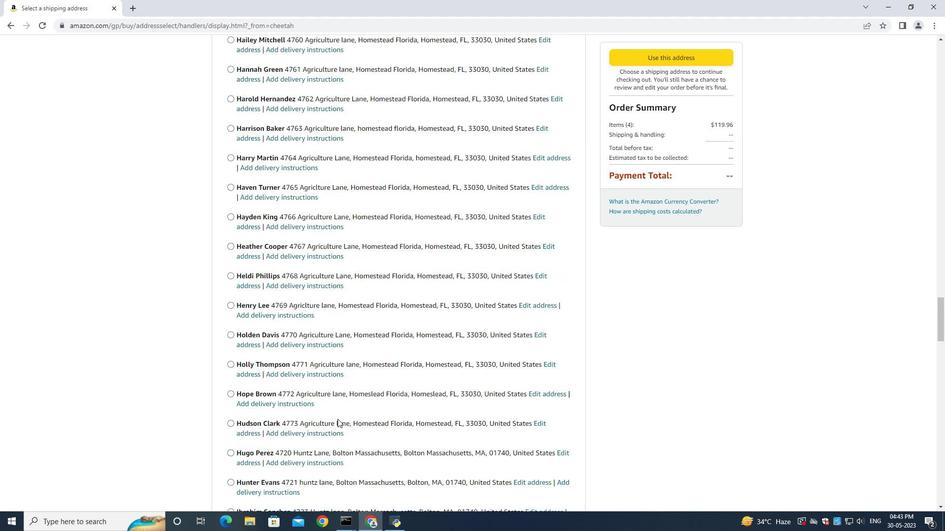
Action: Mouse moved to (337, 422)
Screenshot: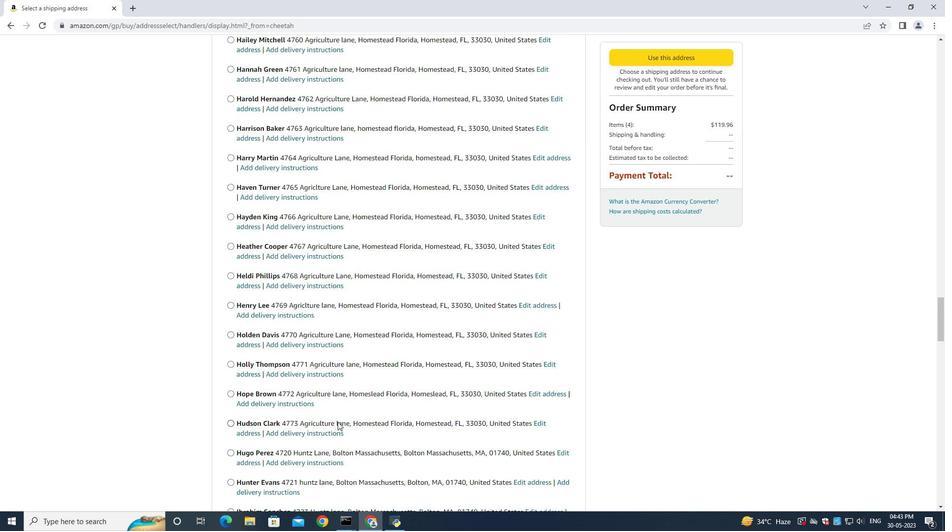 
Action: Mouse scrolled (337, 421) with delta (0, 0)
Screenshot: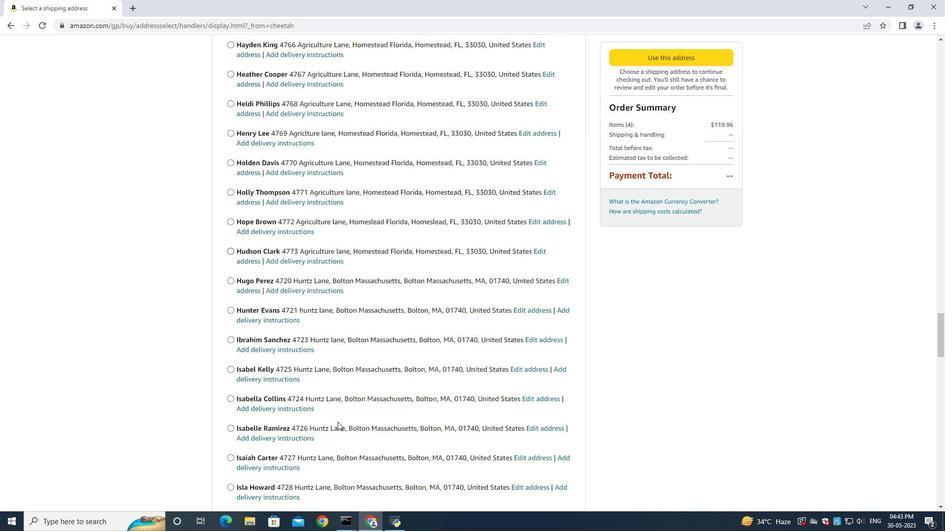 
Action: Mouse scrolled (337, 421) with delta (0, 0)
Screenshot: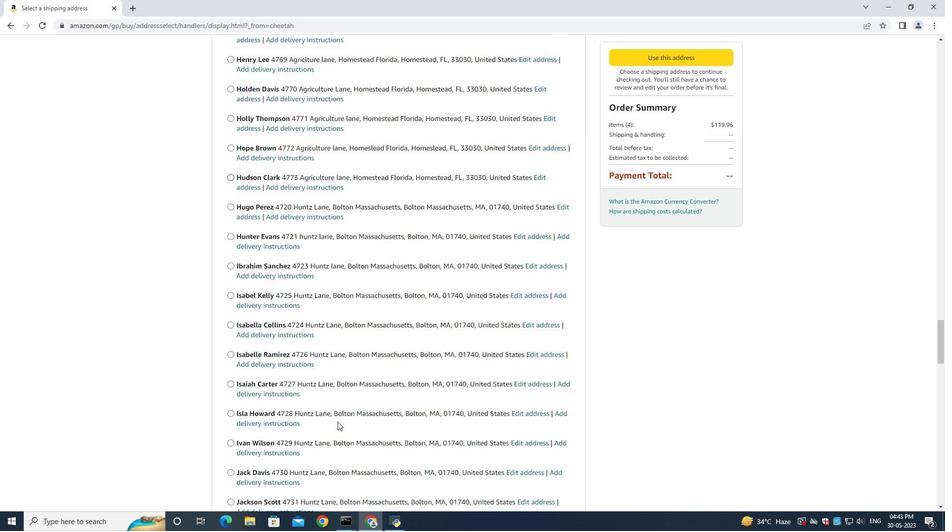 
Action: Mouse scrolled (337, 421) with delta (0, 0)
Screenshot: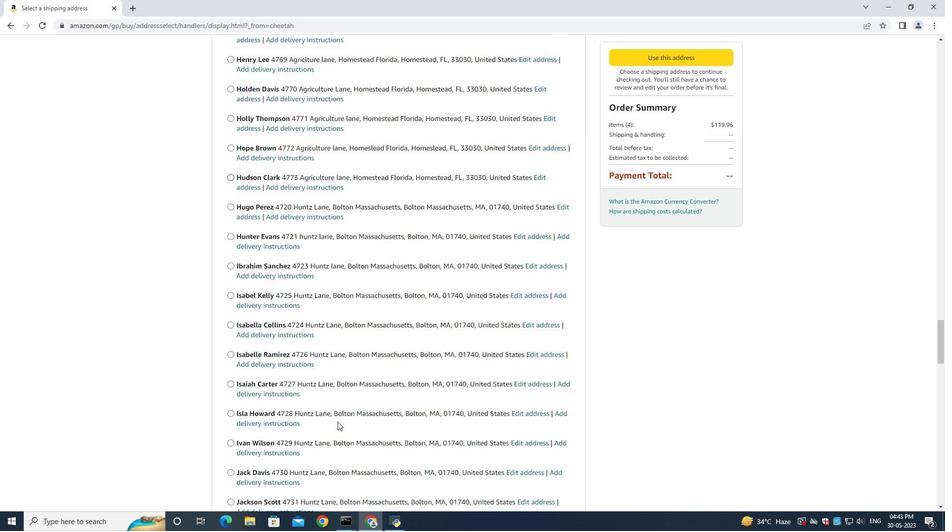 
Action: Mouse scrolled (337, 421) with delta (0, 0)
Screenshot: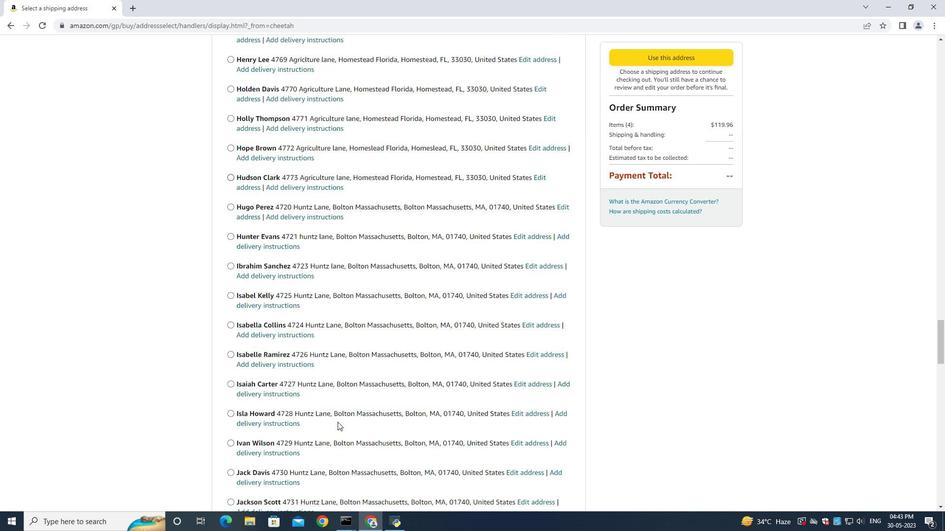 
Action: Mouse scrolled (337, 421) with delta (0, 0)
Screenshot: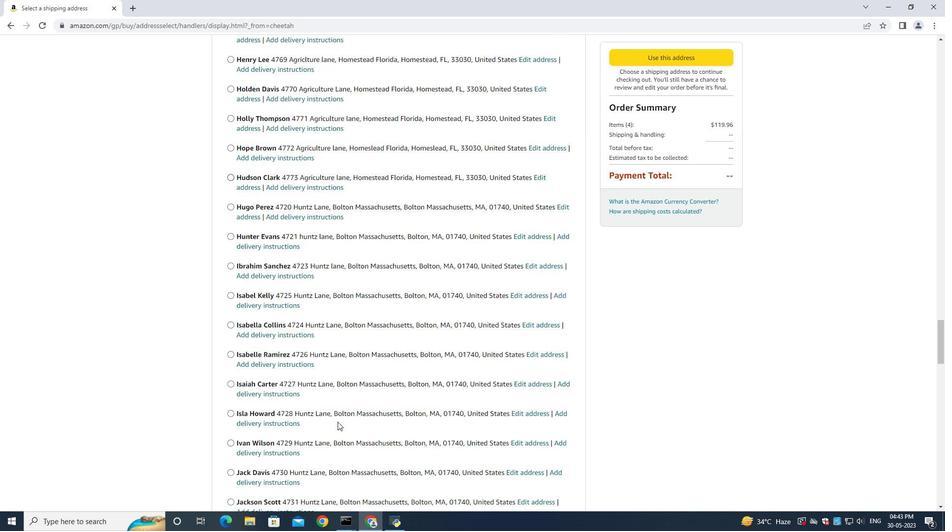 
Action: Mouse scrolled (337, 421) with delta (0, 0)
Screenshot: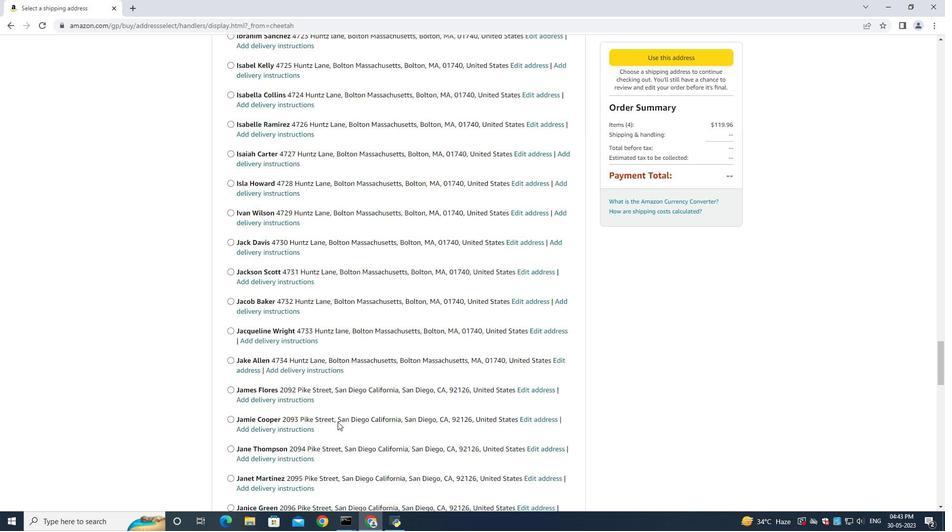 
Action: Mouse scrolled (337, 421) with delta (0, 0)
Screenshot: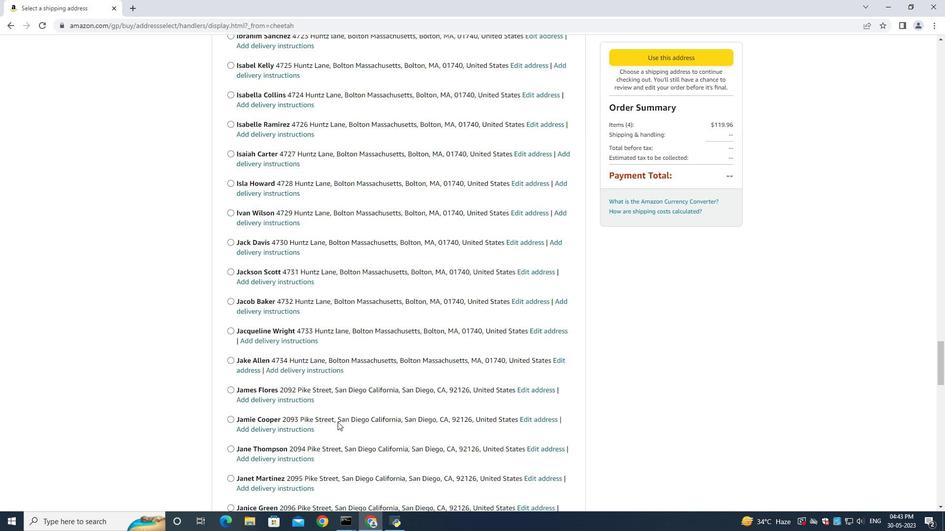 
Action: Mouse scrolled (337, 421) with delta (0, 0)
Screenshot: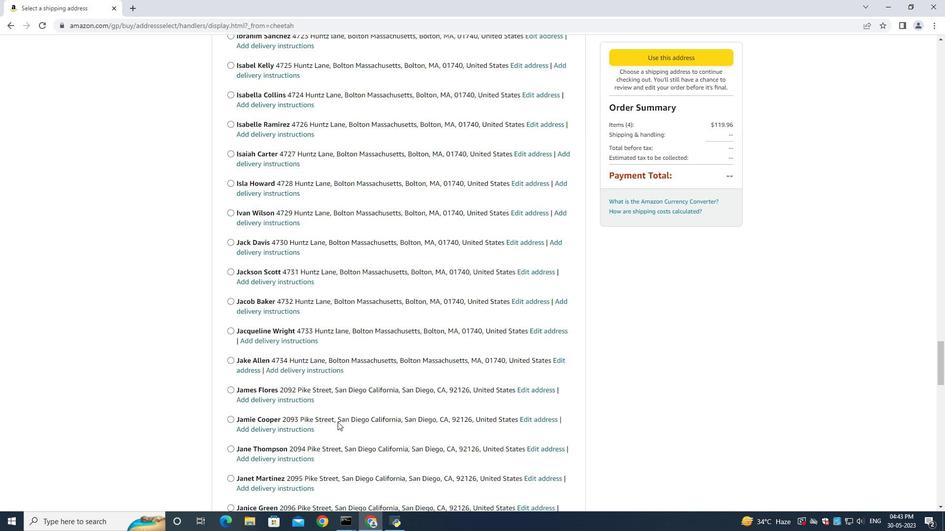 
Action: Mouse scrolled (337, 421) with delta (0, 0)
Screenshot: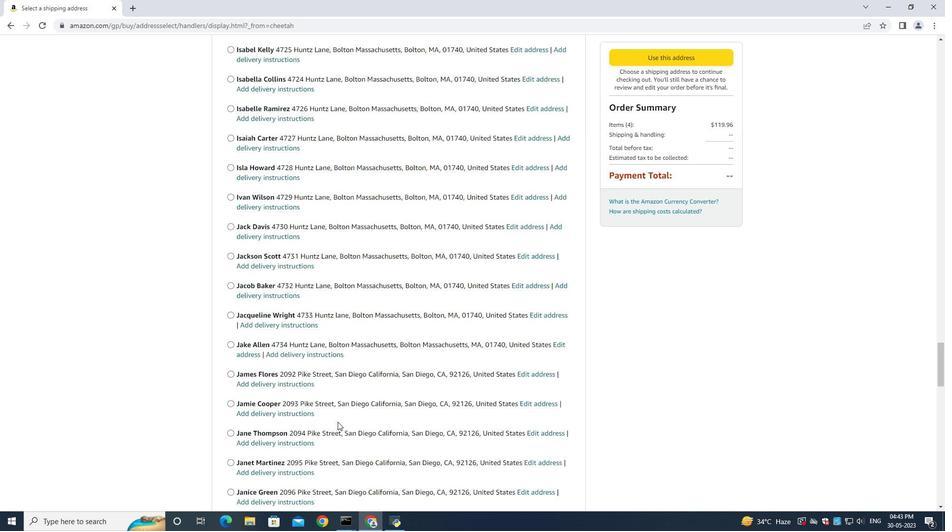 
Action: Mouse scrolled (337, 421) with delta (0, 0)
Screenshot: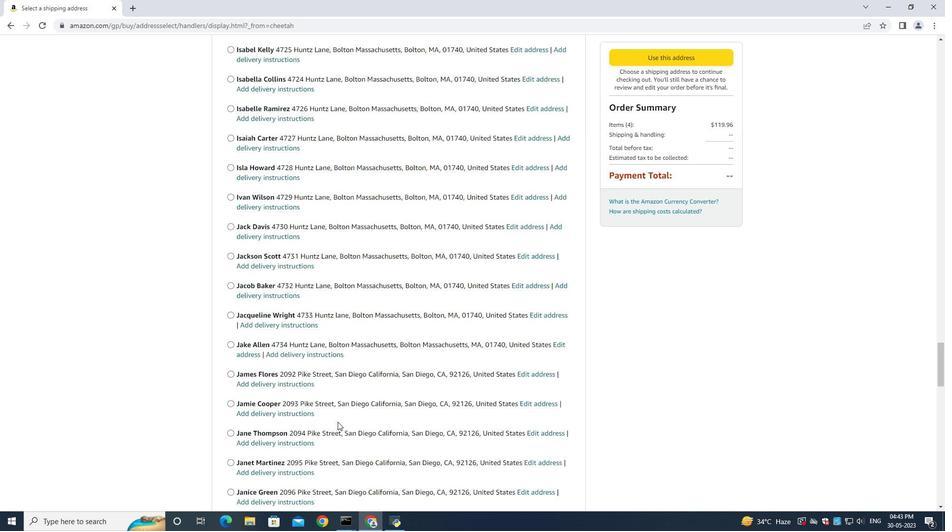 
Action: Mouse moved to (339, 416)
Screenshot: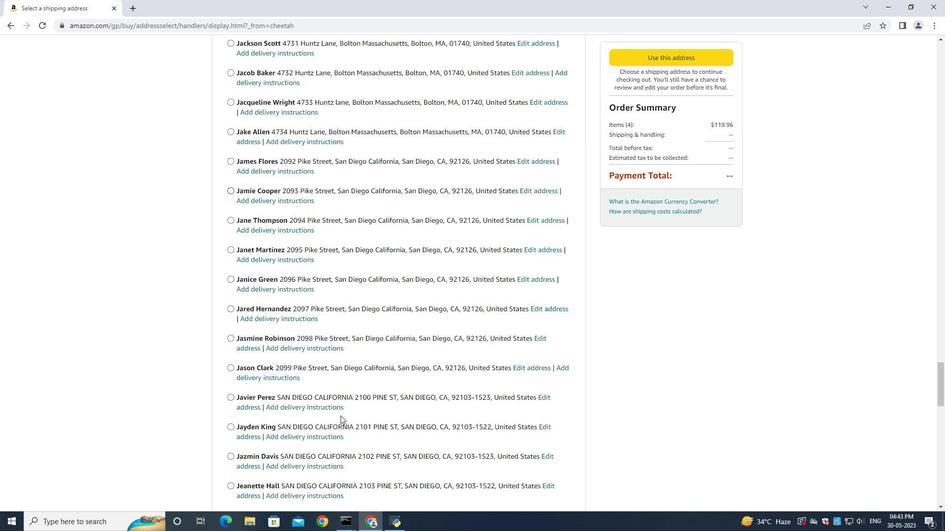 
Action: Mouse scrolled (339, 416) with delta (0, 0)
Screenshot: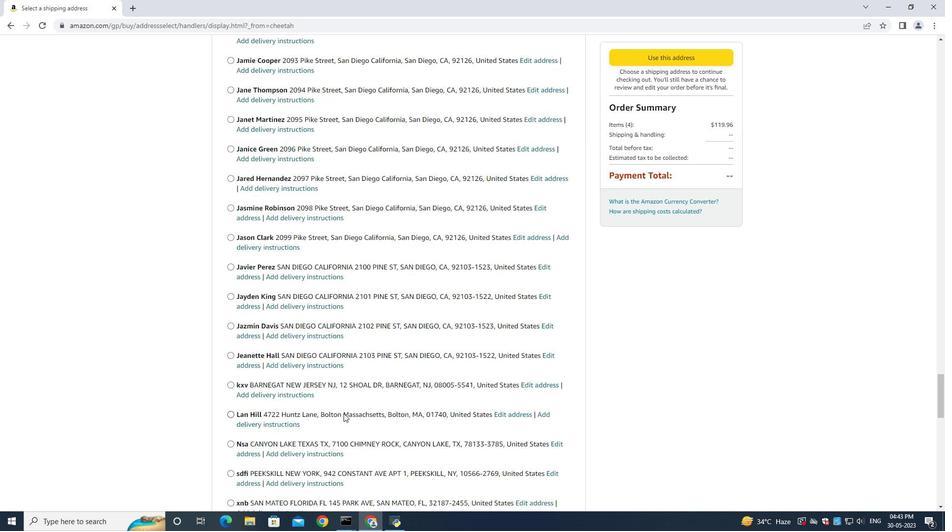 
Action: Mouse scrolled (339, 416) with delta (0, 0)
Screenshot: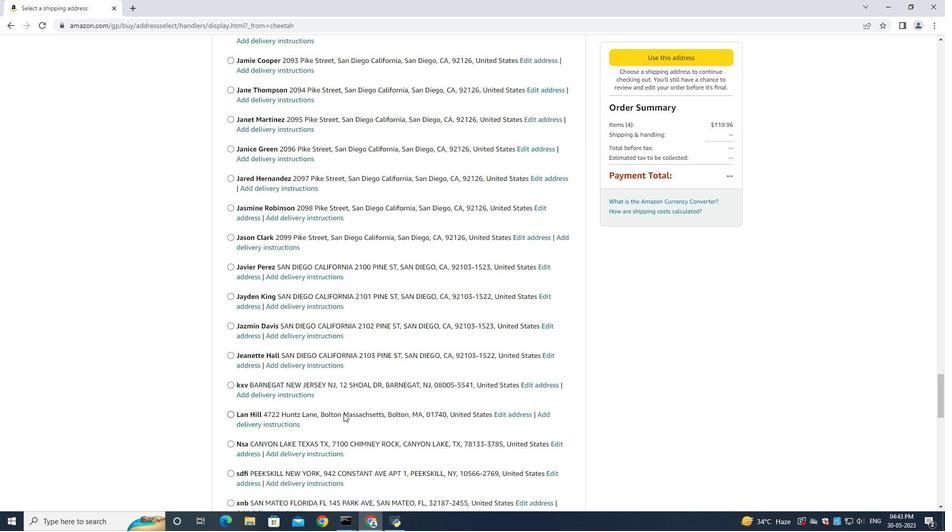 
Action: Mouse scrolled (339, 416) with delta (0, 0)
Screenshot: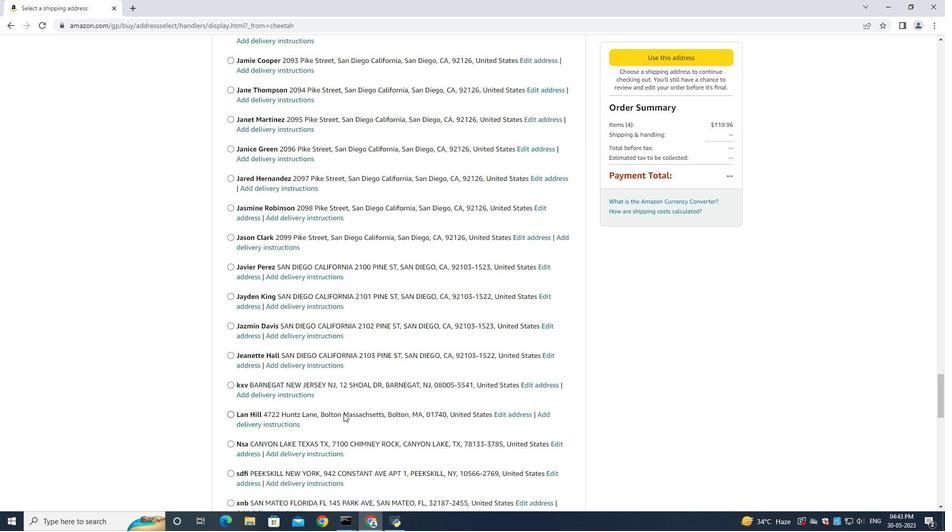 
Action: Mouse scrolled (339, 416) with delta (0, 0)
Screenshot: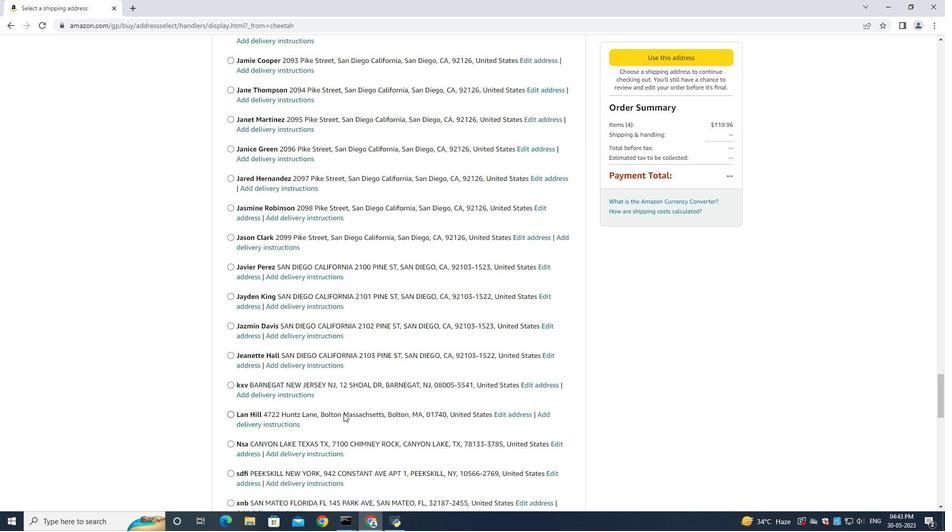 
Action: Mouse scrolled (339, 416) with delta (0, 0)
Screenshot: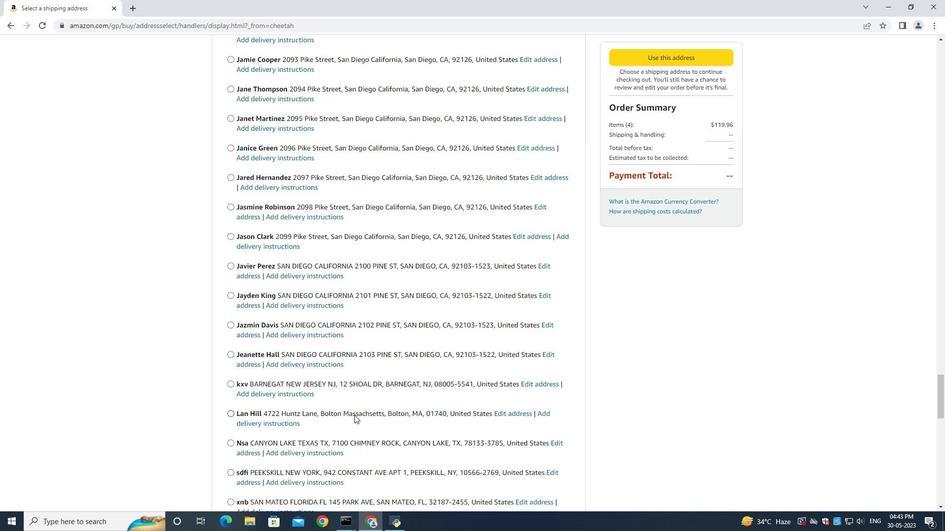 
Action: Mouse scrolled (339, 416) with delta (0, 0)
Screenshot: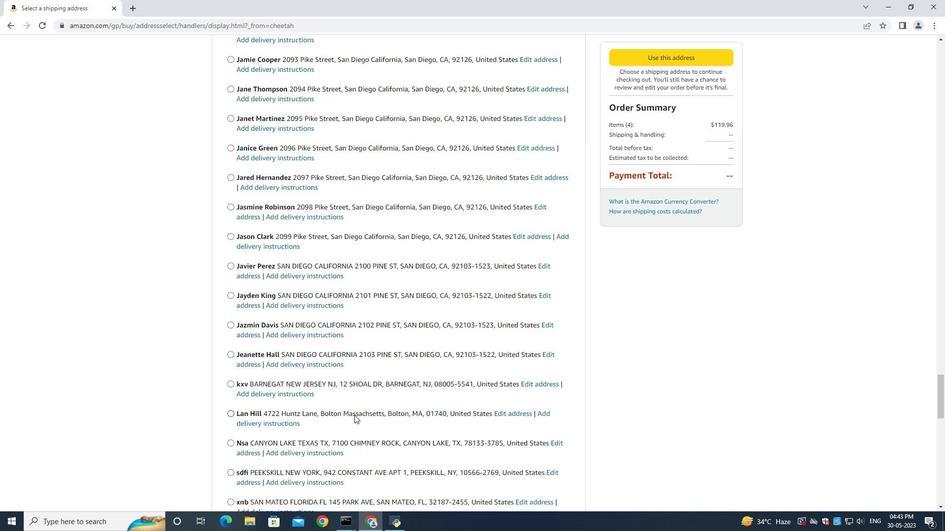 
Action: Mouse scrolled (339, 416) with delta (0, 0)
Screenshot: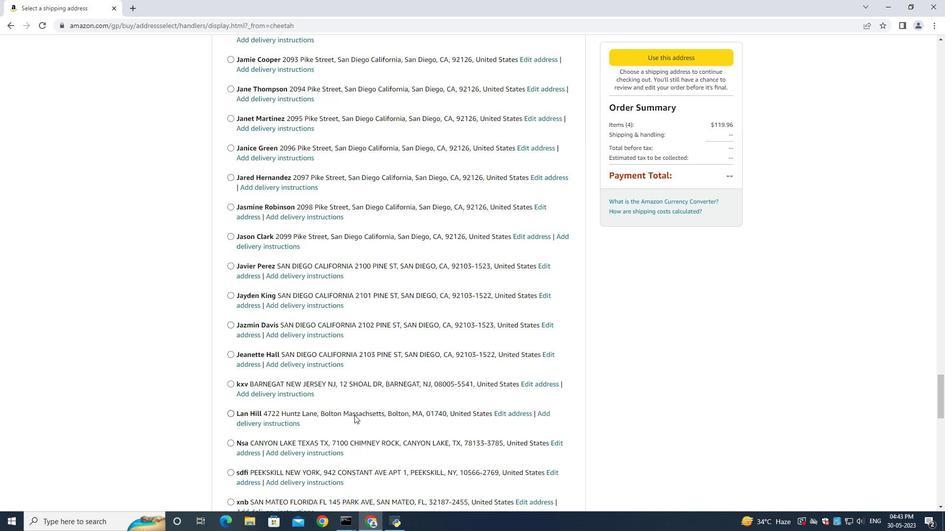 
Action: Mouse moved to (398, 336)
Screenshot: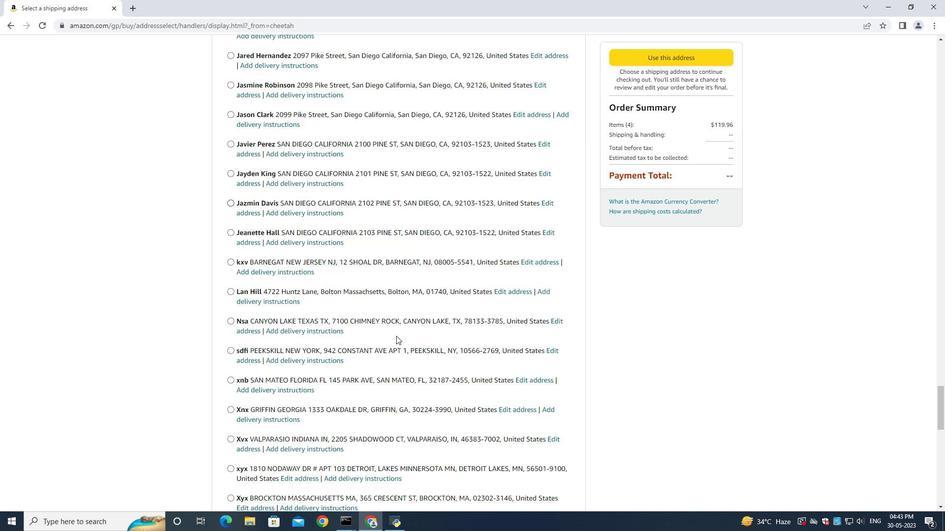 
Action: Mouse scrolled (398, 335) with delta (0, 0)
Screenshot: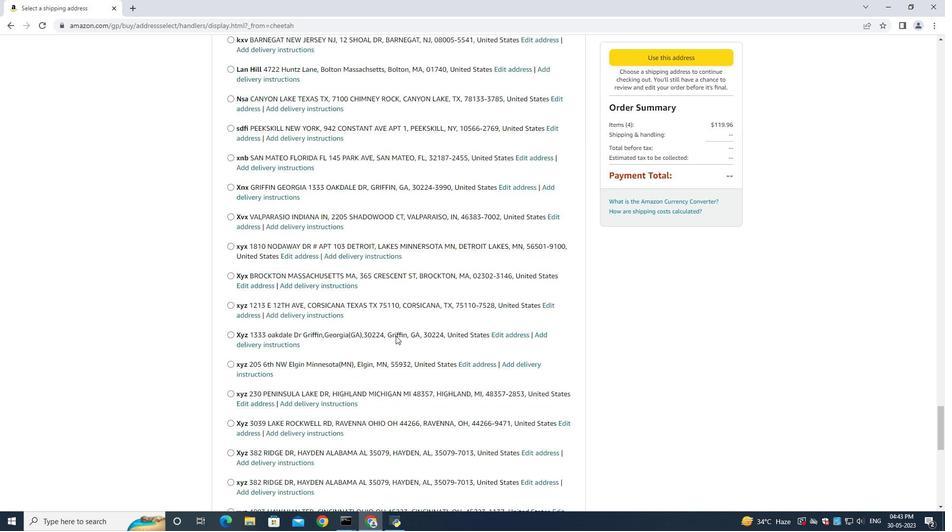 
Action: Mouse scrolled (398, 335) with delta (0, 0)
Screenshot: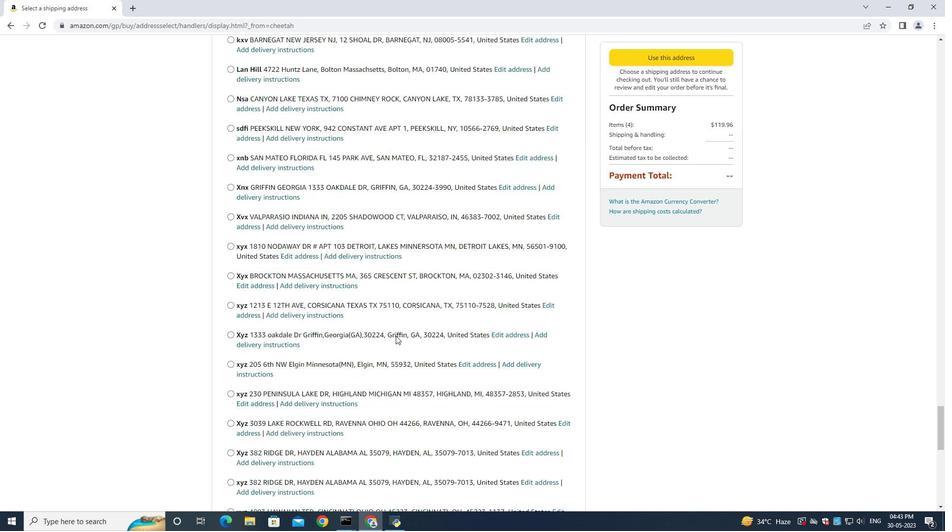 
Action: Mouse scrolled (398, 335) with delta (0, 0)
Screenshot: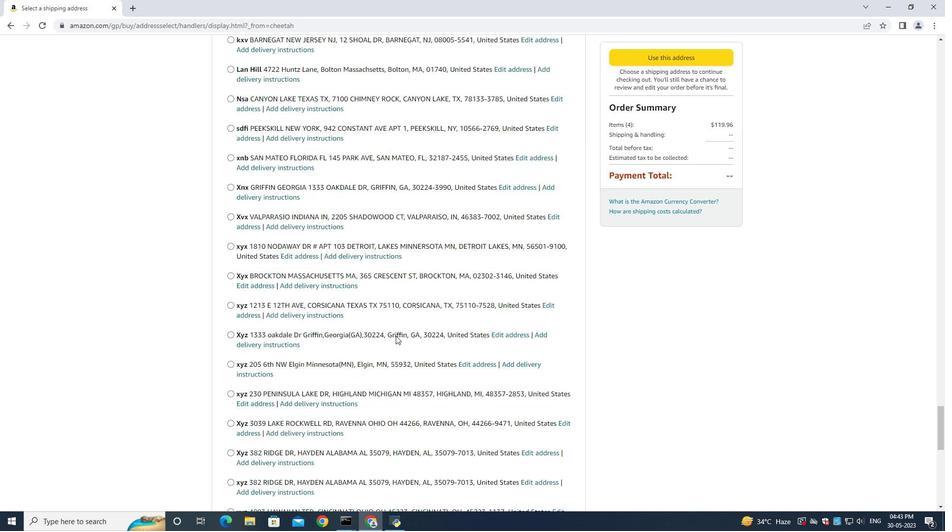
Action: Mouse scrolled (398, 335) with delta (0, 0)
Screenshot: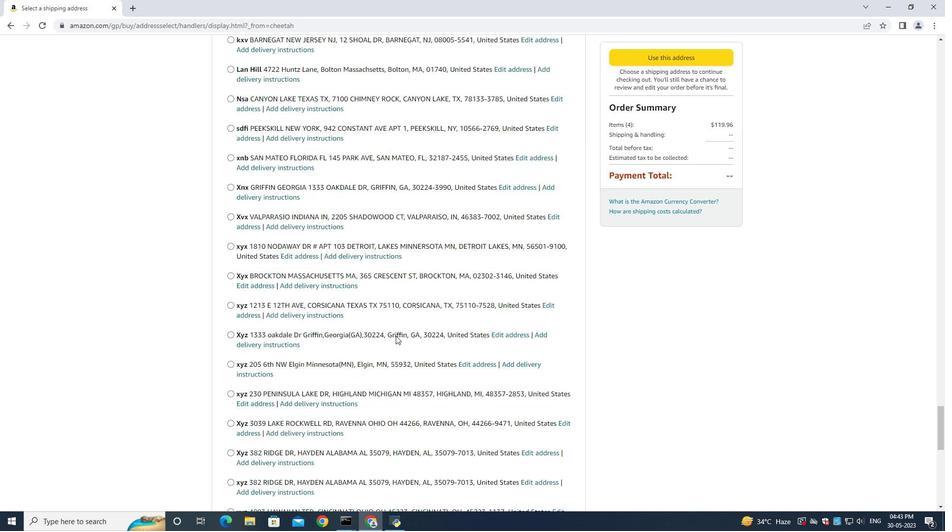 
Action: Mouse scrolled (398, 335) with delta (0, 0)
Screenshot: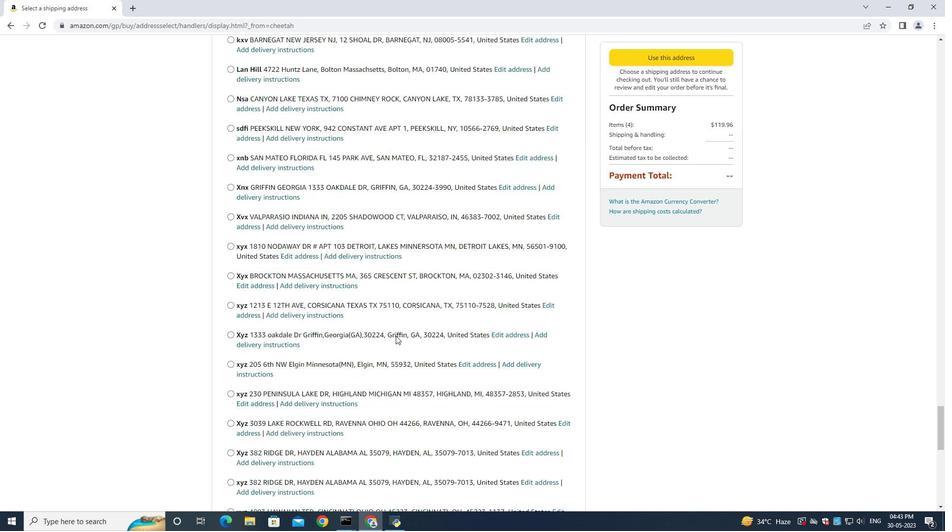 
Action: Mouse scrolled (398, 335) with delta (0, 0)
Screenshot: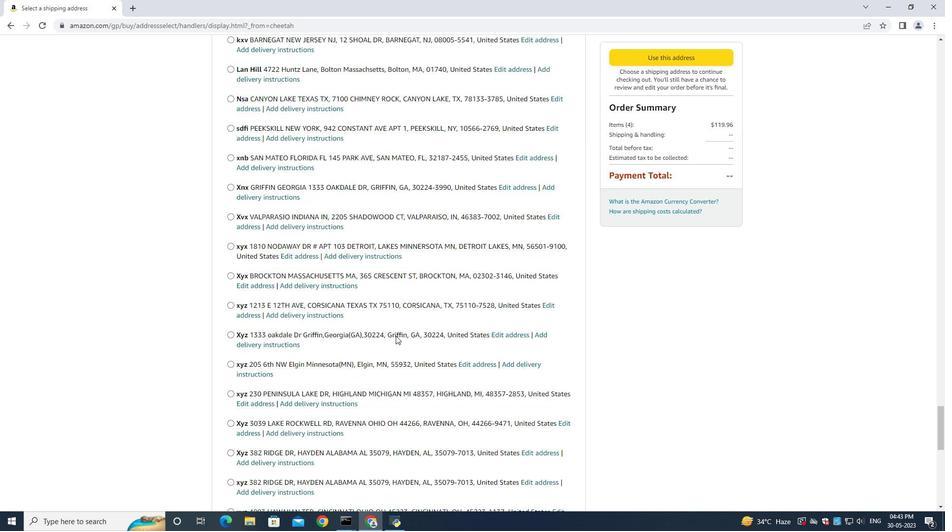 
Action: Mouse scrolled (398, 335) with delta (0, 0)
Screenshot: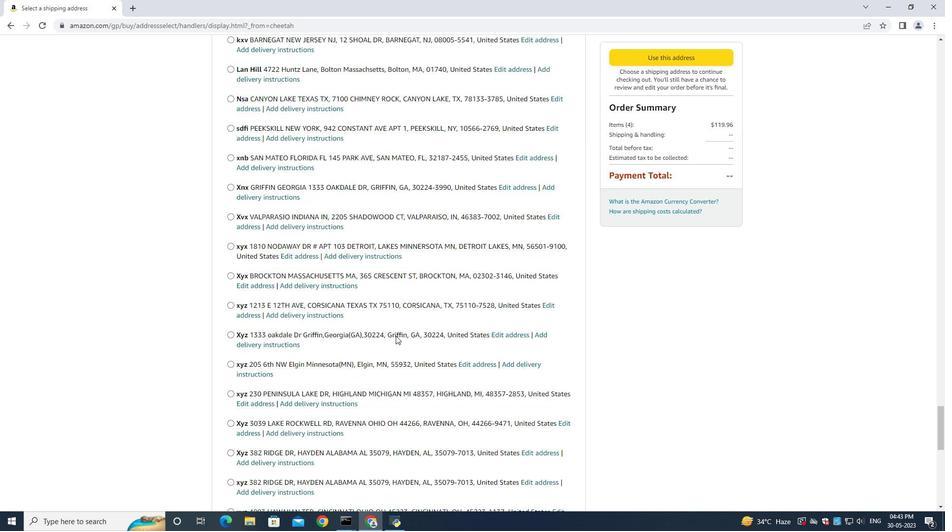
Action: Mouse moved to (395, 336)
Screenshot: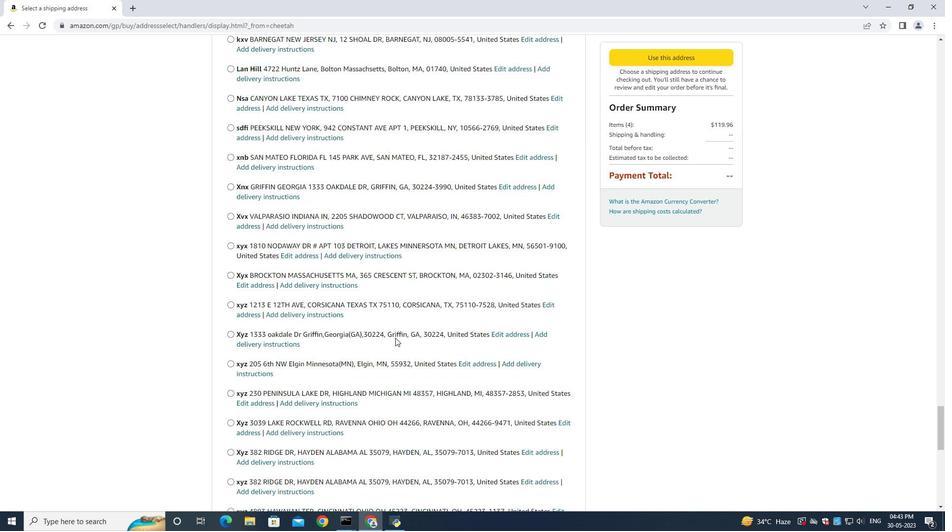 
Action: Mouse scrolled (395, 335) with delta (0, 0)
Screenshot: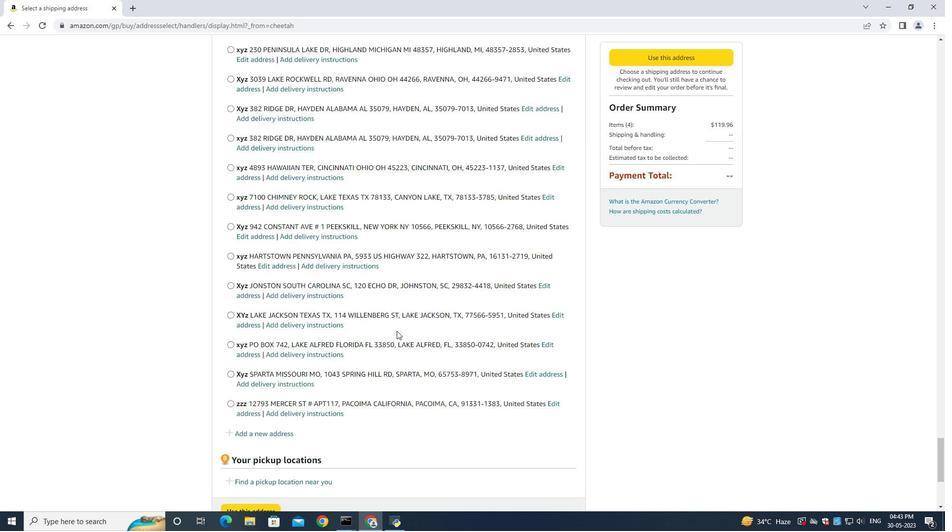 
Action: Mouse moved to (395, 338)
Screenshot: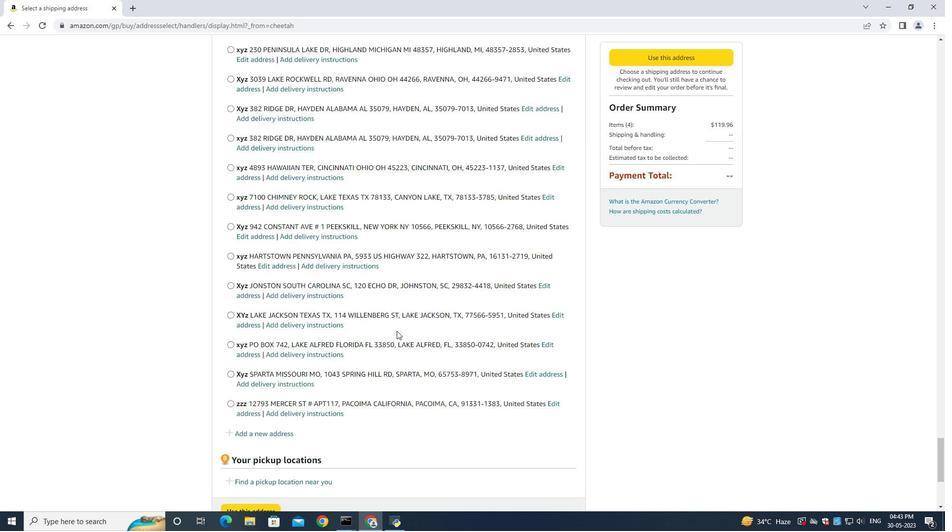 
Action: Mouse scrolled (395, 337) with delta (0, 0)
Screenshot: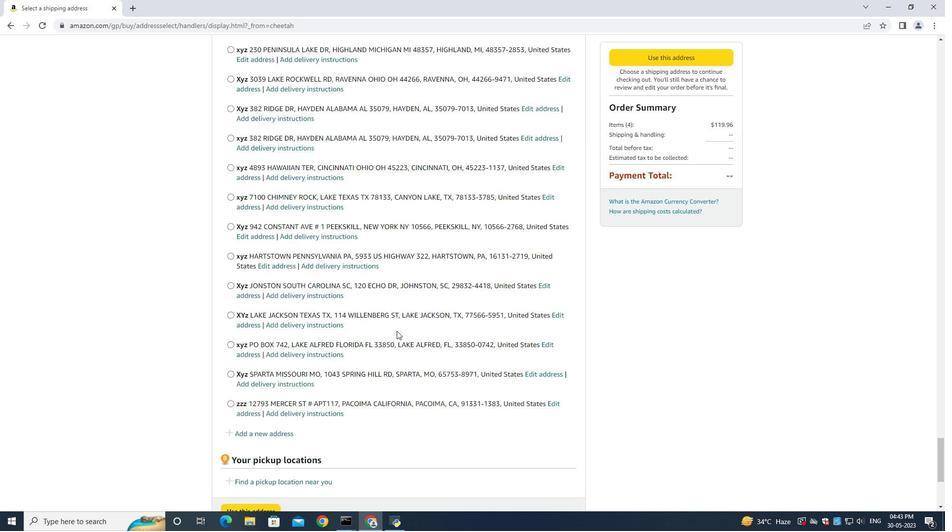 
Action: Mouse scrolled (395, 337) with delta (0, 0)
Screenshot: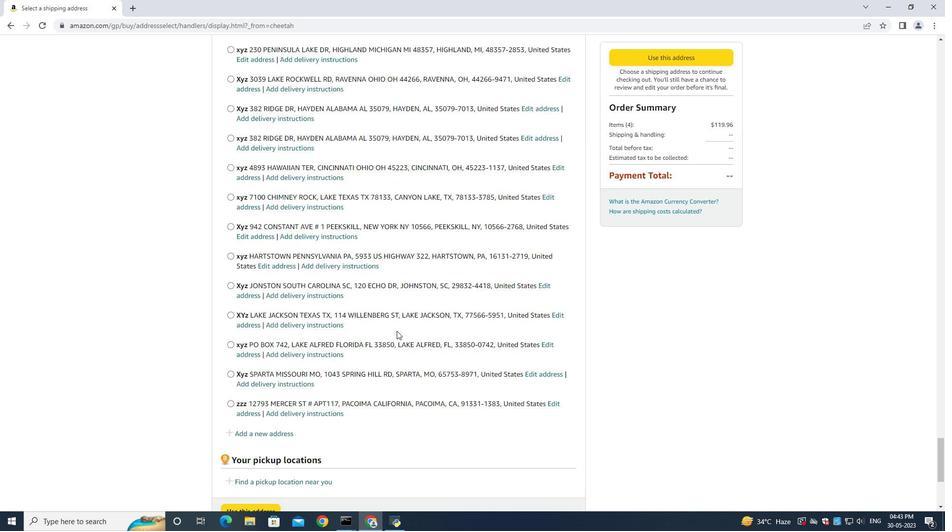 
Action: Mouse scrolled (395, 337) with delta (0, 0)
Screenshot: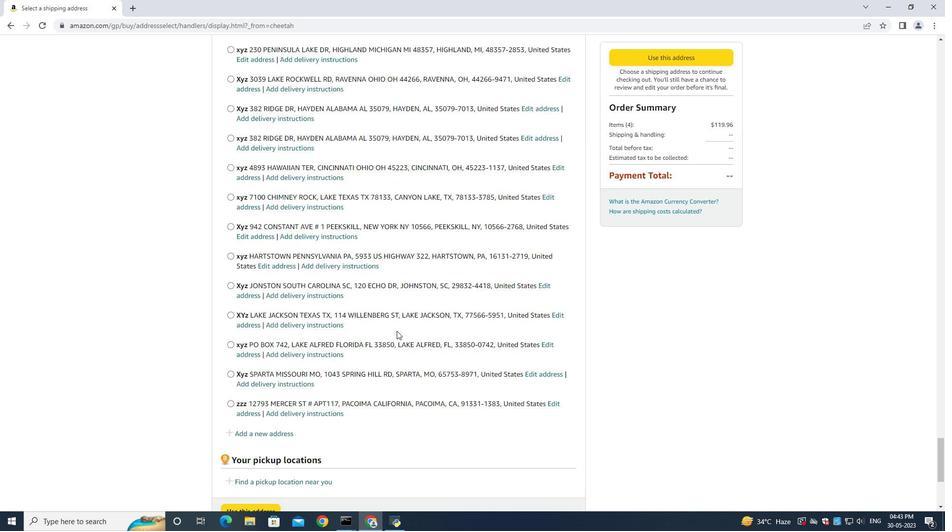 
Action: Mouse scrolled (395, 337) with delta (0, 0)
Screenshot: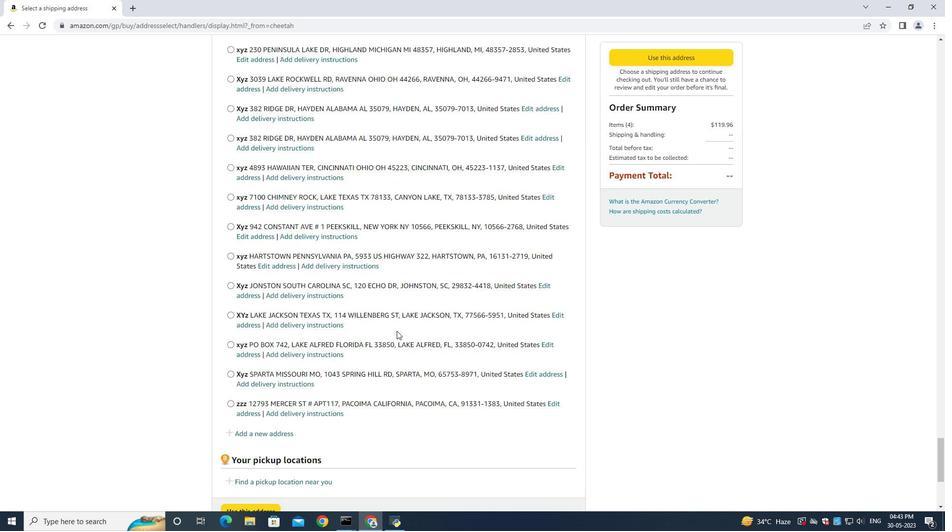 
Action: Mouse scrolled (395, 337) with delta (0, 0)
Screenshot: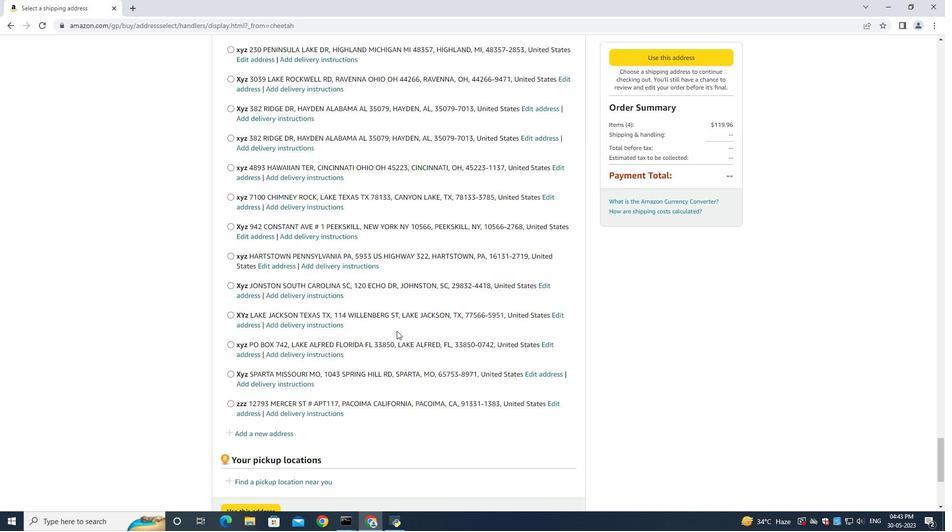 
Action: Mouse scrolled (395, 337) with delta (0, 0)
Screenshot: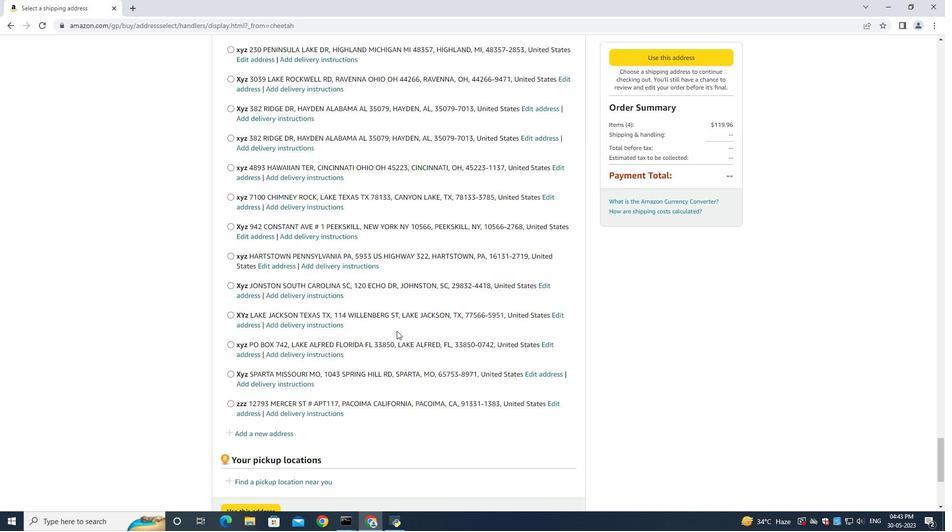 
Action: Mouse moved to (396, 331)
Screenshot: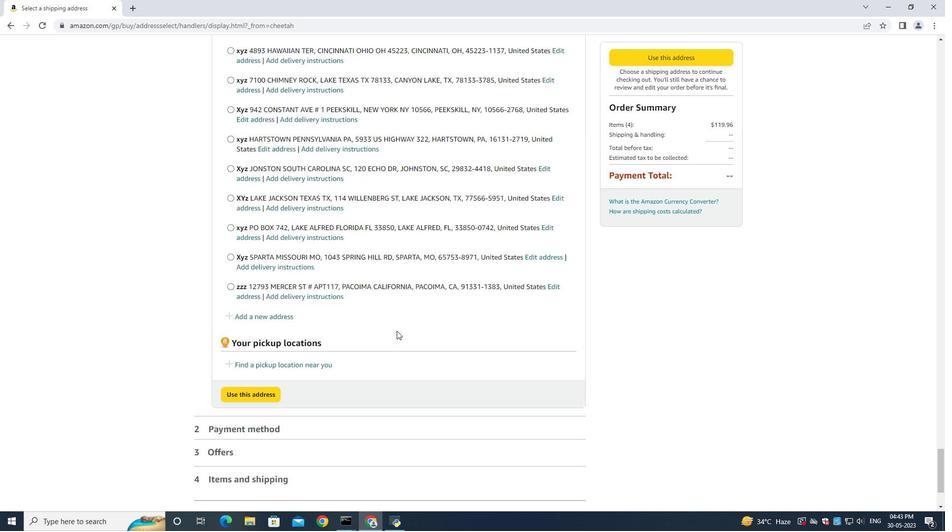 
Action: Mouse scrolled (396, 330) with delta (0, 0)
Screenshot: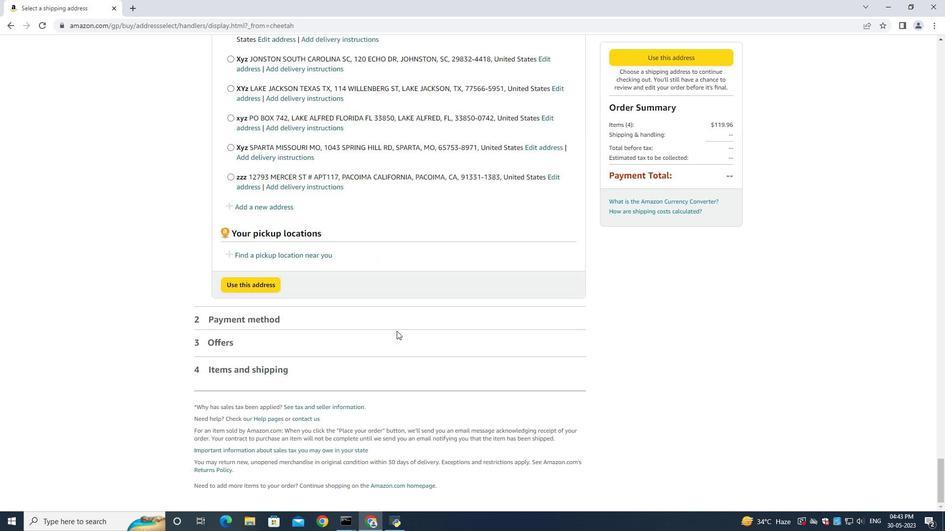 
Action: Mouse scrolled (396, 330) with delta (0, 0)
Screenshot: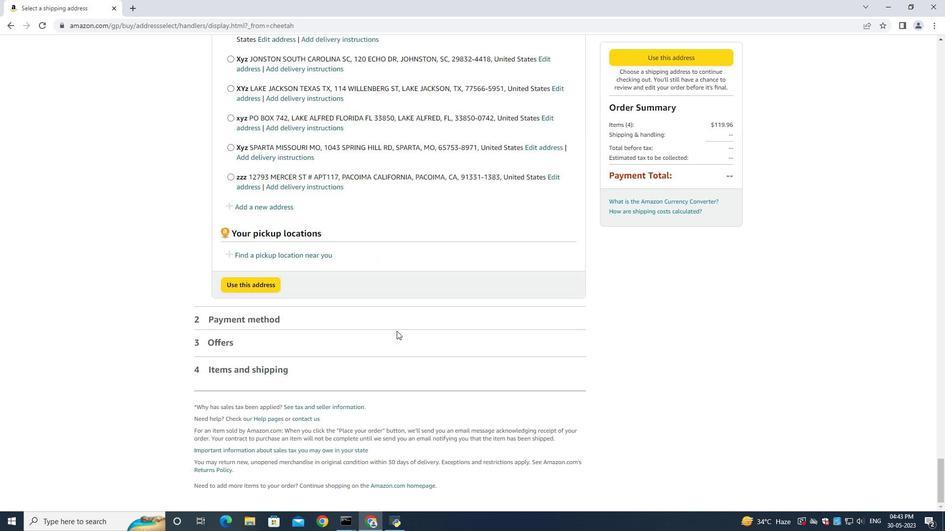 
Action: Mouse scrolled (396, 330) with delta (0, 0)
Screenshot: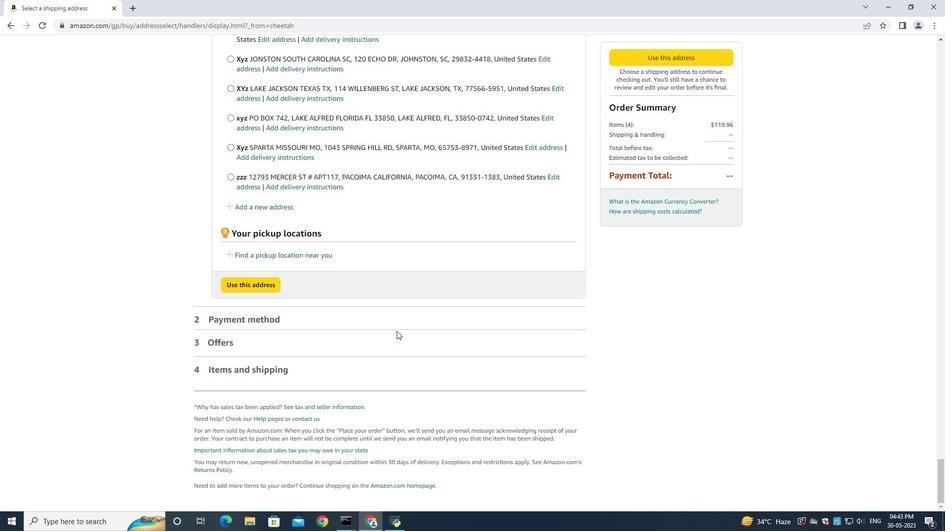 
Action: Mouse scrolled (396, 330) with delta (0, 0)
Screenshot: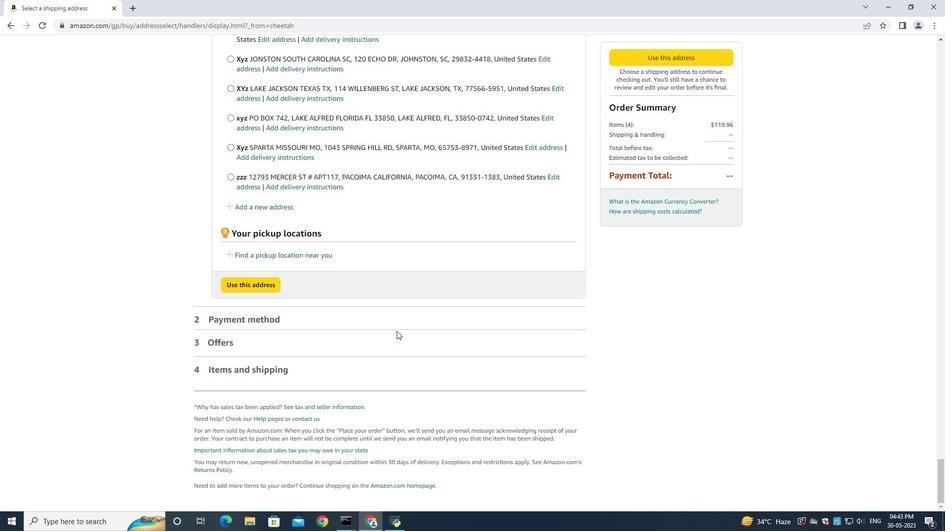 
Action: Mouse scrolled (396, 330) with delta (0, 0)
Screenshot: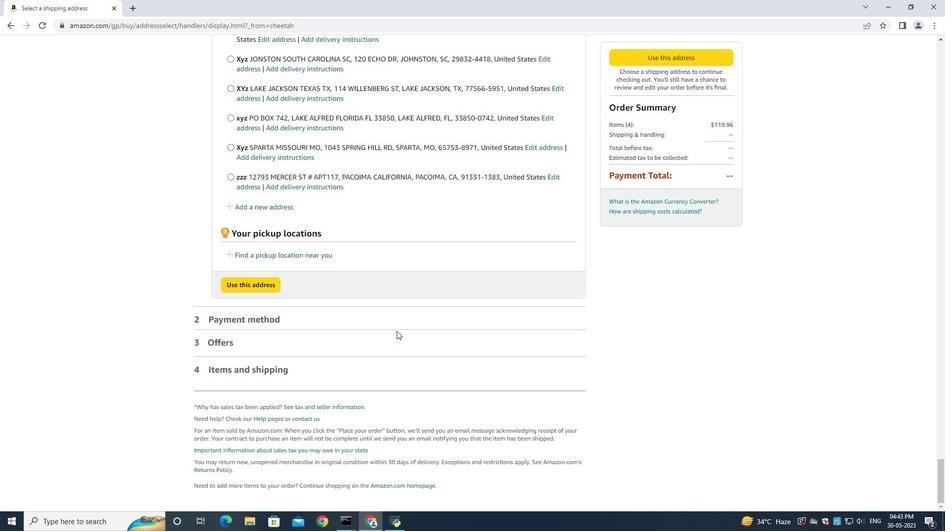
Action: Mouse moved to (282, 205)
Screenshot: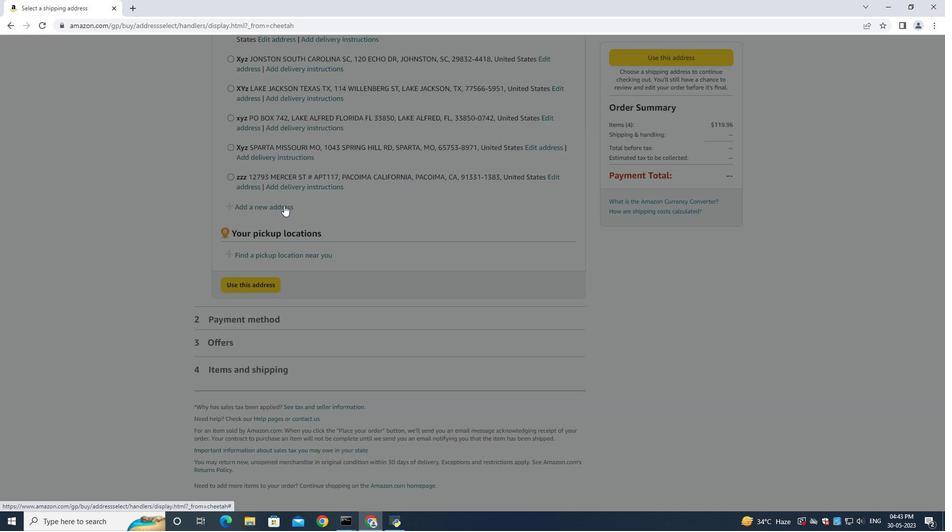 
Action: Mouse pressed left at (282, 205)
Screenshot: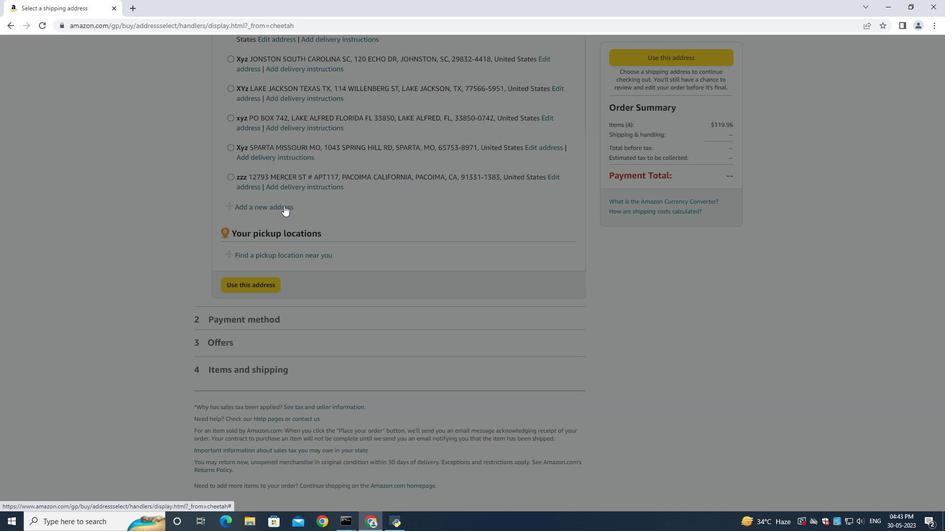 
Action: Mouse moved to (334, 237)
Screenshot: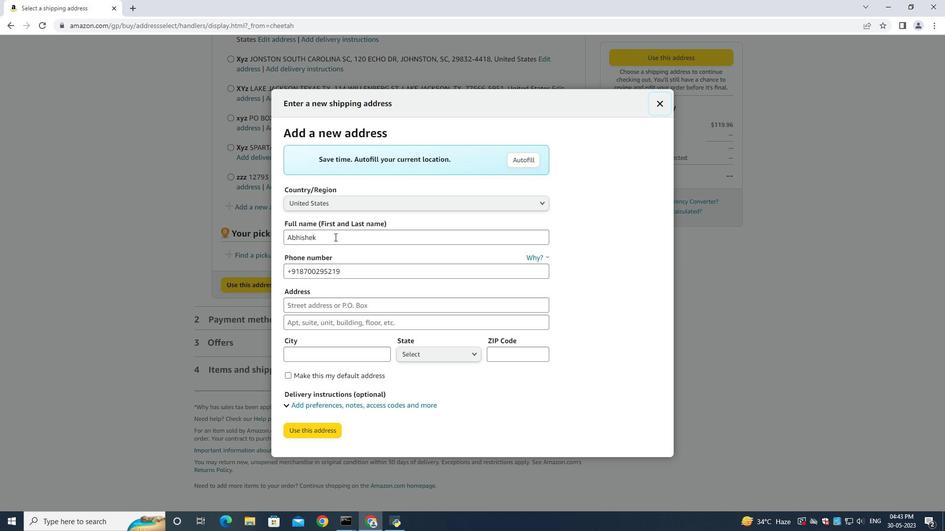 
Action: Mouse pressed left at (334, 237)
Screenshot: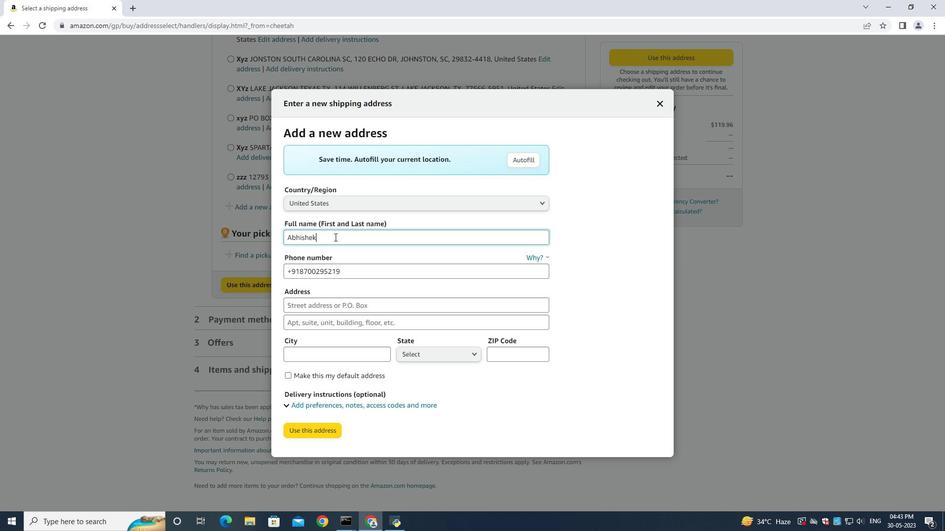 
Action: Mouse moved to (334, 233)
Screenshot: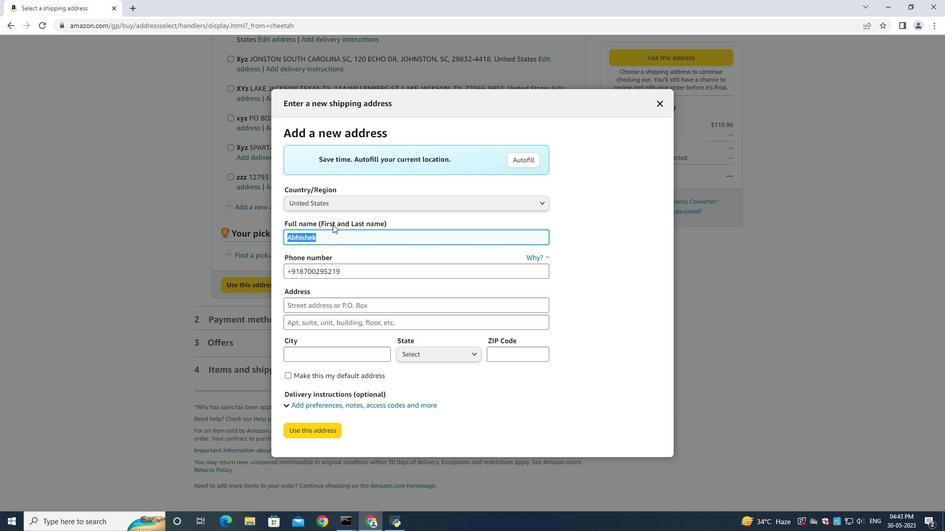 
Action: Key pressed ctrl+A
Screenshot: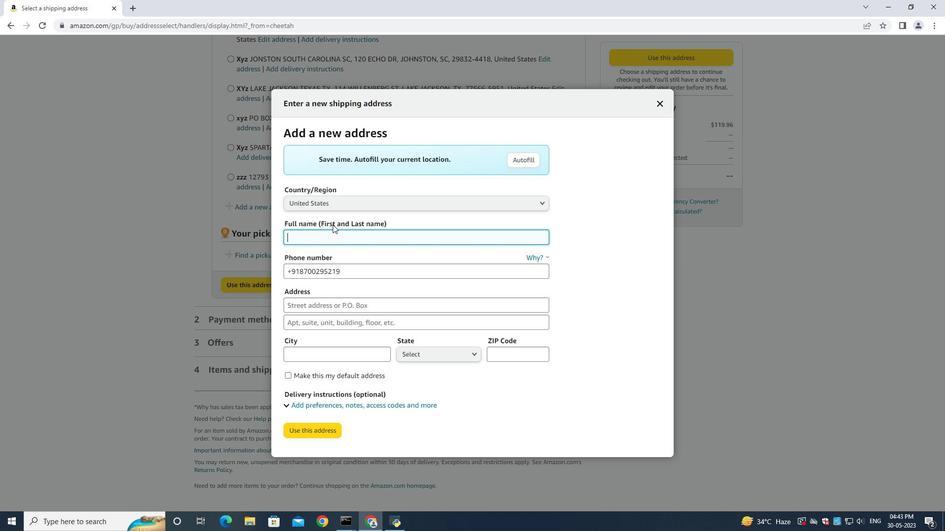 
Action: Mouse moved to (332, 224)
Screenshot: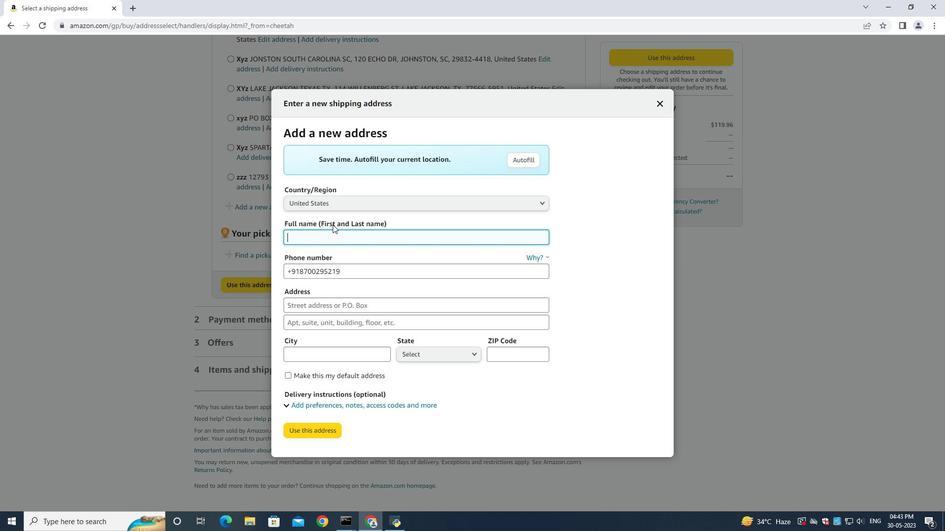 
Action: Key pressed <Key.backspace><Key.shift>Jeffery<Key.space><Key.shift><Key.shift><Key.shift><Key.shift><Key.shift><Key.shift><Key.shift><Key.shift><Key.shift><Key.shift><Key.shift><Key.shift><Key.shift><Key.shift><Key.shift><Key.shift><Key.shift><Key.shift><Key.shift><Key.shift><Key.shift><Key.shift>brown<Key.tab><Key.tab><Key.backspace>8585770212<Key.tab>210<Key.space><Key.shift>Pike<Key.space><Key.shift><Key.shift><Key.shift><Key.shift><Key.shift><Key.shift>Street<Key.space><Key.tab><Key.shift>San<Key.space><Key.shift>Diego<Key.space><Key.shift>California<Key.space><Key.tab><Key.shift><Key.shift><Key.shift>San<Key.space><Key.shift>Diego<Key.space><Key.tab><Key.up>c<Key.enter><Key.tab>92126
Screenshot: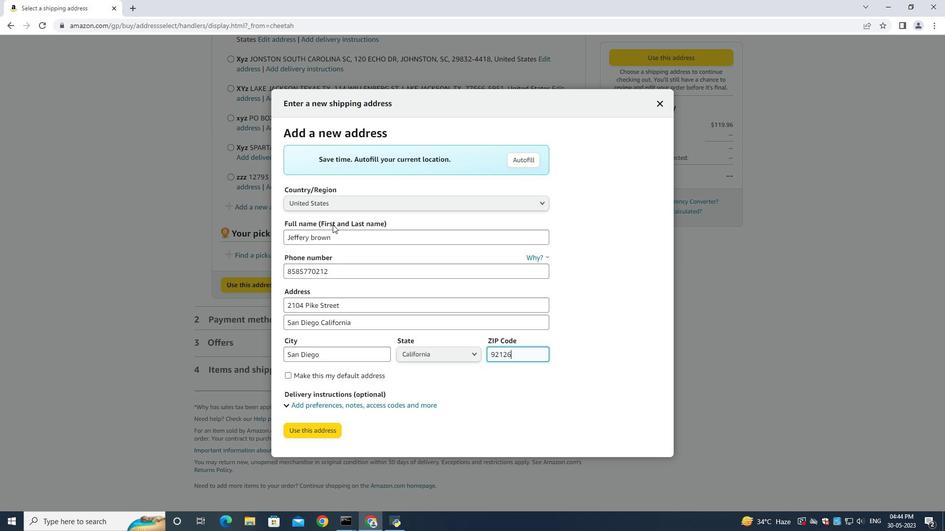 
Action: Mouse moved to (327, 431)
Screenshot: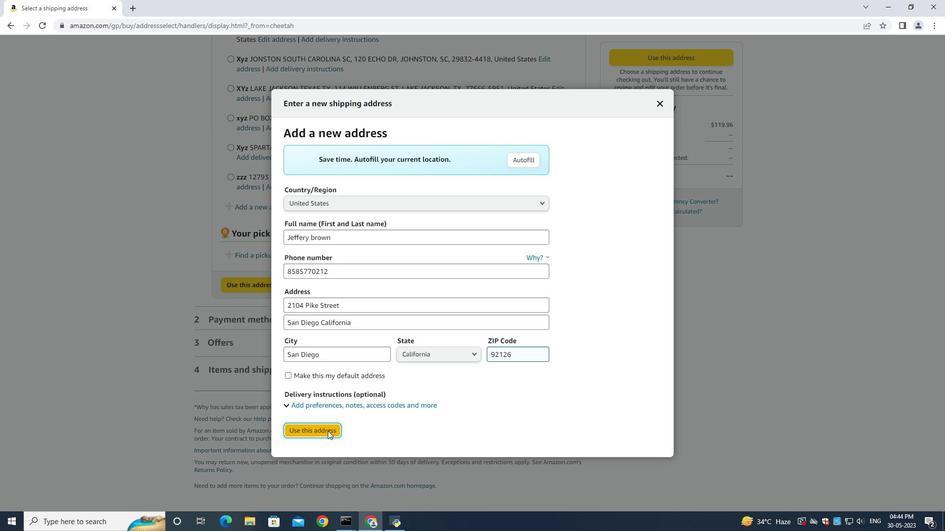 
Action: Mouse pressed left at (327, 431)
Screenshot: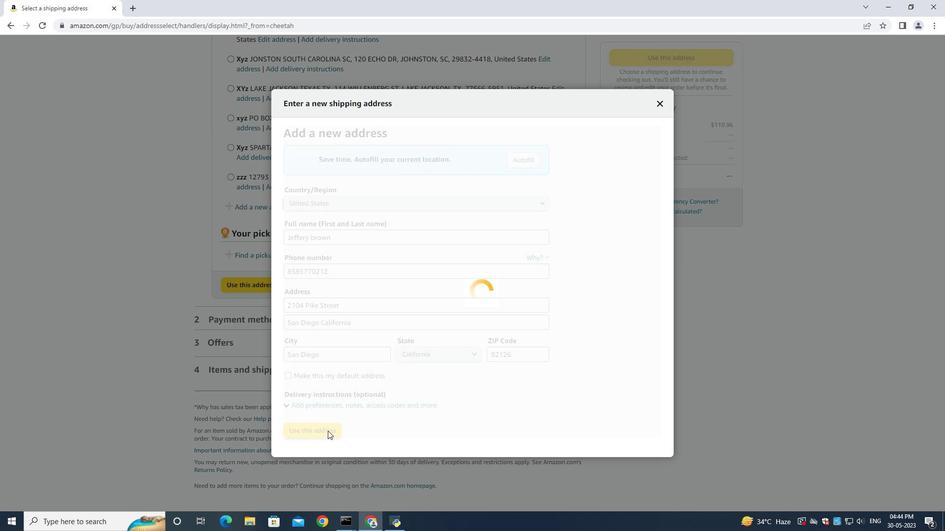 
Action: Mouse moved to (299, 315)
Screenshot: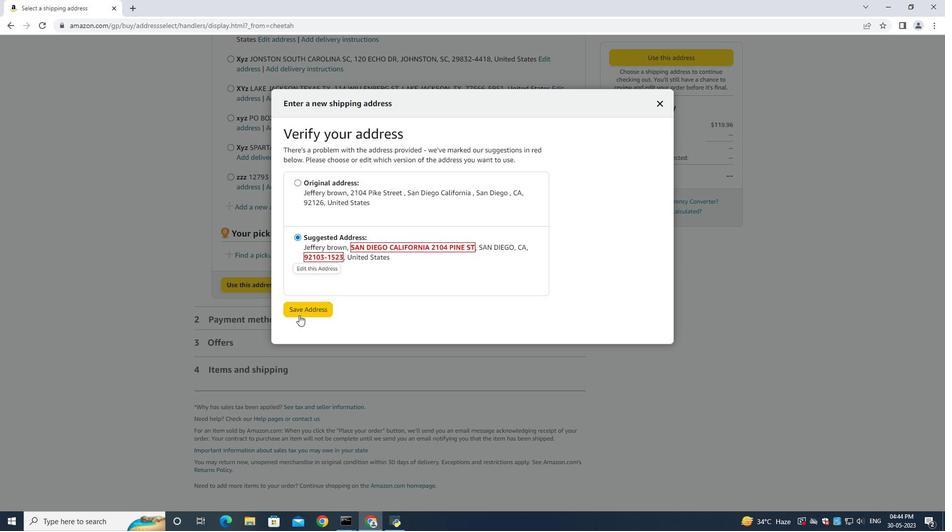 
Action: Mouse pressed left at (299, 315)
Screenshot: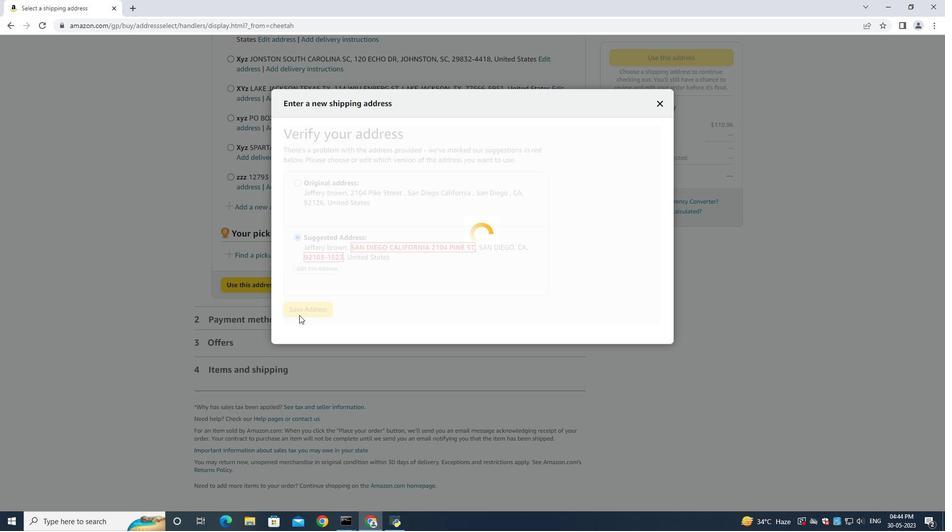
Action: Mouse moved to (419, 336)
Screenshot: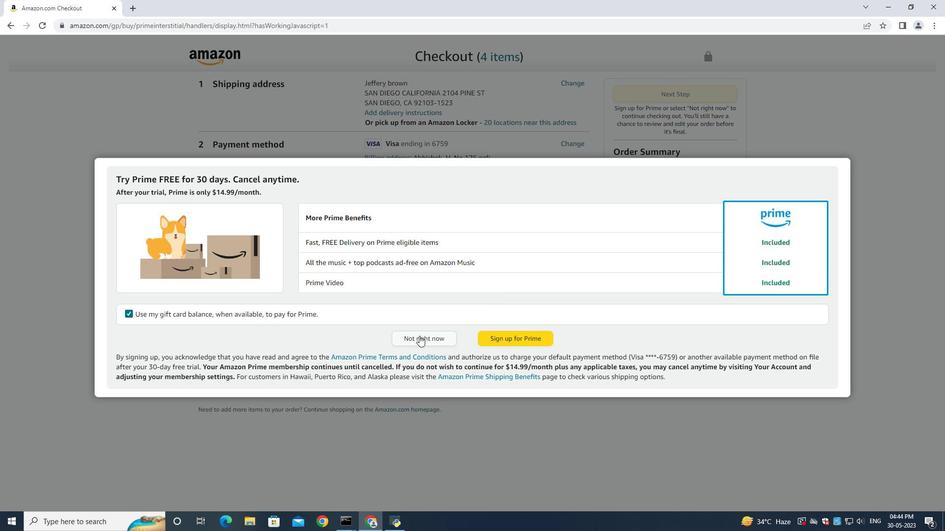 
Action: Mouse pressed left at (419, 336)
Screenshot: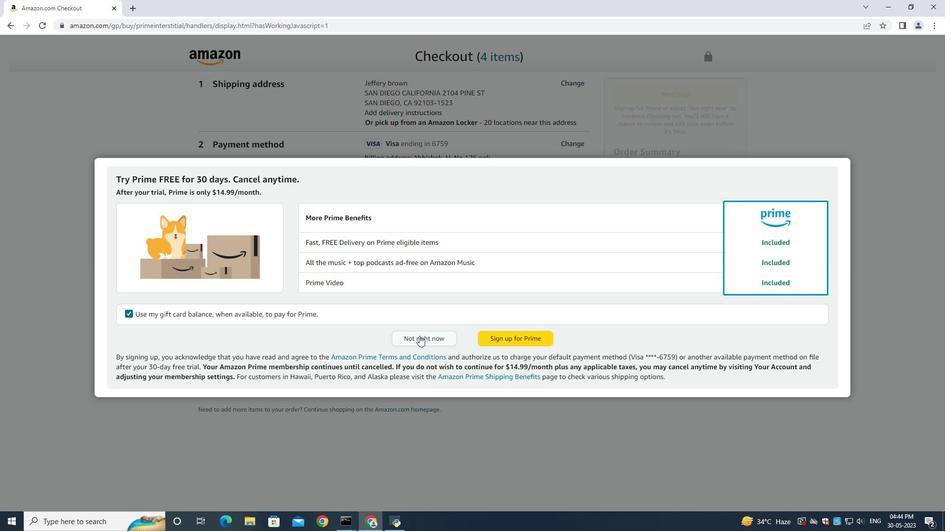 
Action: Mouse moved to (380, 178)
Screenshot: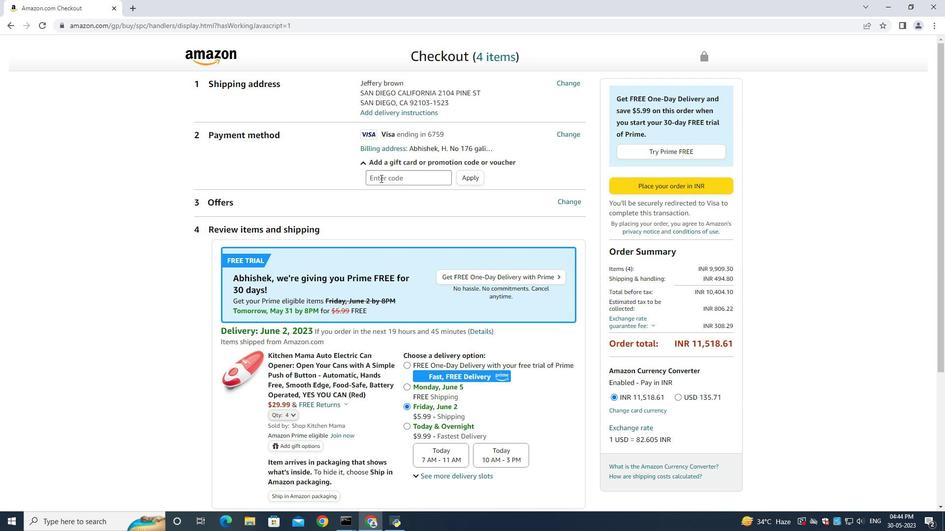 
Action: Mouse pressed left at (380, 178)
Screenshot: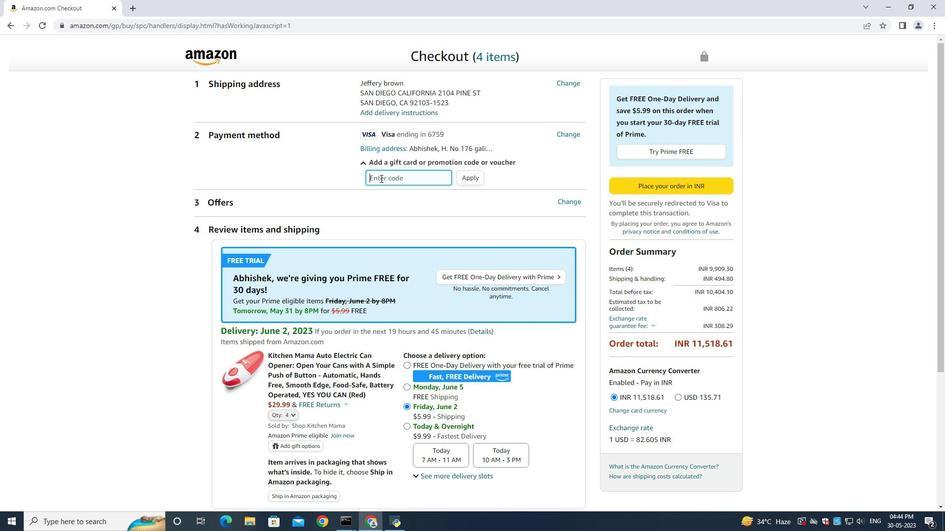 
Action: Mouse moved to (364, 161)
Screenshot: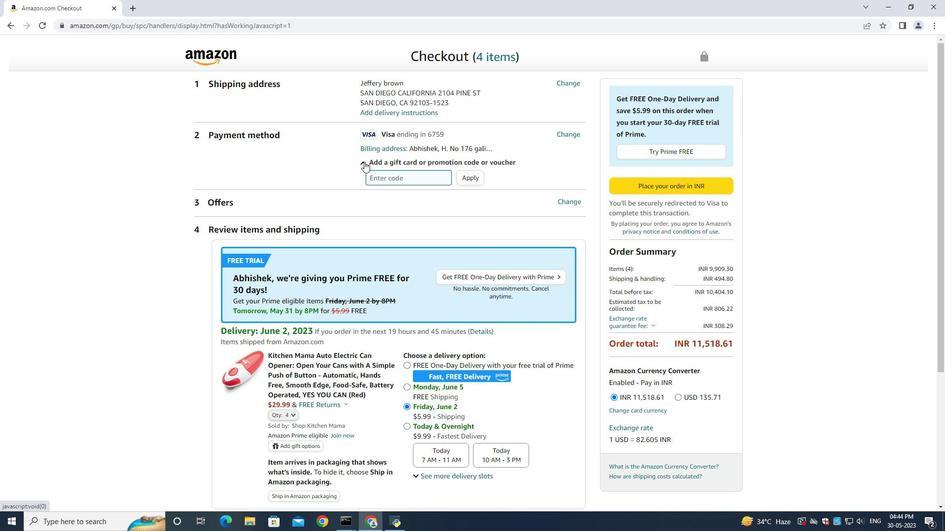 
Action: Mouse pressed left at (364, 161)
Screenshot: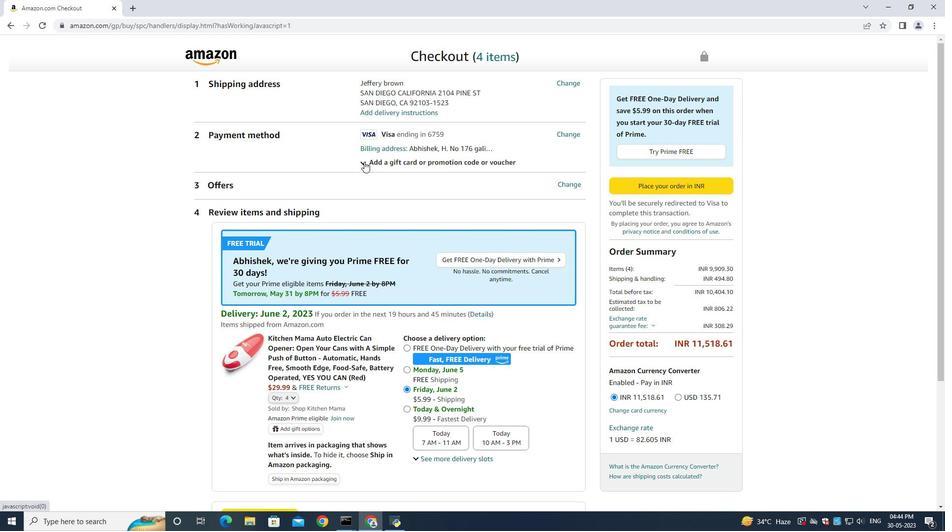 
Action: Mouse moved to (364, 161)
Screenshot: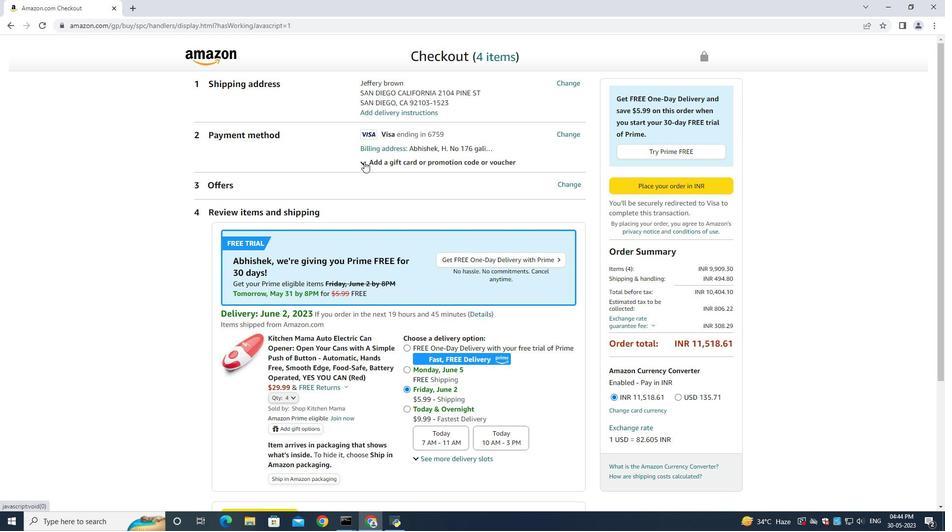 
Action: Mouse pressed left at (364, 161)
Screenshot: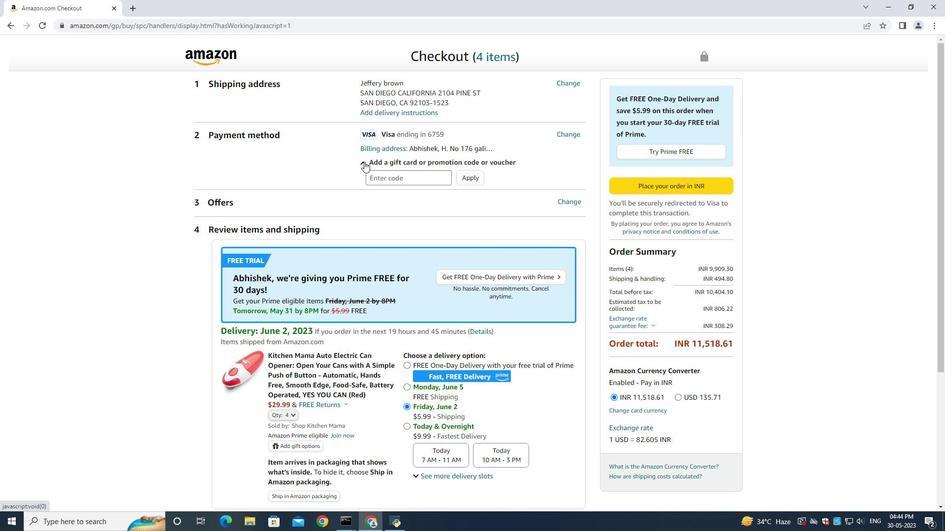 
